 Task: Forward email with the signature Charles Evans with the subject Project completion from softage.1@softage.net to softage.6@softage.net with the message Could you provide an update on the progress of the environmental sustainability project?, select first 2 words, change the font of the message to Verdana and change the font typography to italics Send the email
Action: Mouse moved to (1051, 80)
Screenshot: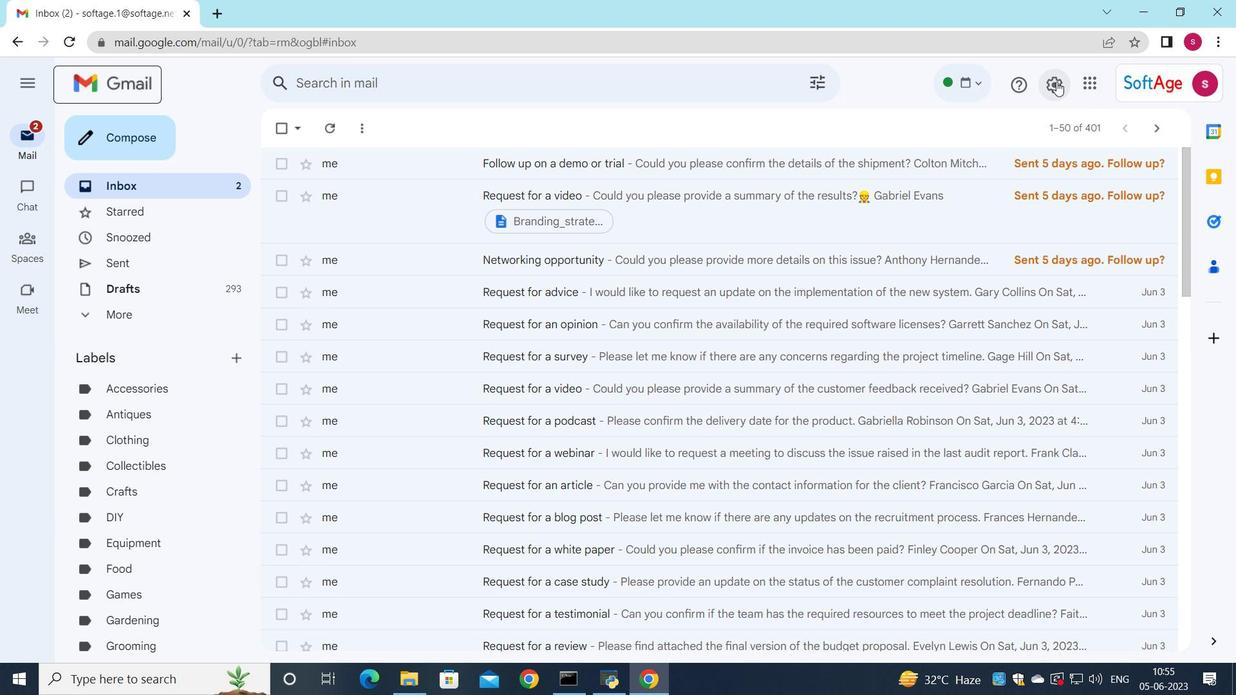 
Action: Mouse pressed left at (1051, 80)
Screenshot: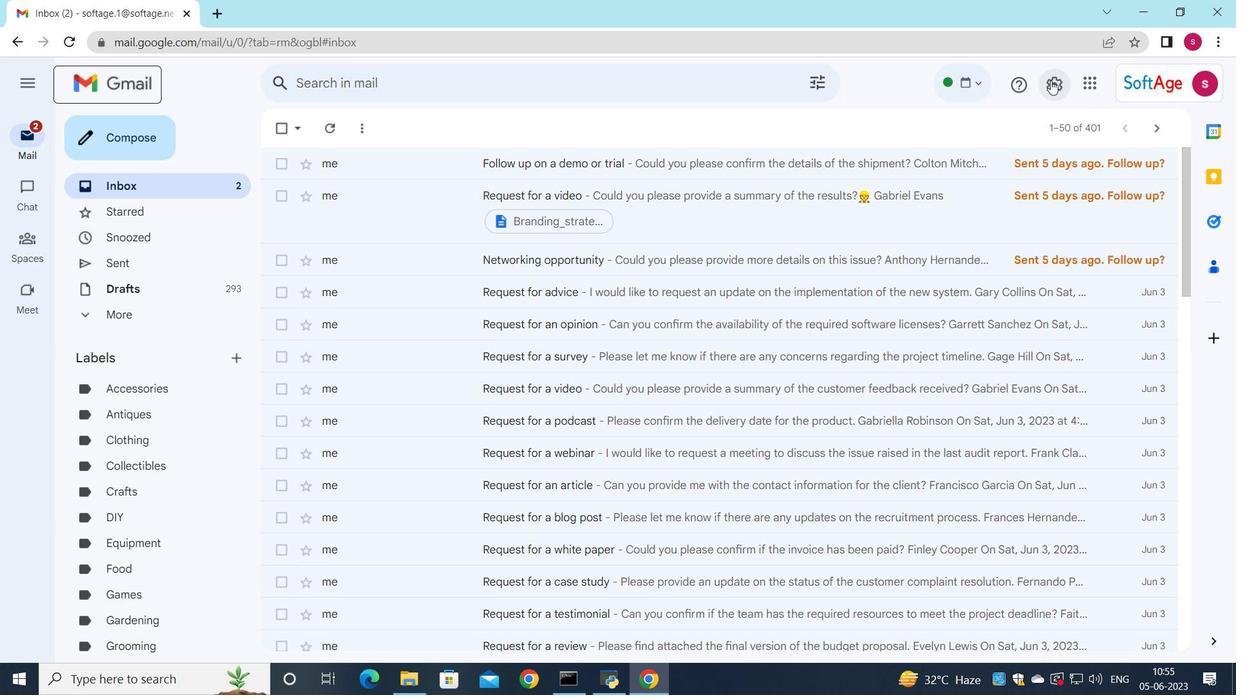 
Action: Mouse moved to (1041, 159)
Screenshot: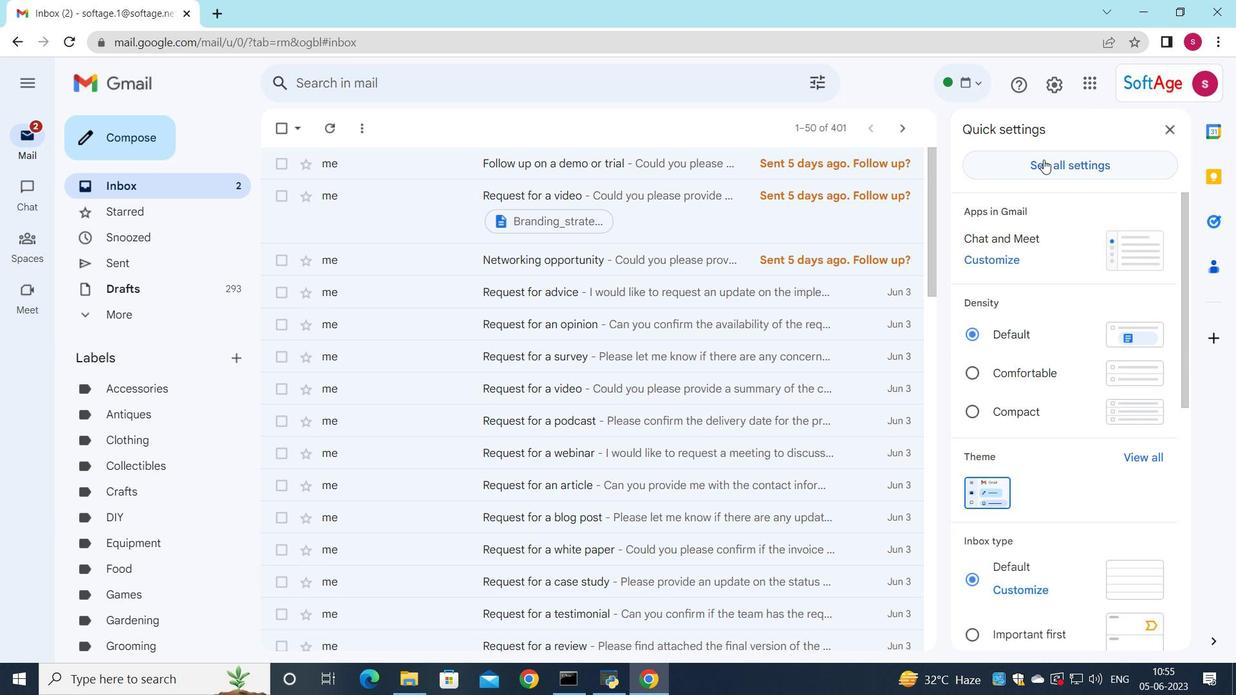 
Action: Mouse pressed left at (1041, 159)
Screenshot: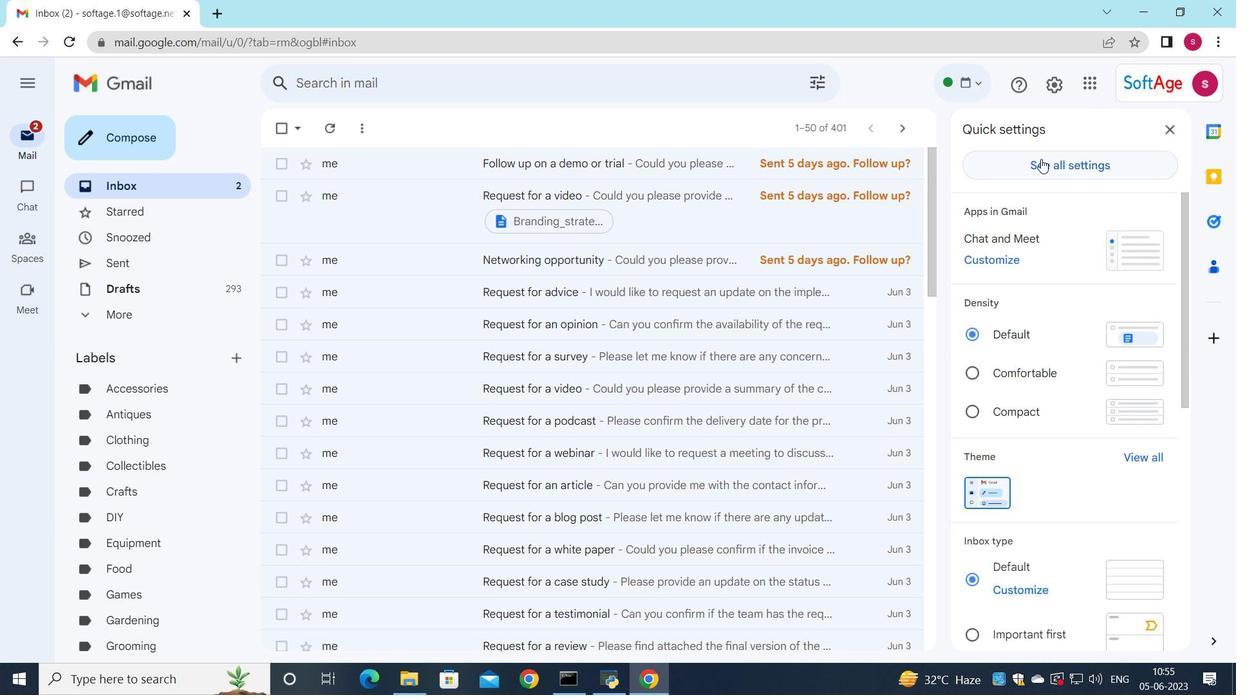 
Action: Mouse moved to (812, 316)
Screenshot: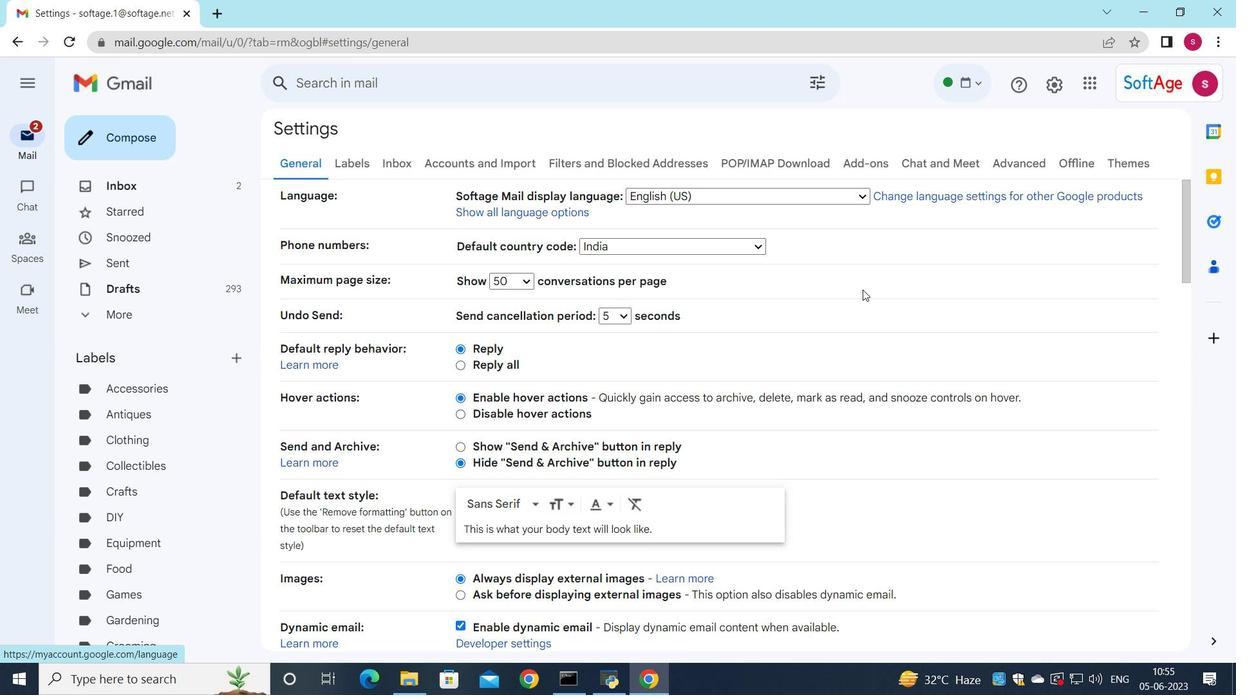 
Action: Mouse scrolled (812, 316) with delta (0, 0)
Screenshot: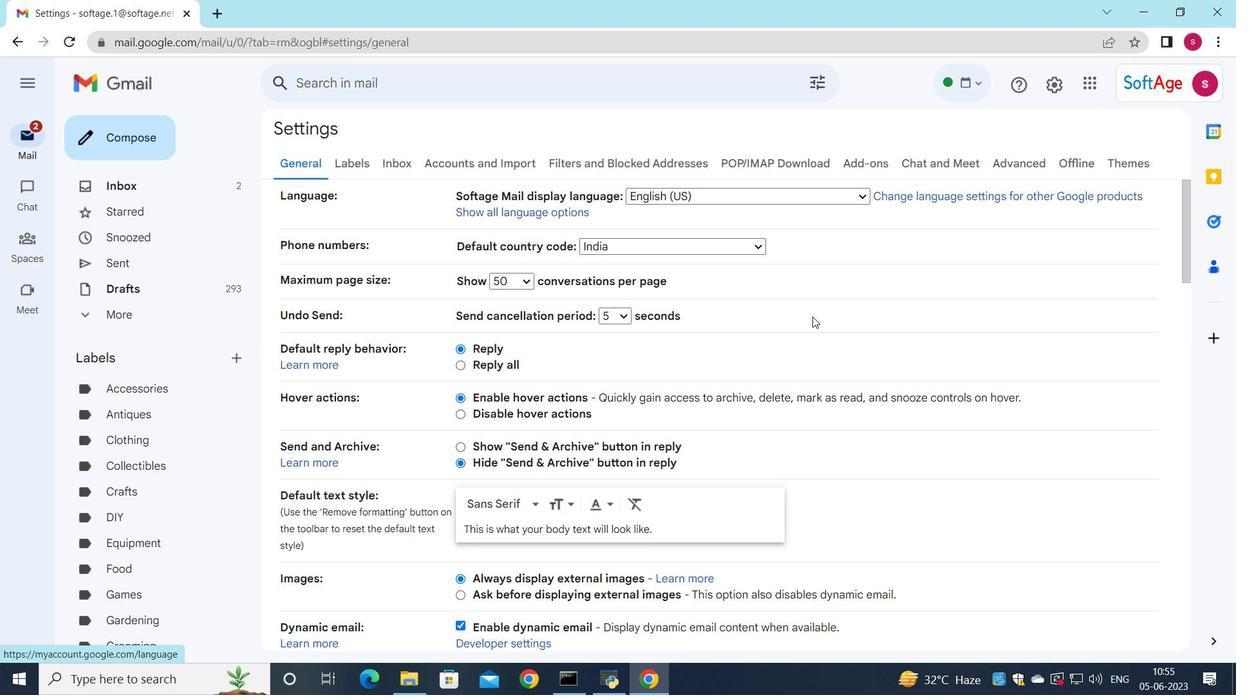 
Action: Mouse scrolled (812, 316) with delta (0, 0)
Screenshot: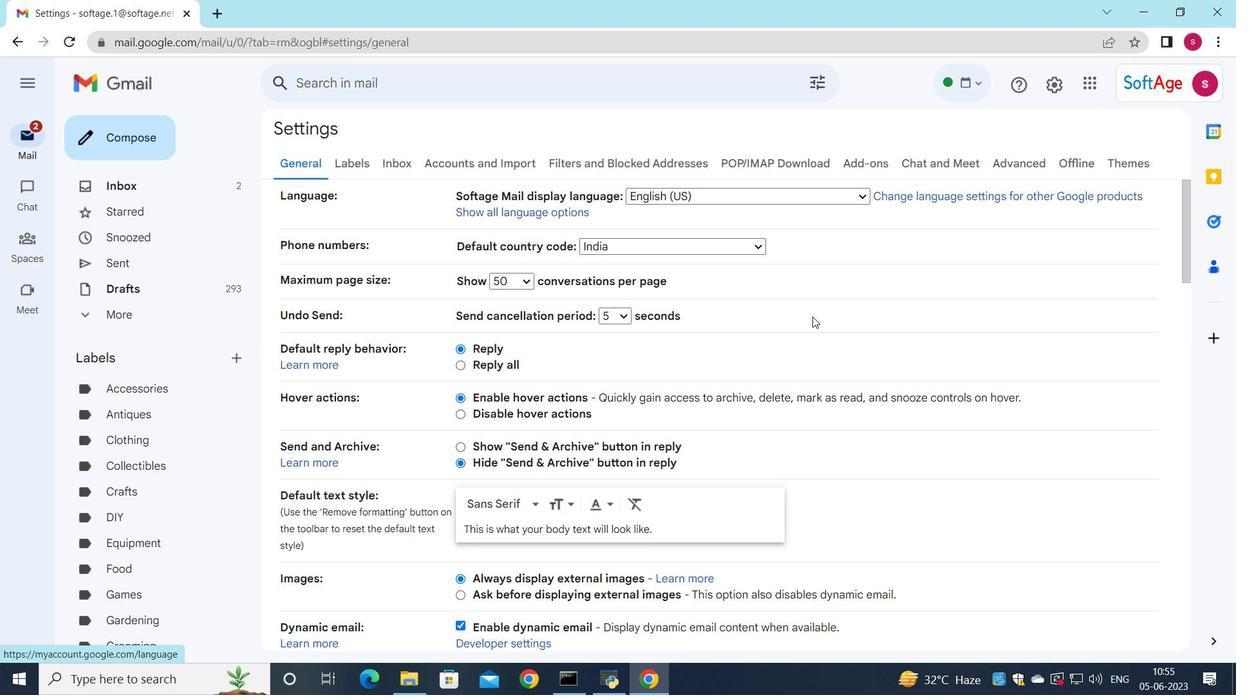 
Action: Mouse moved to (811, 318)
Screenshot: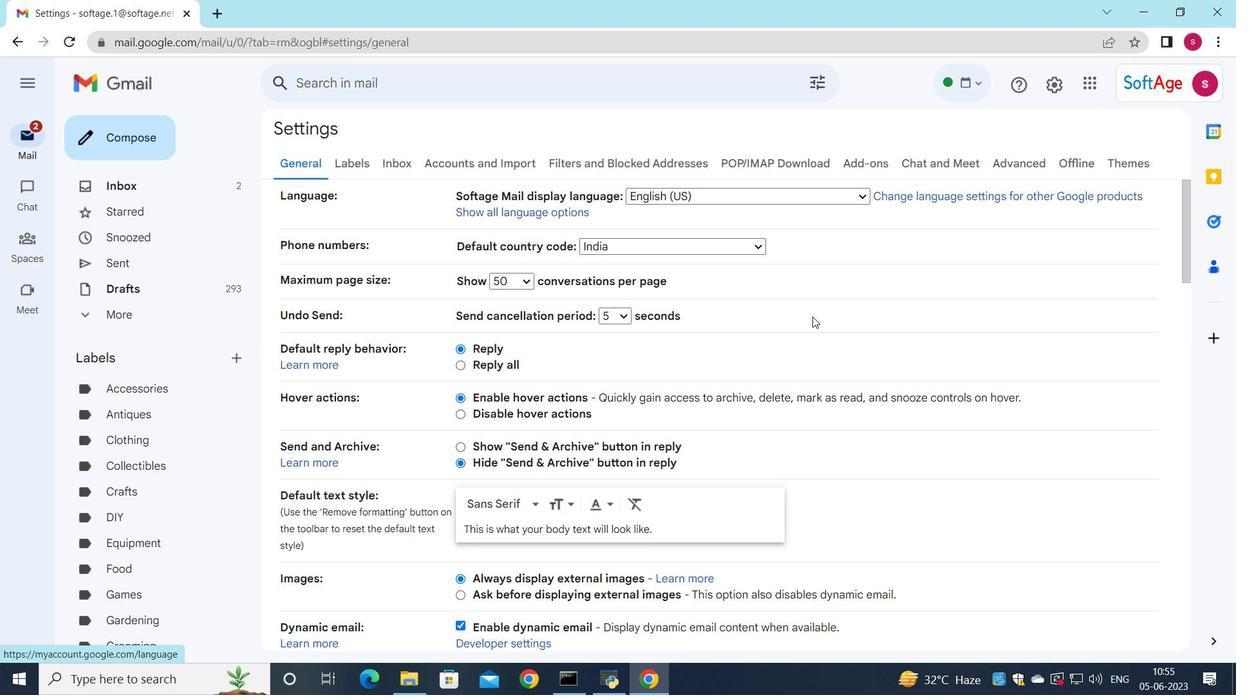 
Action: Mouse scrolled (811, 317) with delta (0, 0)
Screenshot: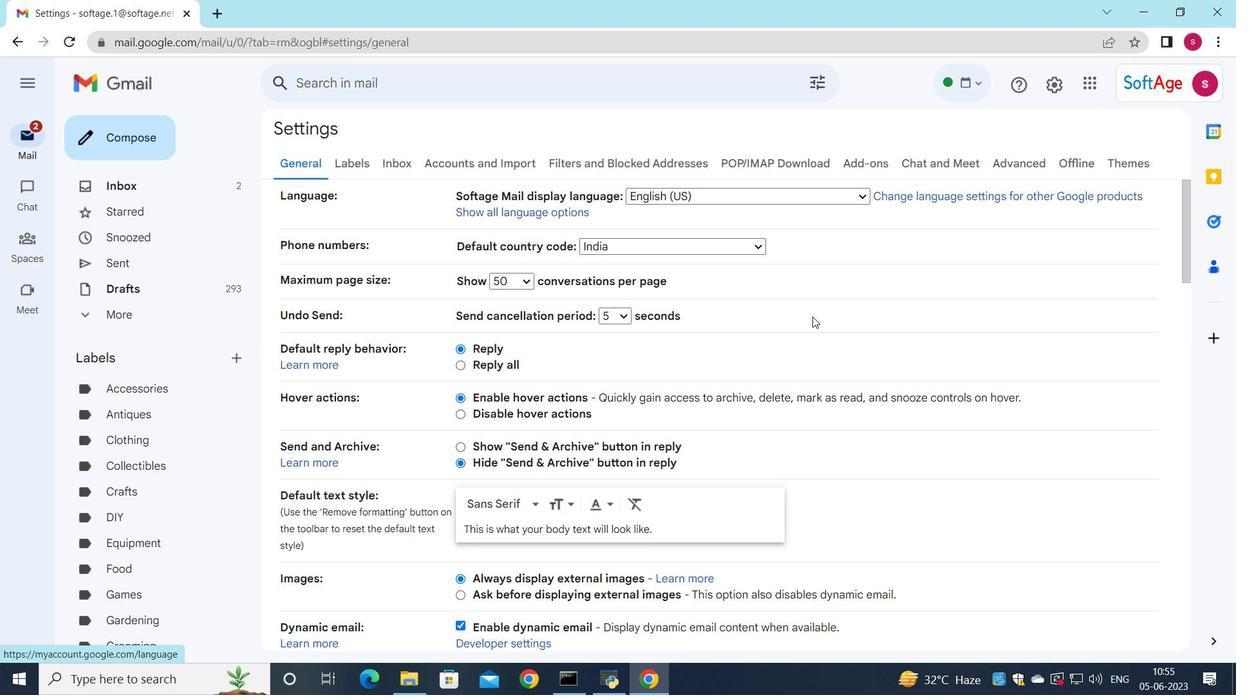 
Action: Mouse moved to (809, 318)
Screenshot: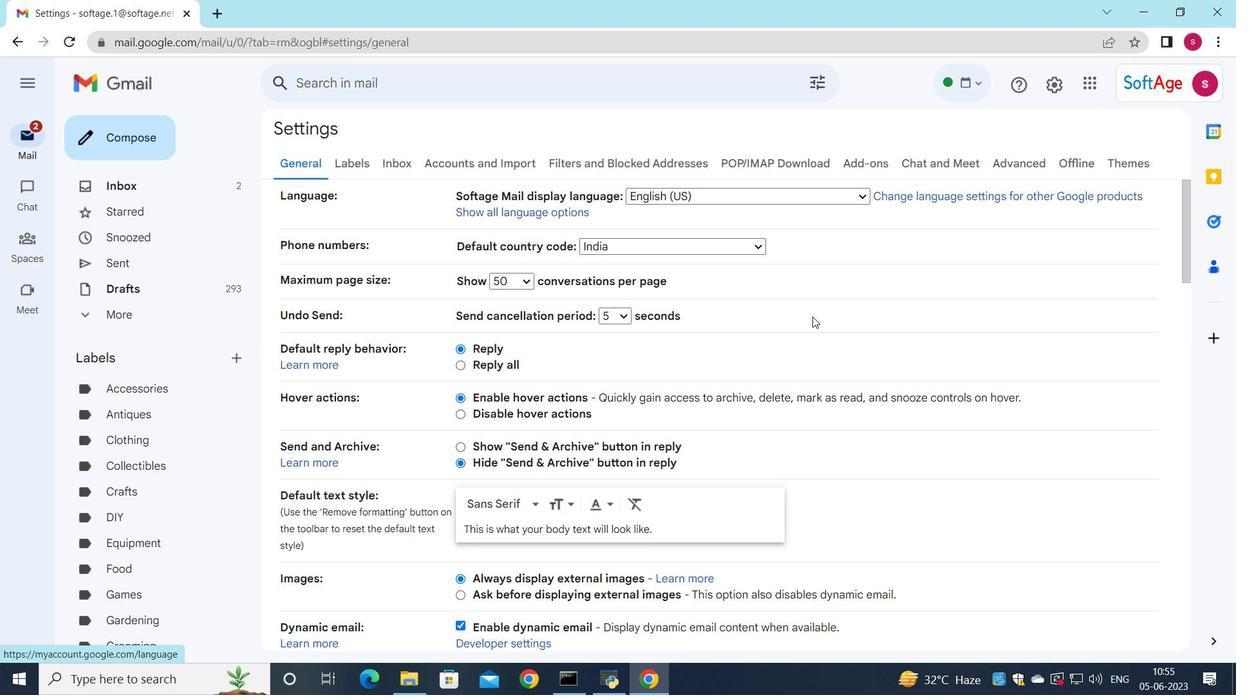 
Action: Mouse scrolled (809, 318) with delta (0, 0)
Screenshot: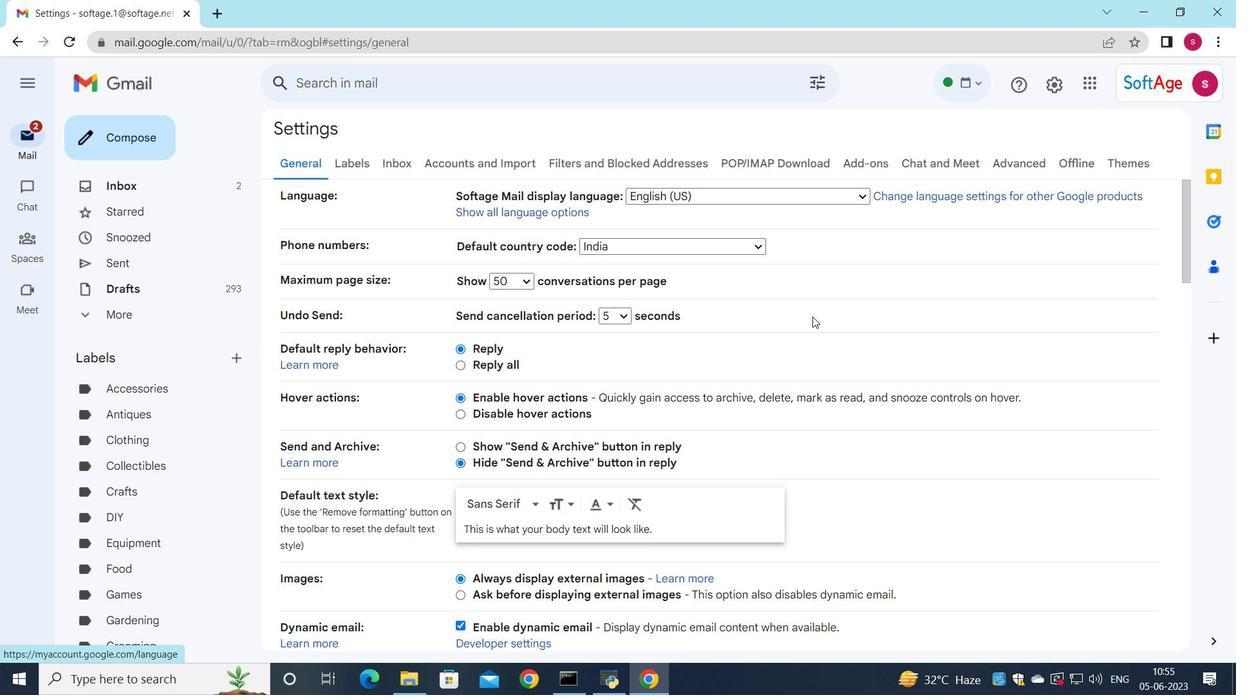 
Action: Mouse moved to (803, 321)
Screenshot: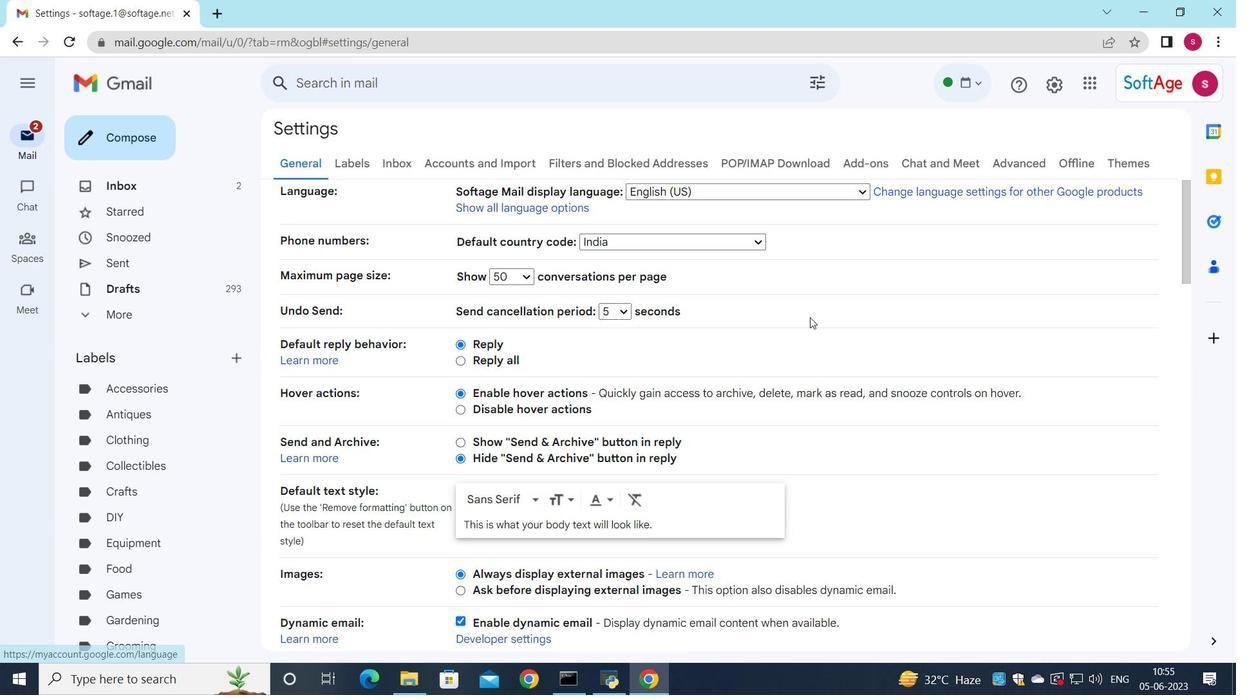 
Action: Mouse scrolled (803, 320) with delta (0, 0)
Screenshot: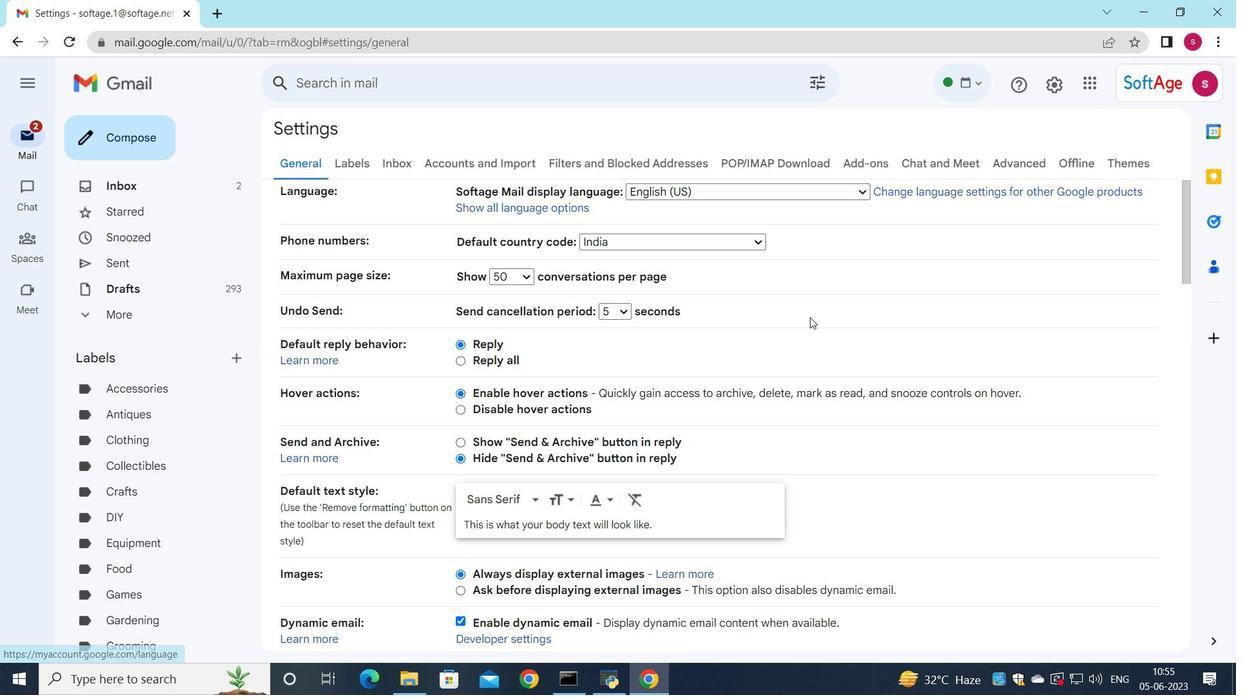 
Action: Mouse moved to (791, 322)
Screenshot: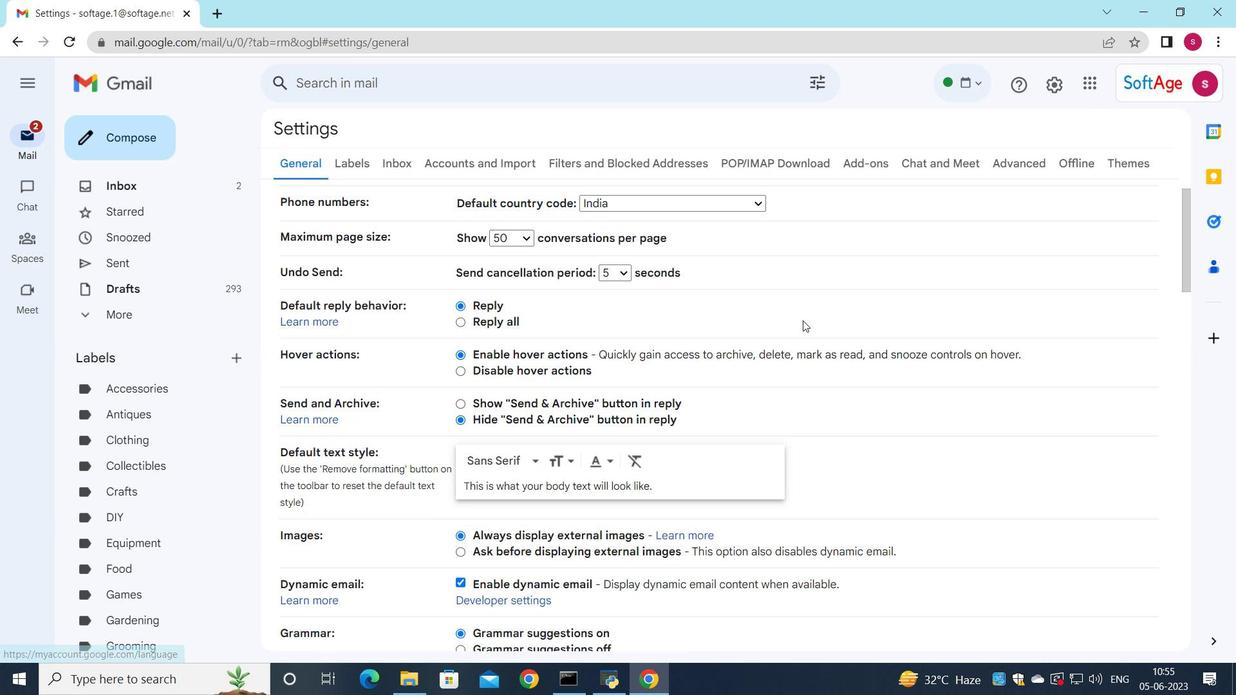 
Action: Mouse scrolled (791, 322) with delta (0, 0)
Screenshot: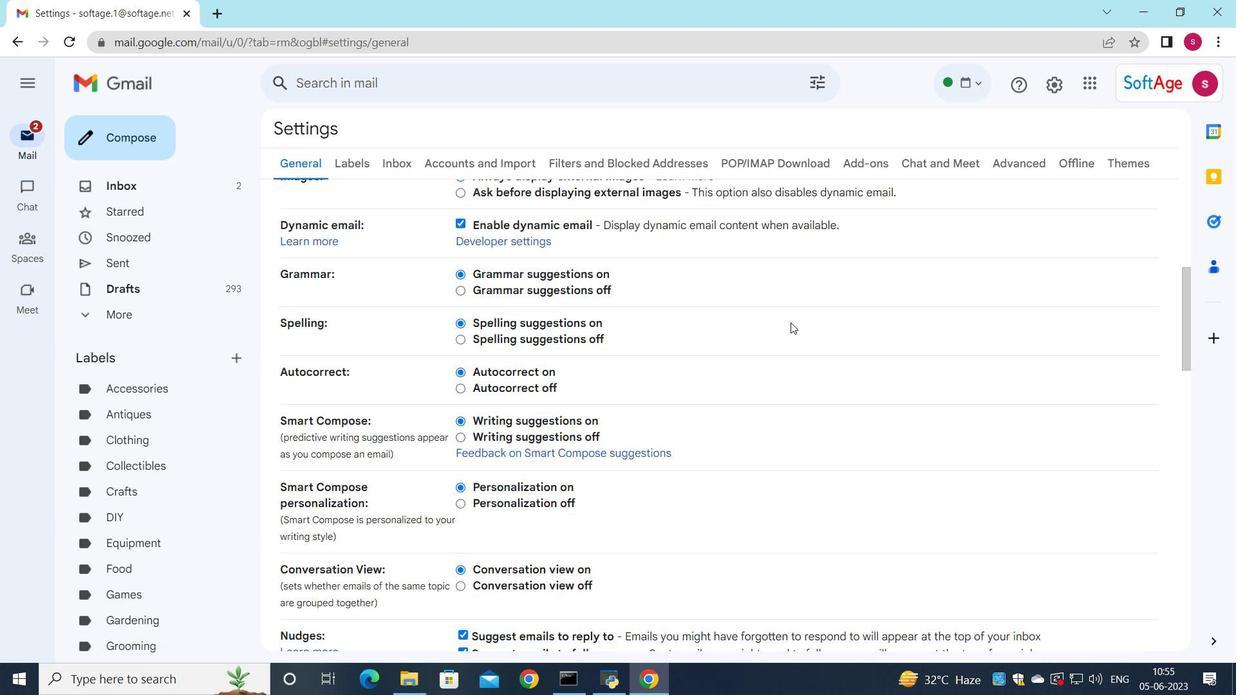 
Action: Mouse moved to (791, 322)
Screenshot: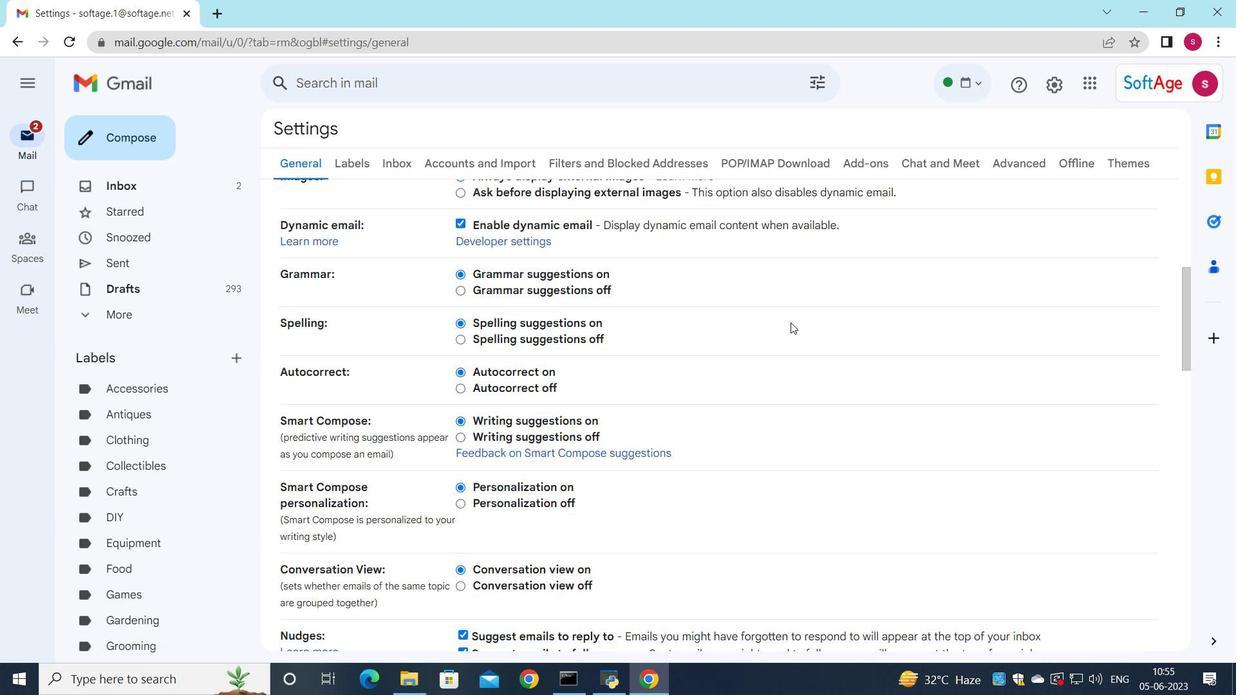 
Action: Mouse scrolled (791, 322) with delta (0, 0)
Screenshot: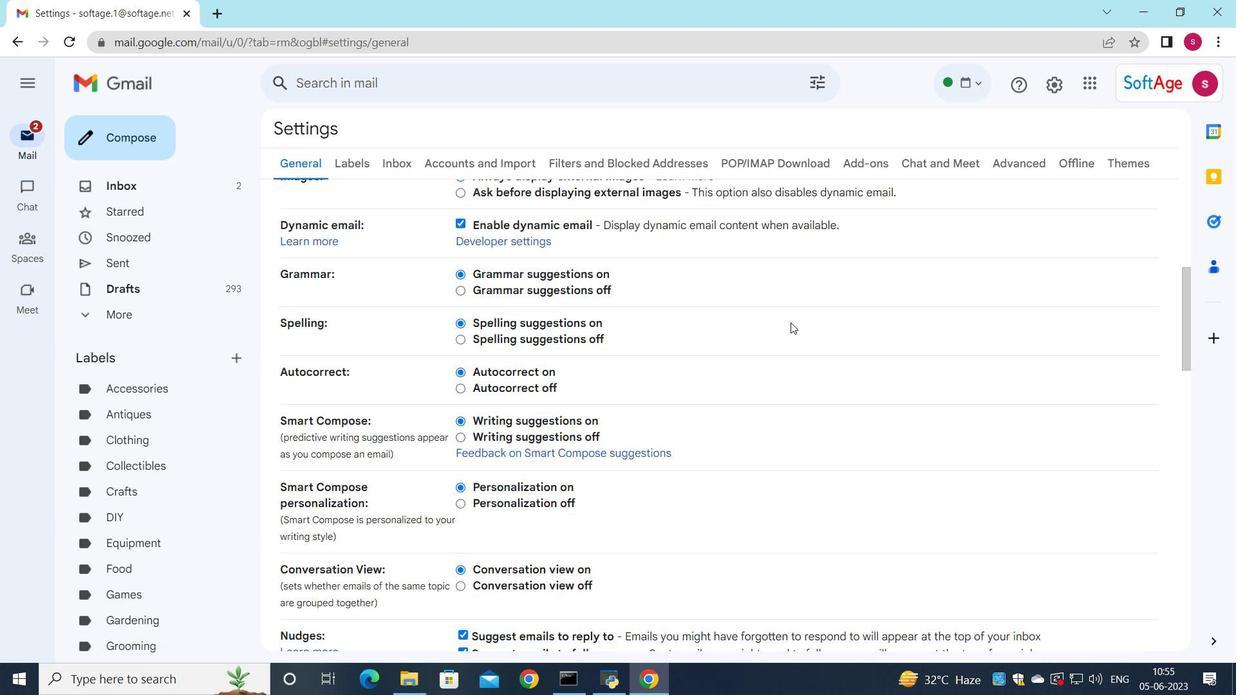 
Action: Mouse moved to (790, 322)
Screenshot: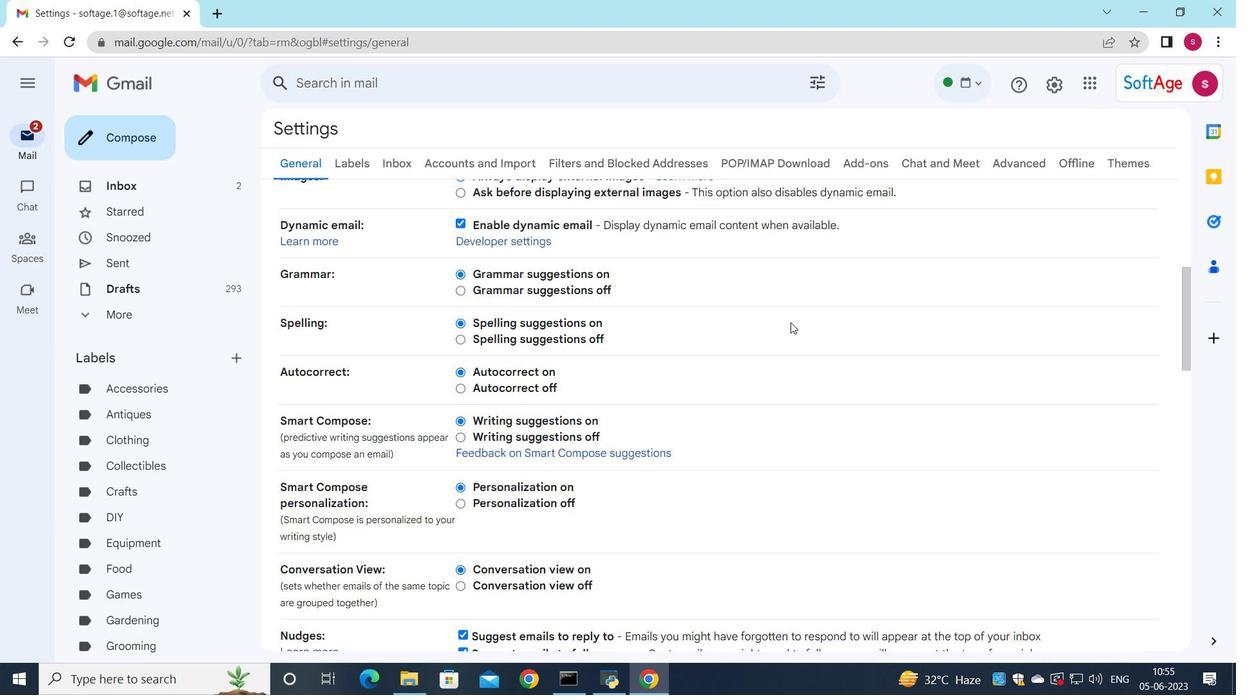 
Action: Mouse scrolled (790, 322) with delta (0, 0)
Screenshot: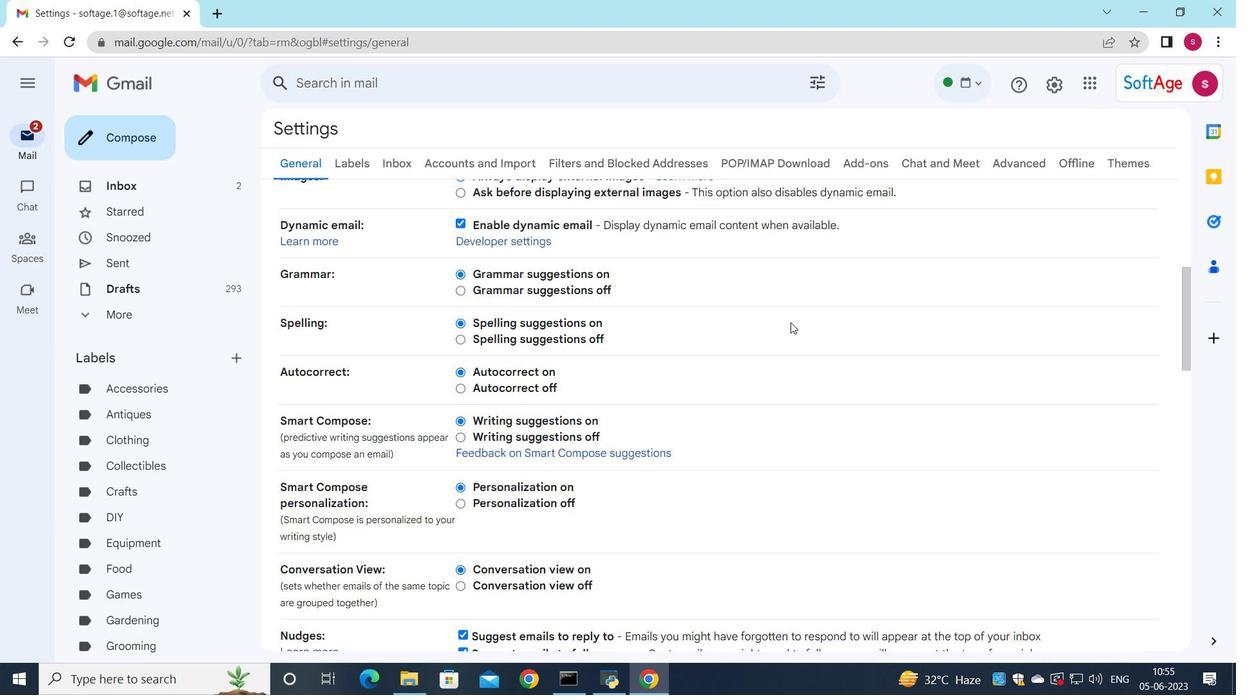 
Action: Mouse moved to (789, 324)
Screenshot: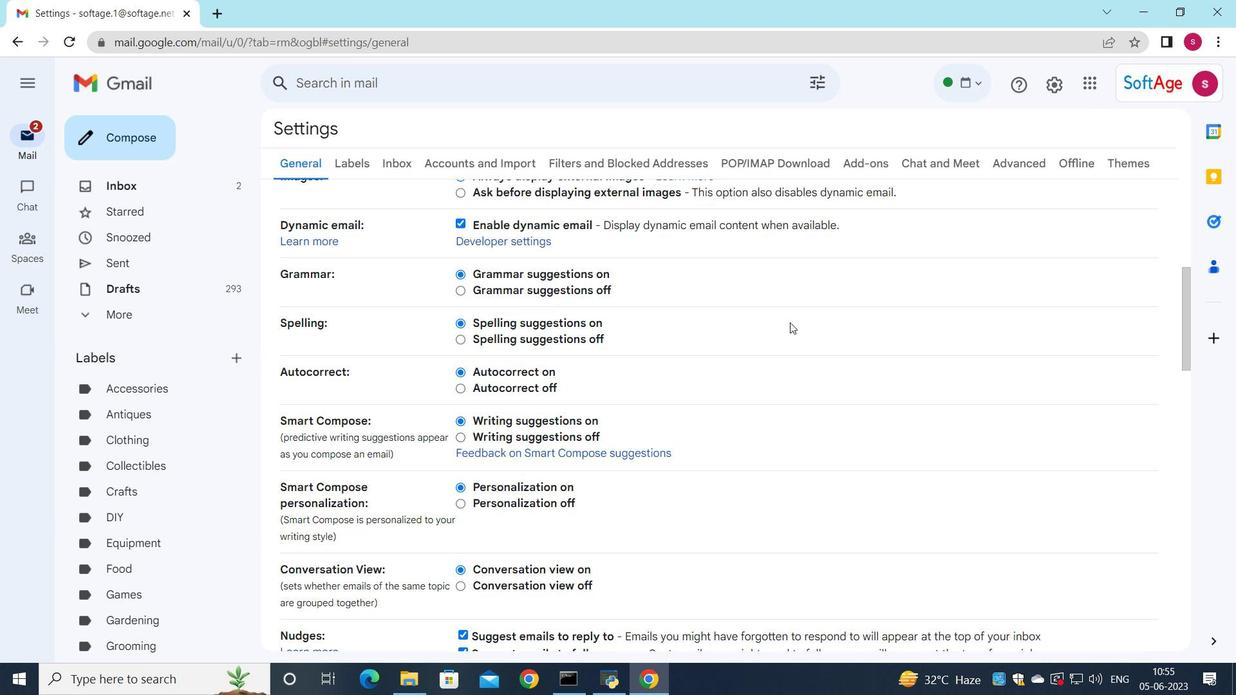 
Action: Mouse scrolled (789, 323) with delta (0, 0)
Screenshot: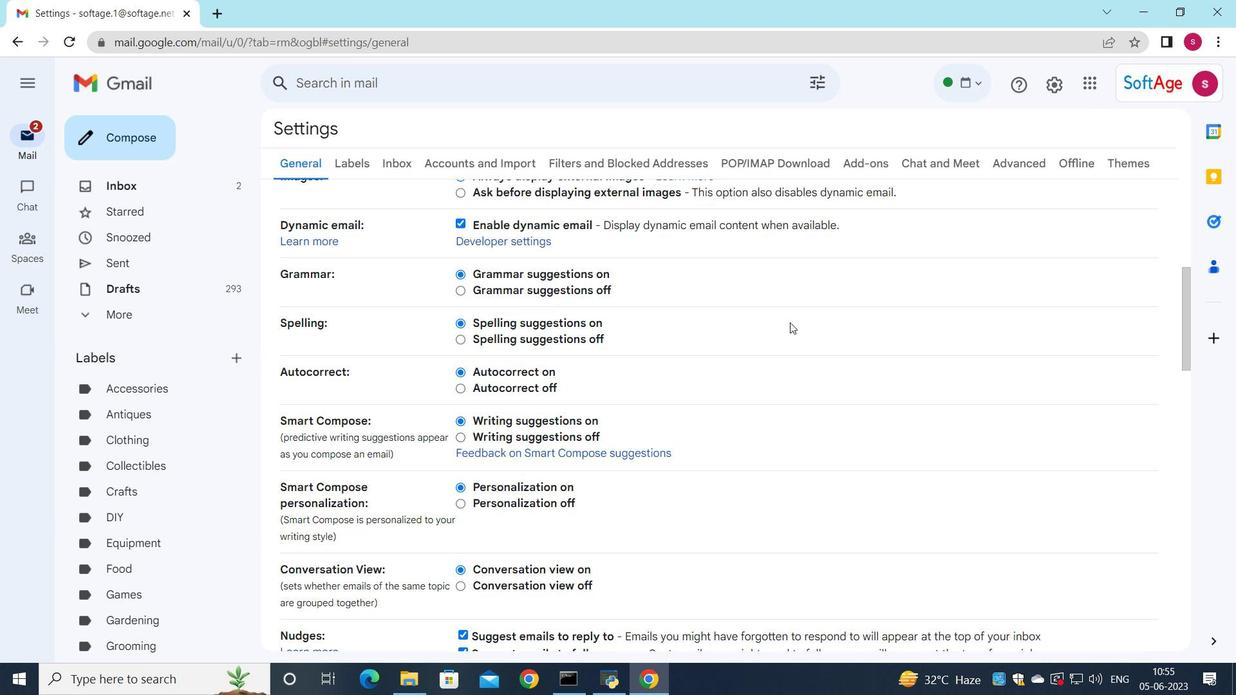 
Action: Mouse moved to (773, 346)
Screenshot: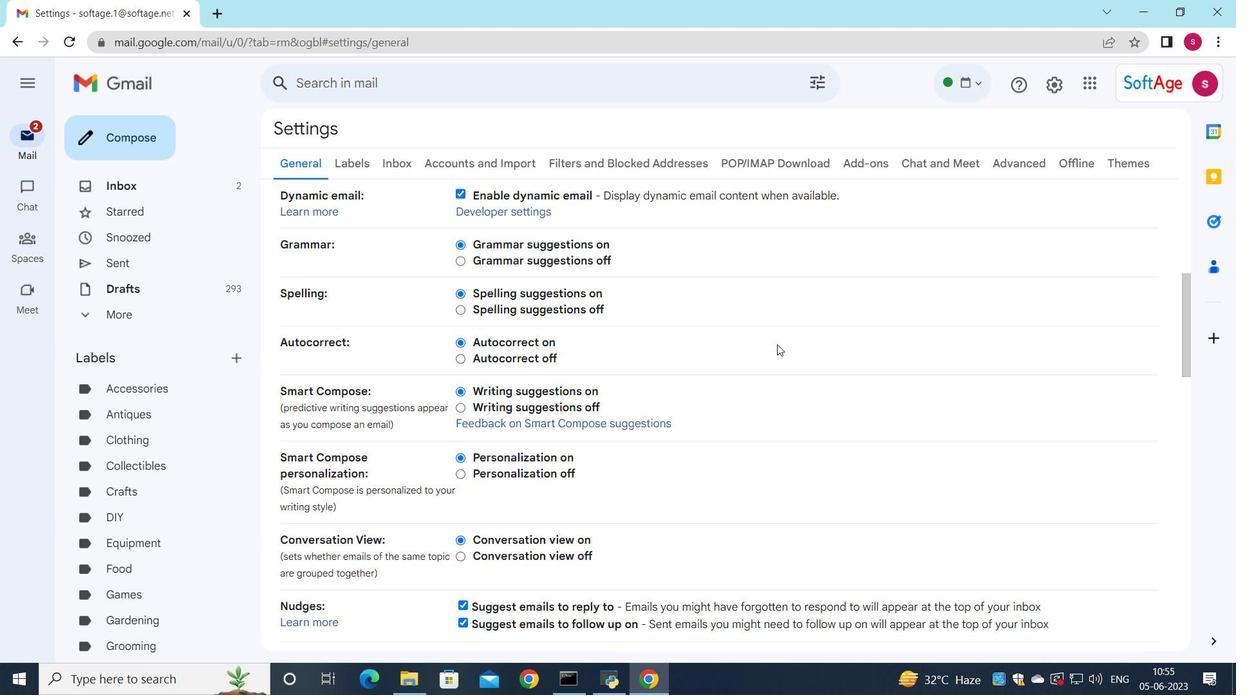 
Action: Mouse scrolled (773, 345) with delta (0, 0)
Screenshot: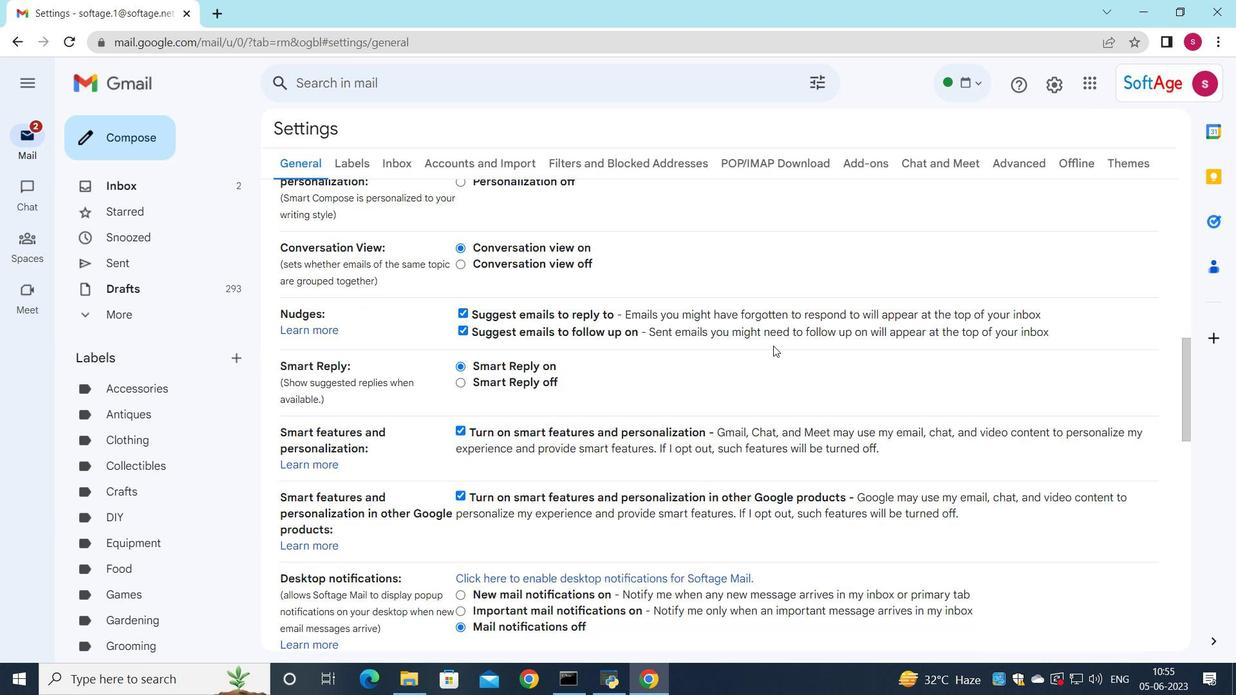 
Action: Mouse moved to (771, 348)
Screenshot: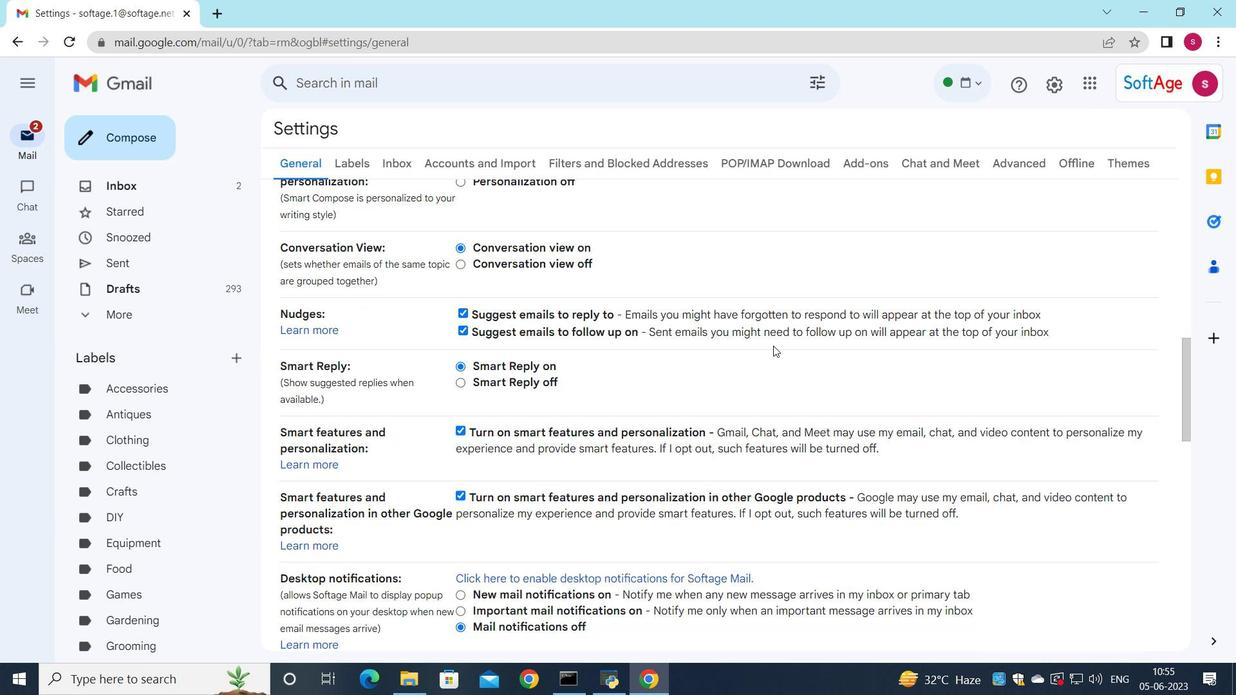 
Action: Mouse scrolled (771, 347) with delta (0, 0)
Screenshot: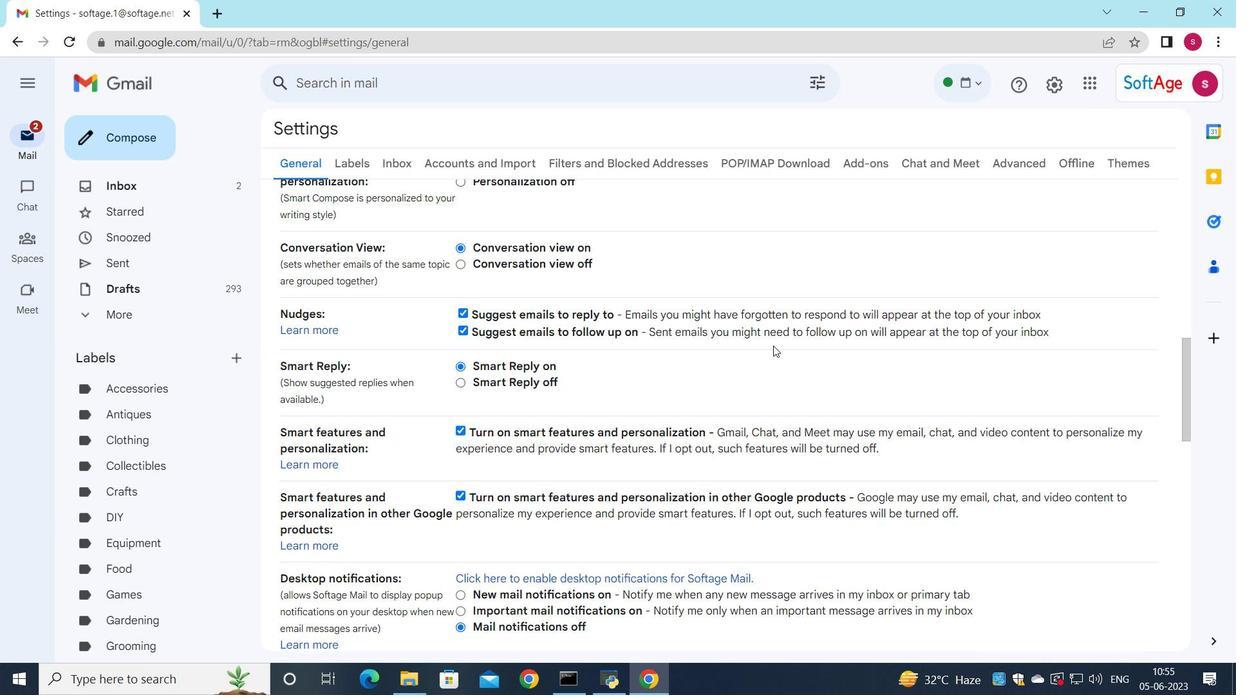 
Action: Mouse moved to (767, 350)
Screenshot: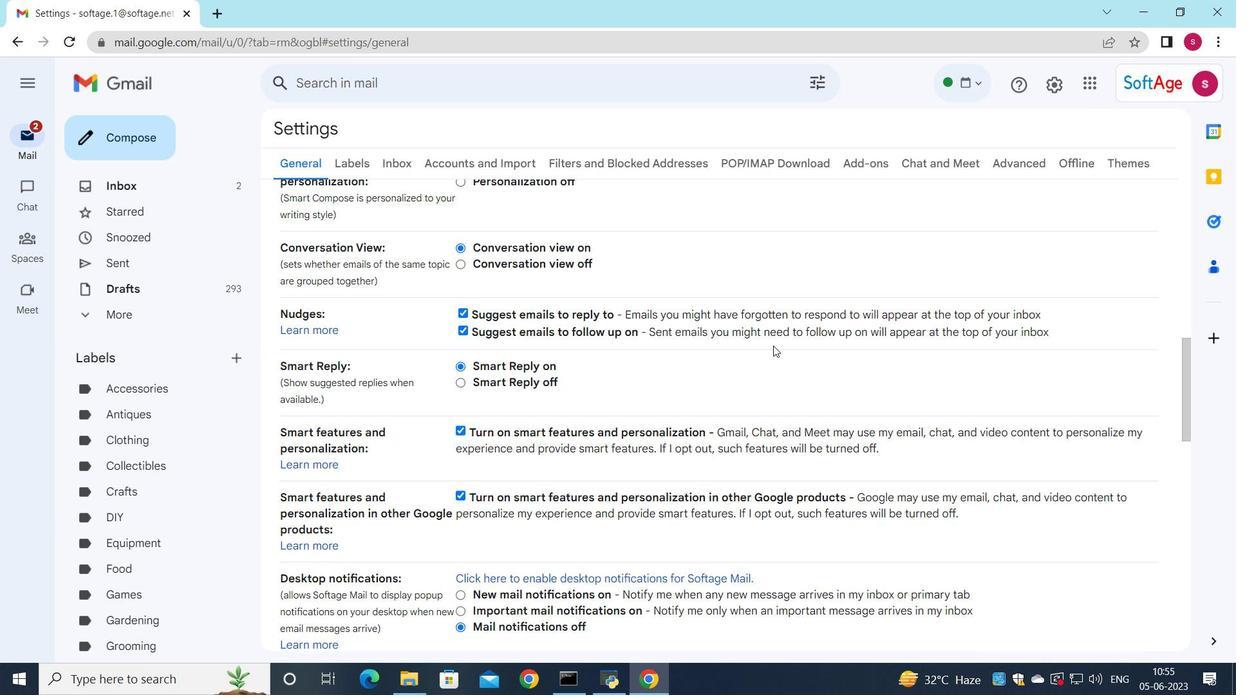 
Action: Mouse scrolled (767, 349) with delta (0, 0)
Screenshot: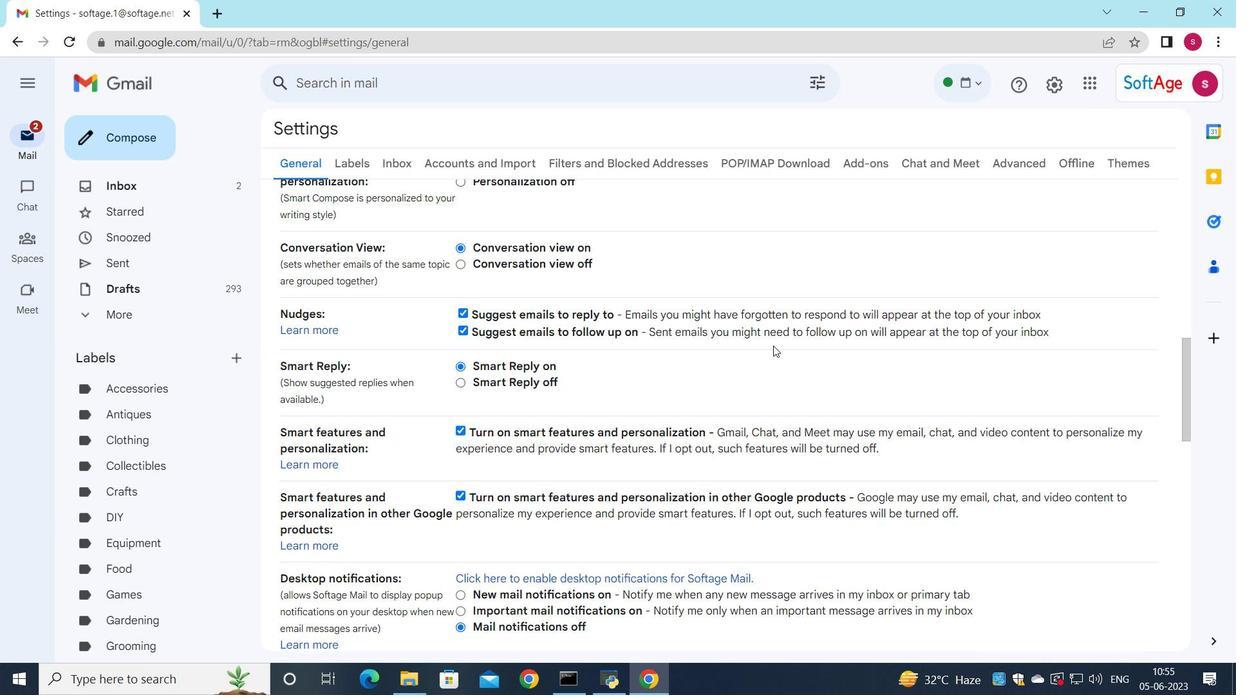 
Action: Mouse moved to (698, 392)
Screenshot: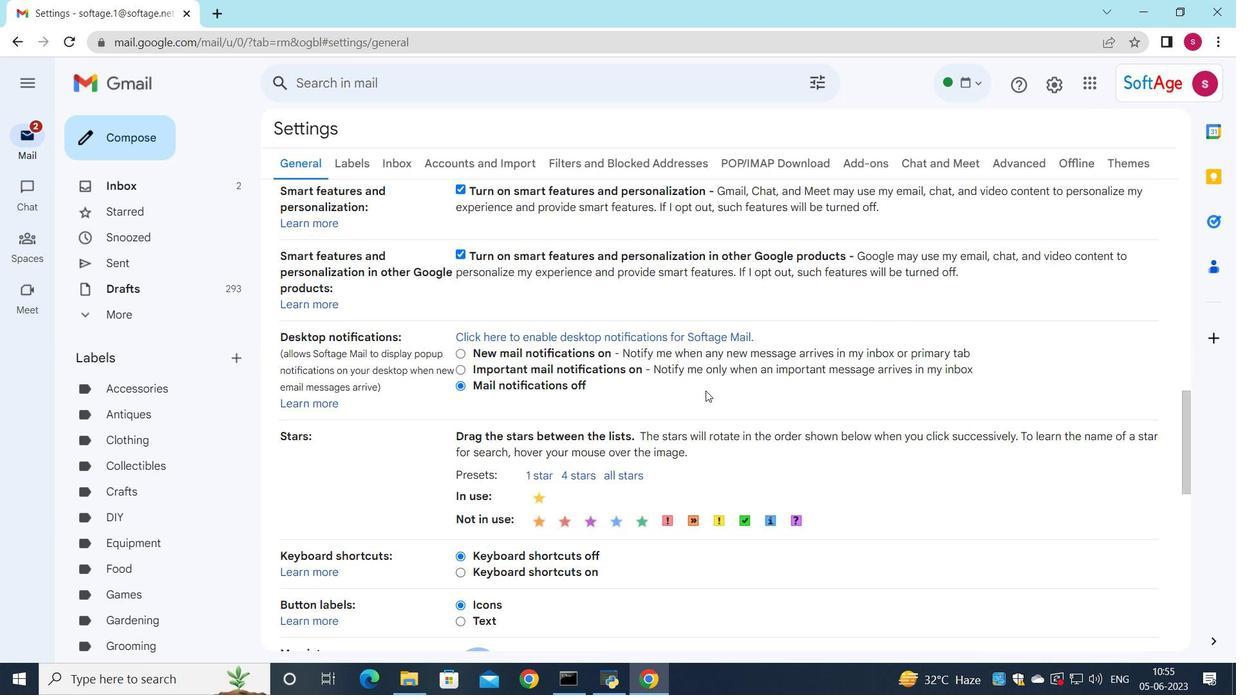 
Action: Mouse scrolled (698, 392) with delta (0, 0)
Screenshot: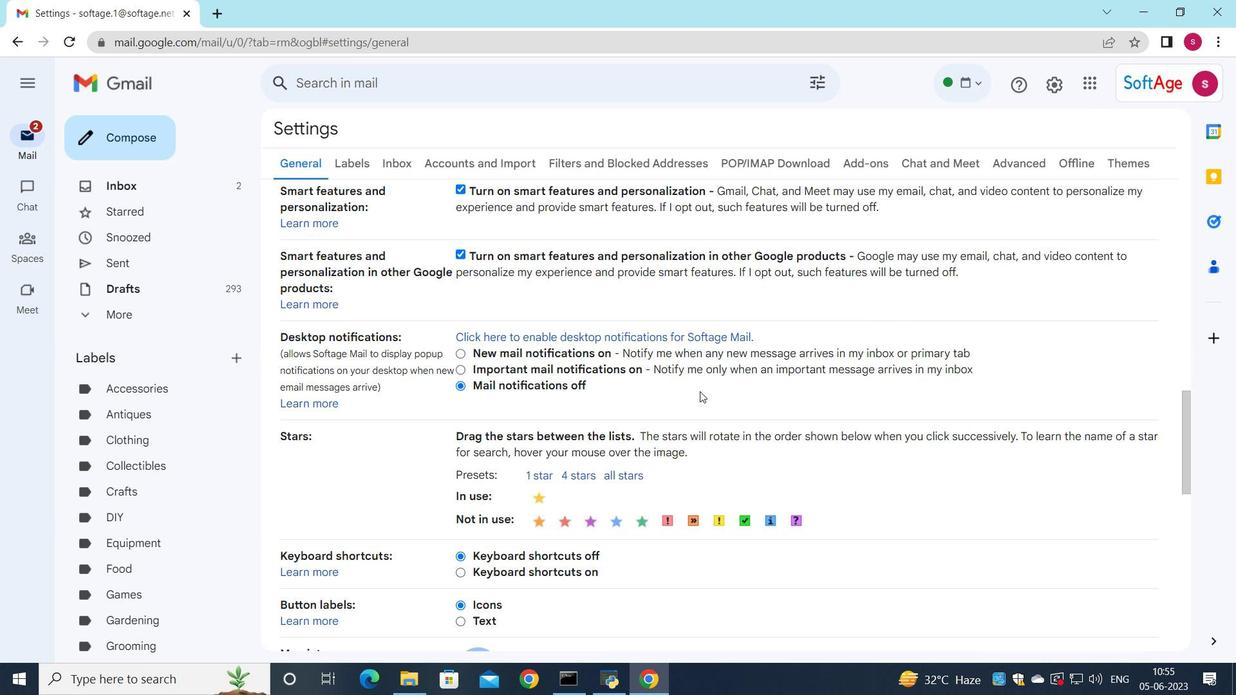 
Action: Mouse moved to (698, 393)
Screenshot: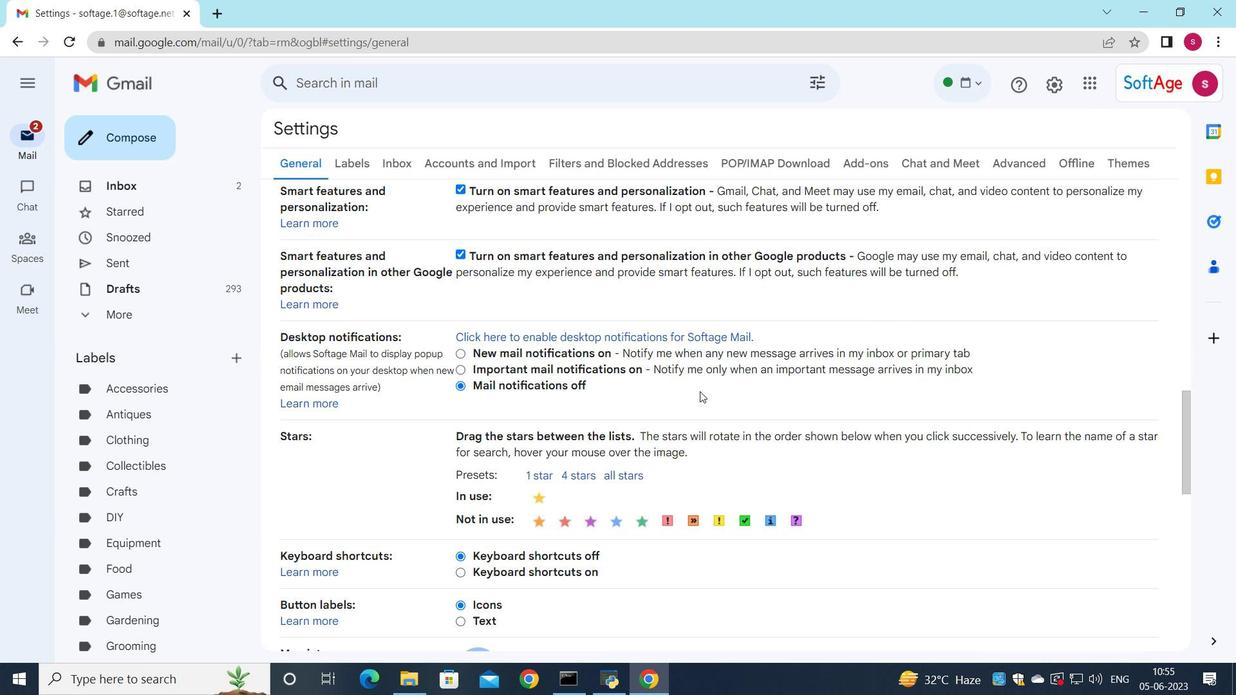 
Action: Mouse scrolled (698, 392) with delta (0, 0)
Screenshot: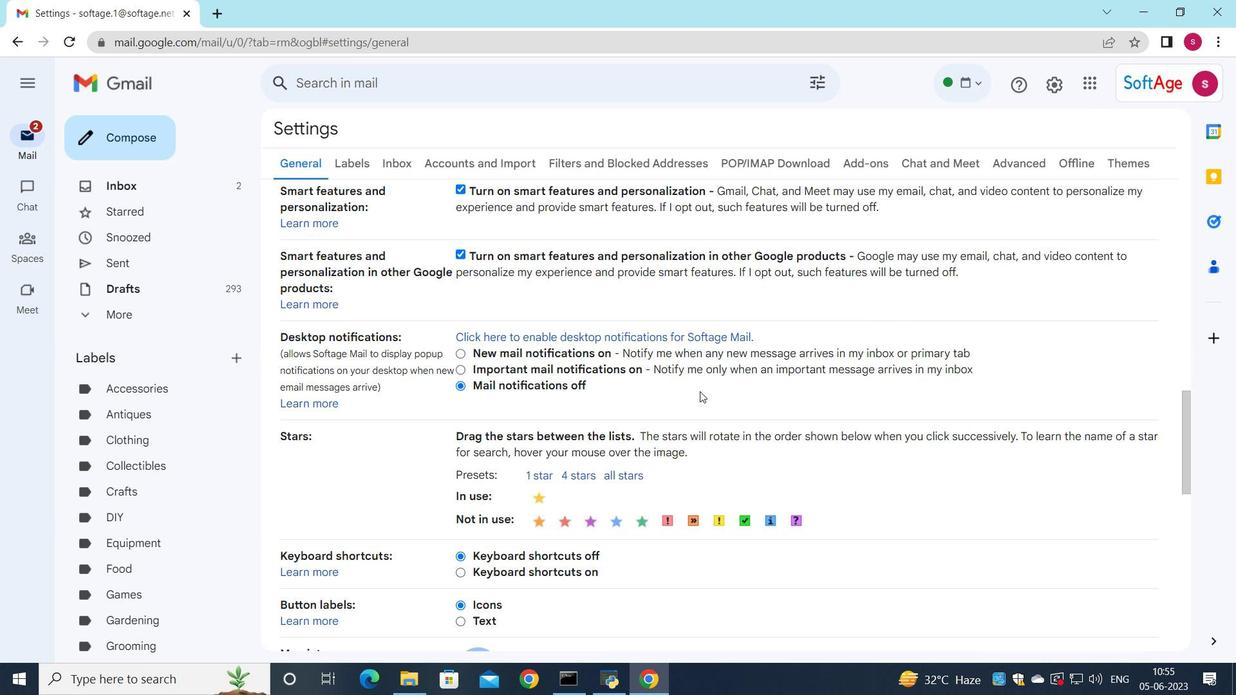 
Action: Mouse moved to (696, 394)
Screenshot: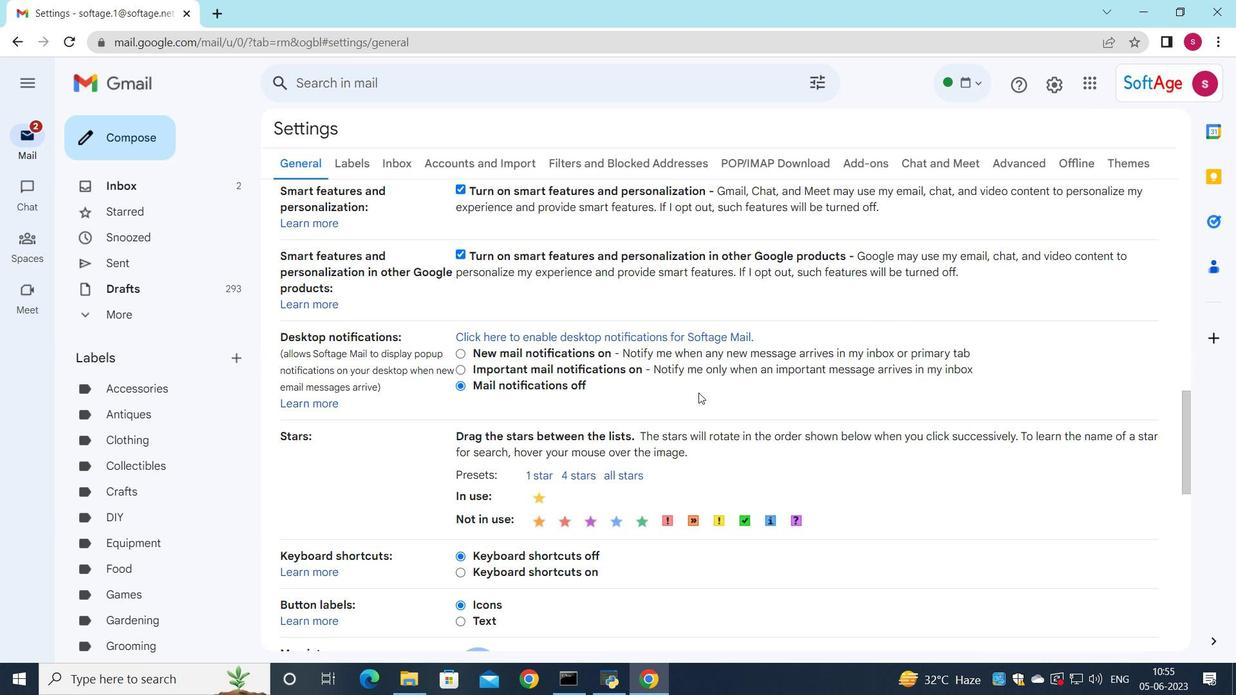 
Action: Mouse scrolled (696, 393) with delta (0, 0)
Screenshot: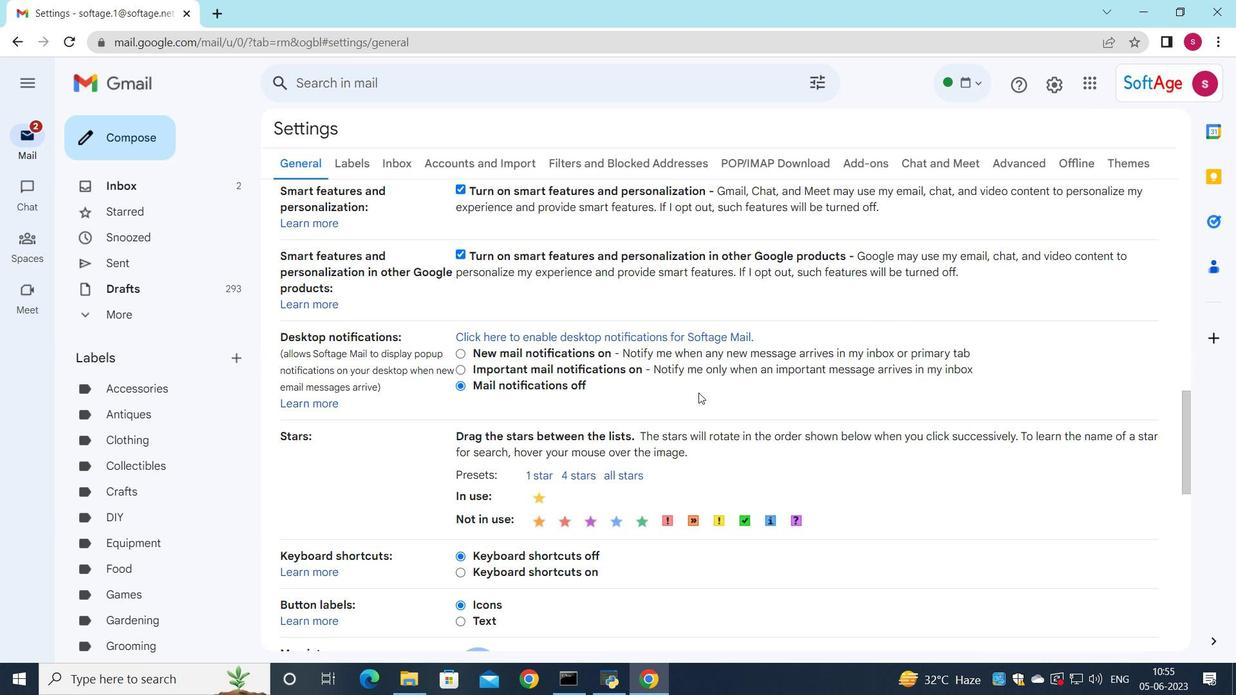 
Action: Mouse moved to (693, 398)
Screenshot: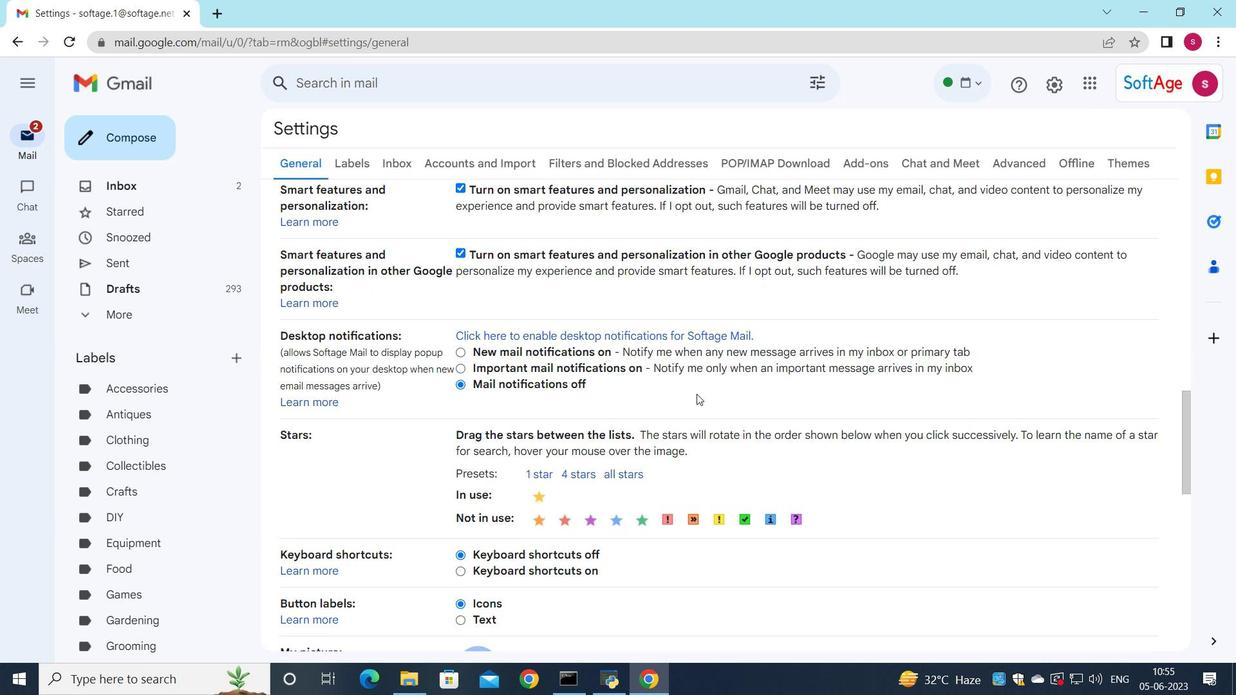 
Action: Mouse scrolled (693, 397) with delta (0, 0)
Screenshot: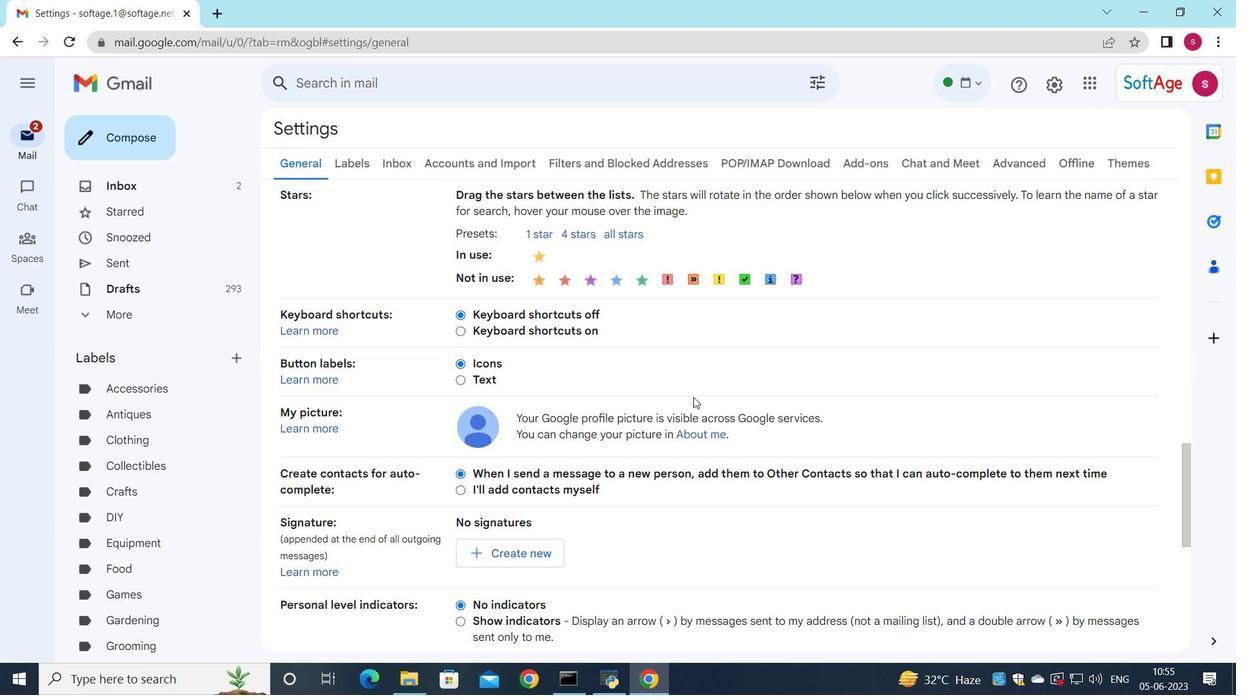
Action: Mouse scrolled (693, 397) with delta (0, 0)
Screenshot: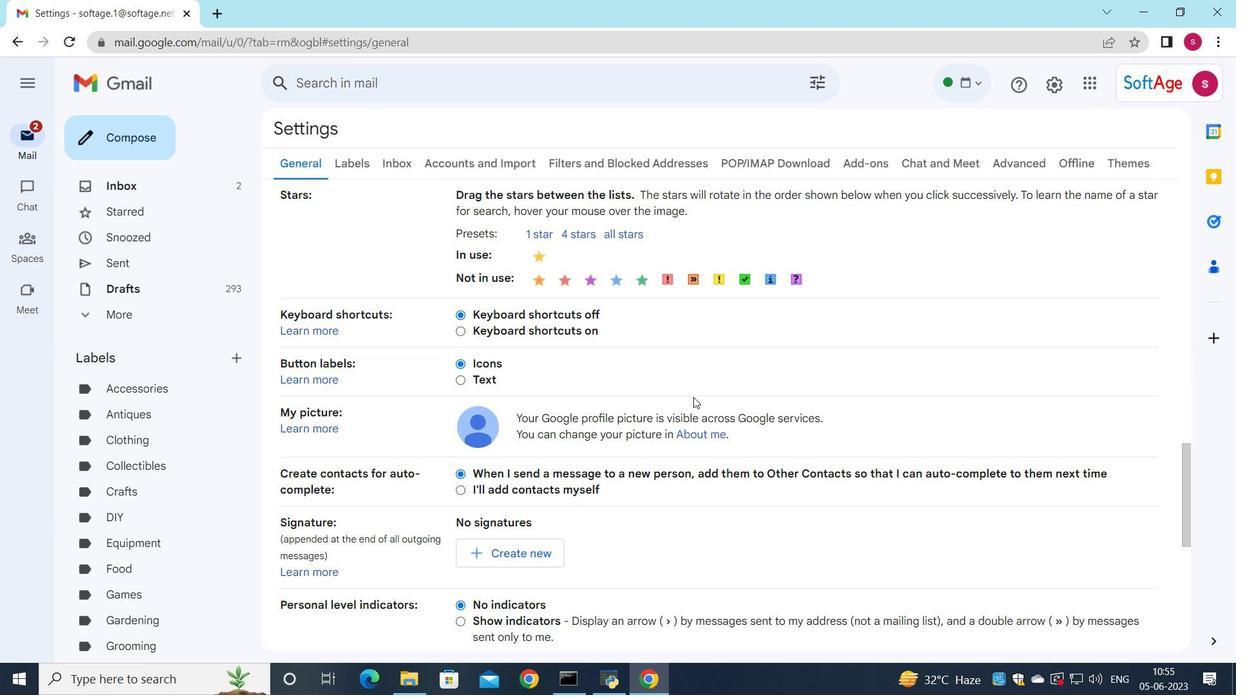 
Action: Mouse scrolled (693, 397) with delta (0, 0)
Screenshot: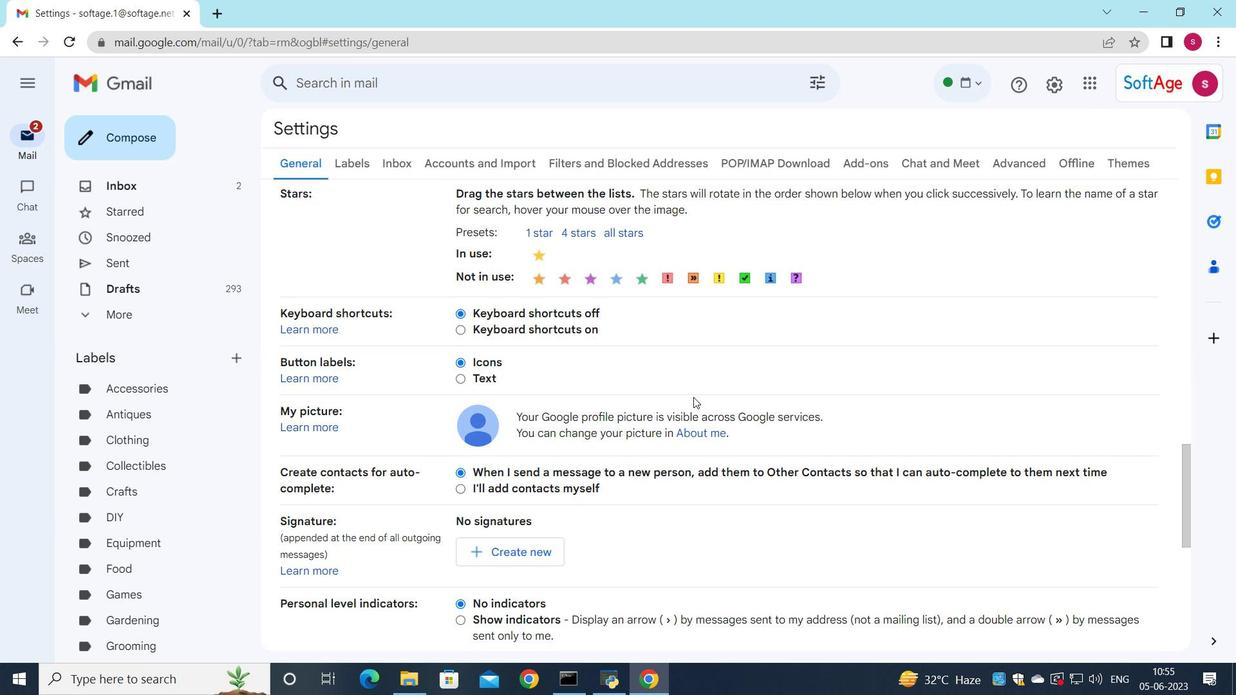 
Action: Mouse scrolled (693, 397) with delta (0, 0)
Screenshot: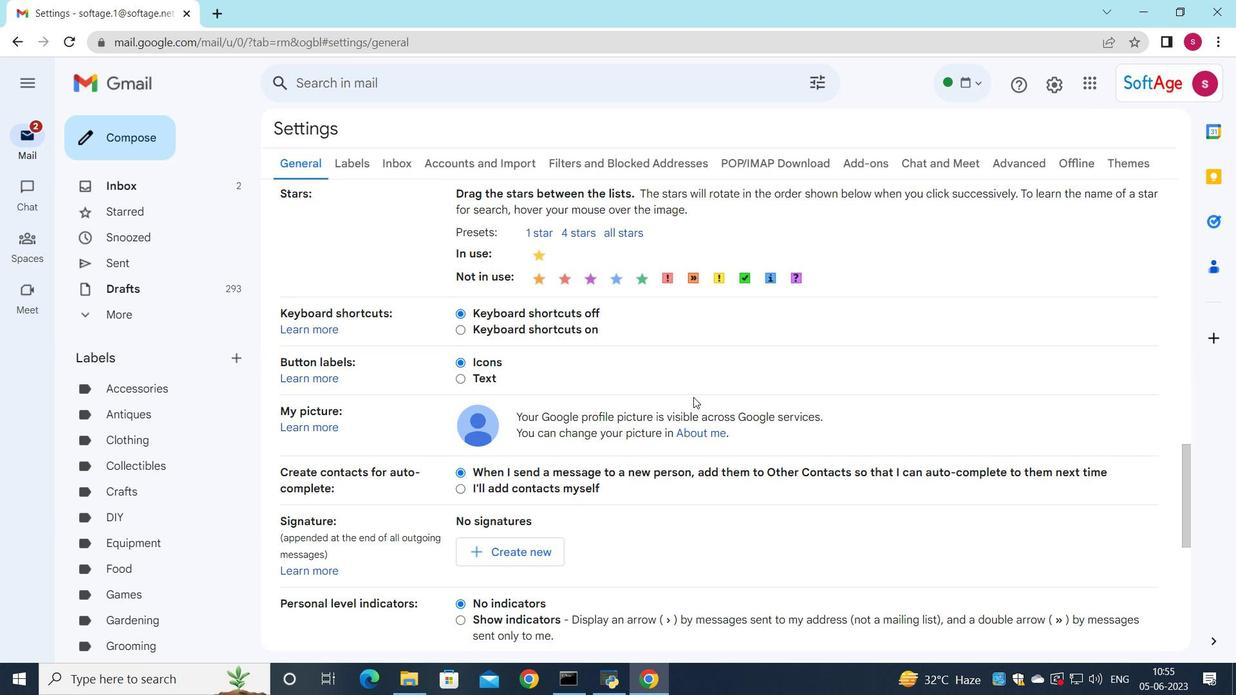 
Action: Mouse moved to (646, 367)
Screenshot: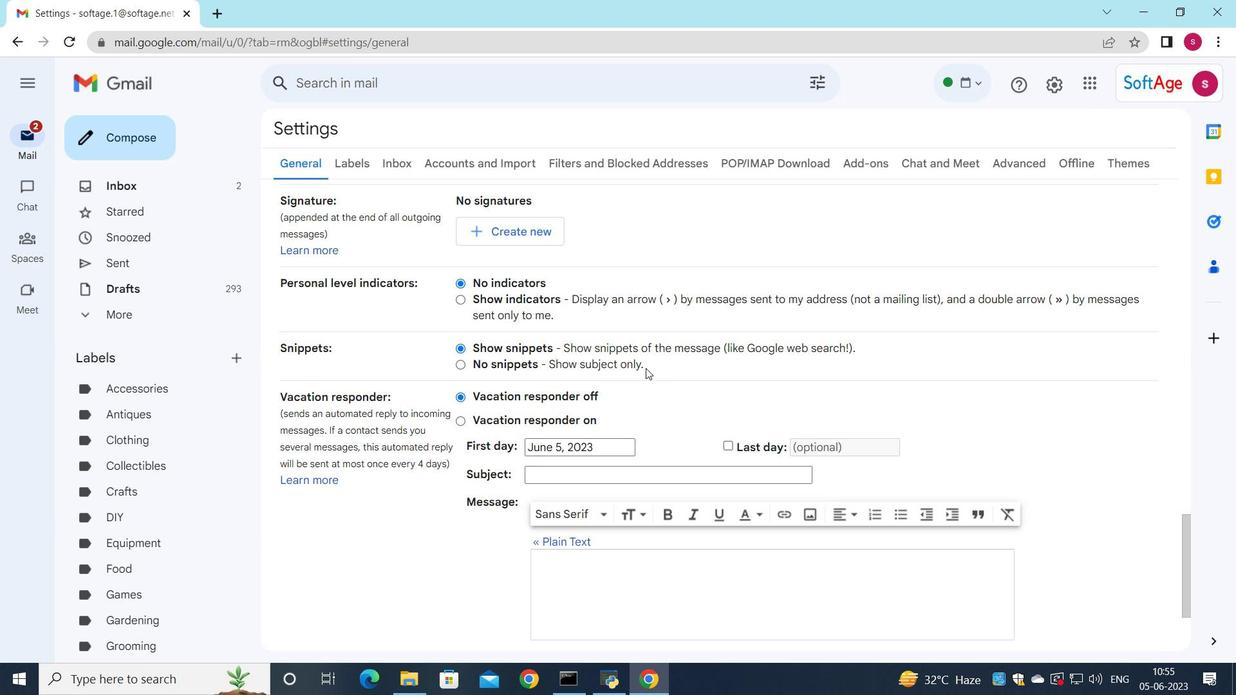 
Action: Mouse scrolled (646, 368) with delta (0, 0)
Screenshot: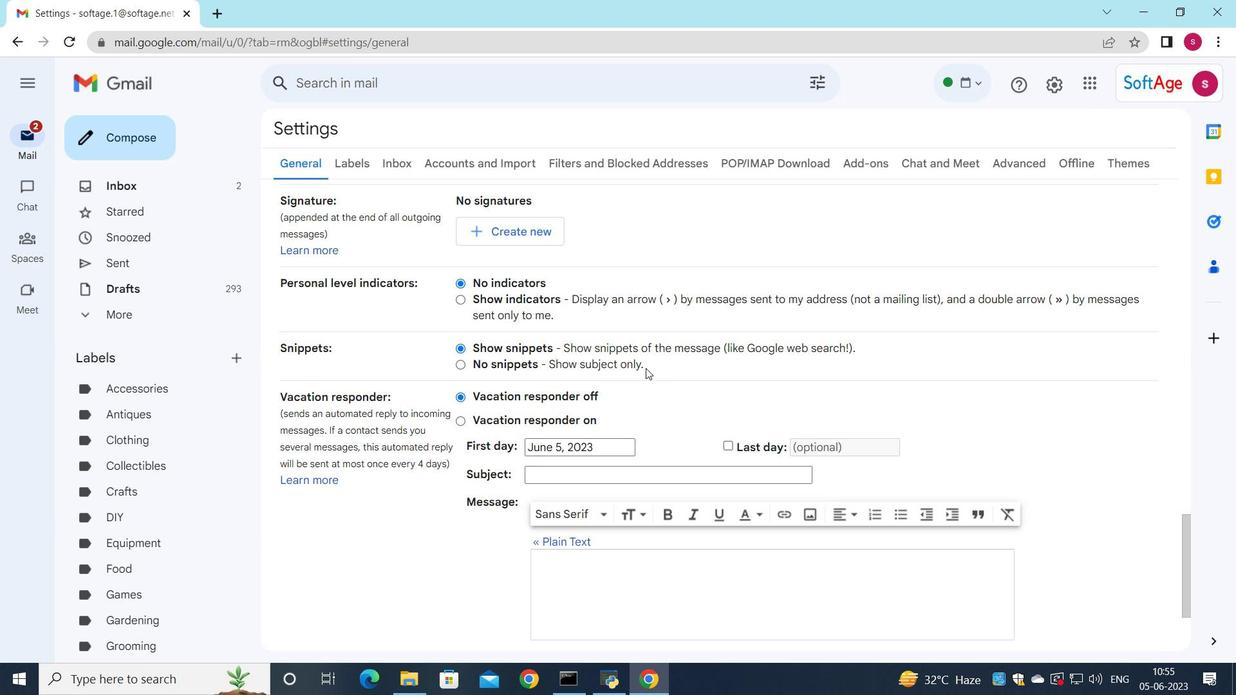 
Action: Mouse scrolled (646, 368) with delta (0, 0)
Screenshot: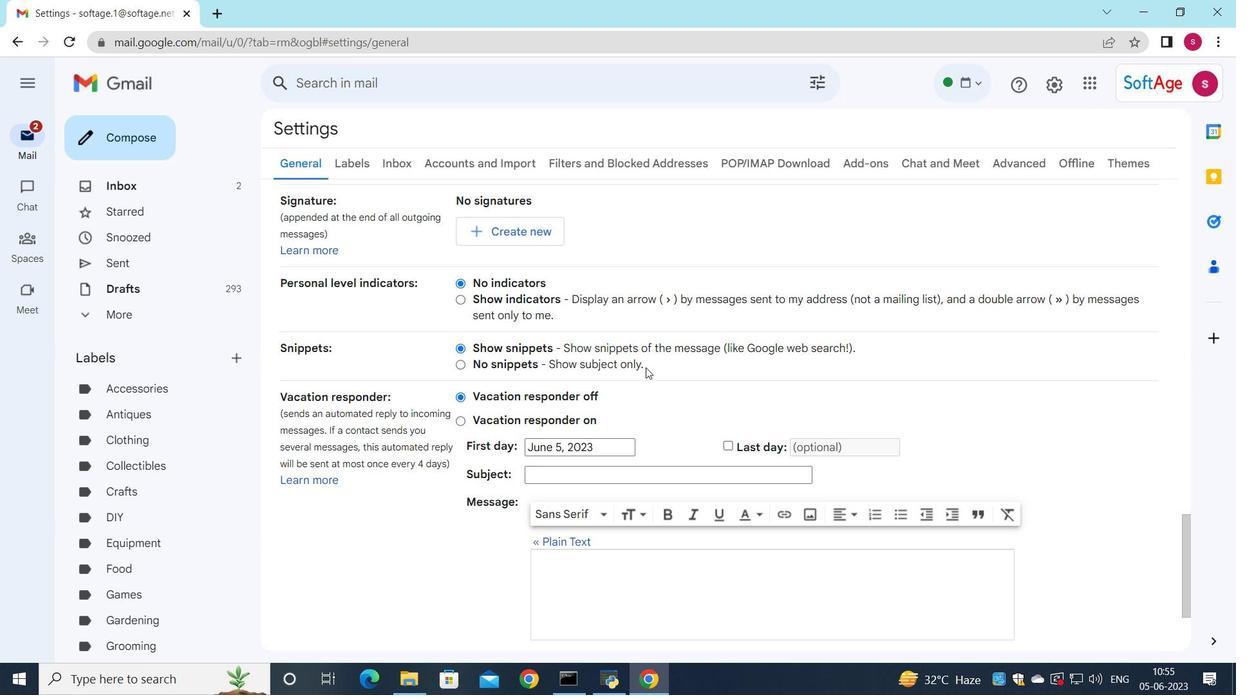 
Action: Mouse moved to (540, 395)
Screenshot: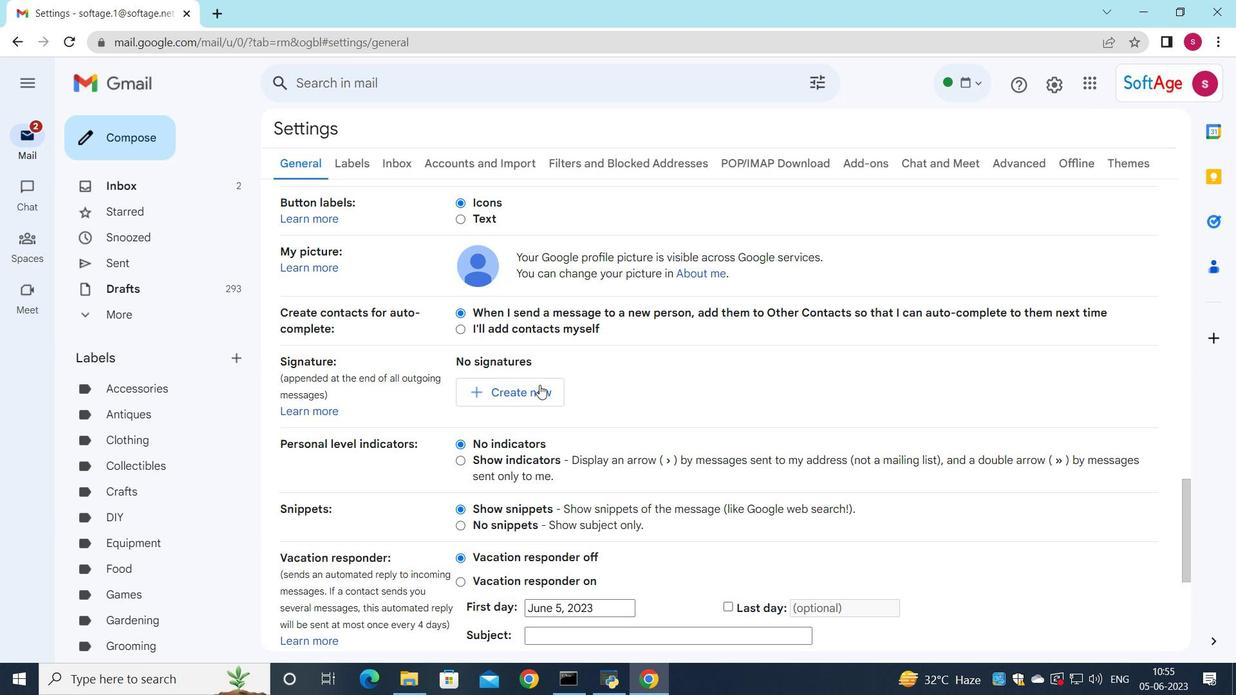 
Action: Mouse pressed left at (540, 395)
Screenshot: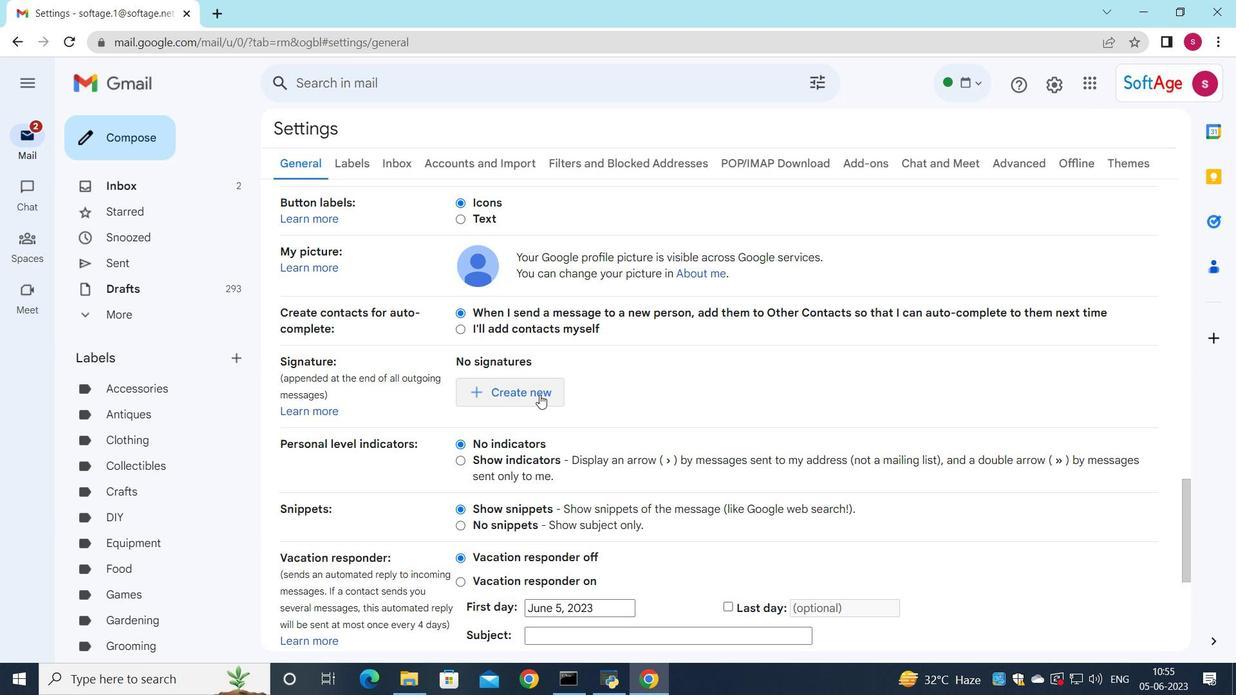 
Action: Mouse moved to (542, 342)
Screenshot: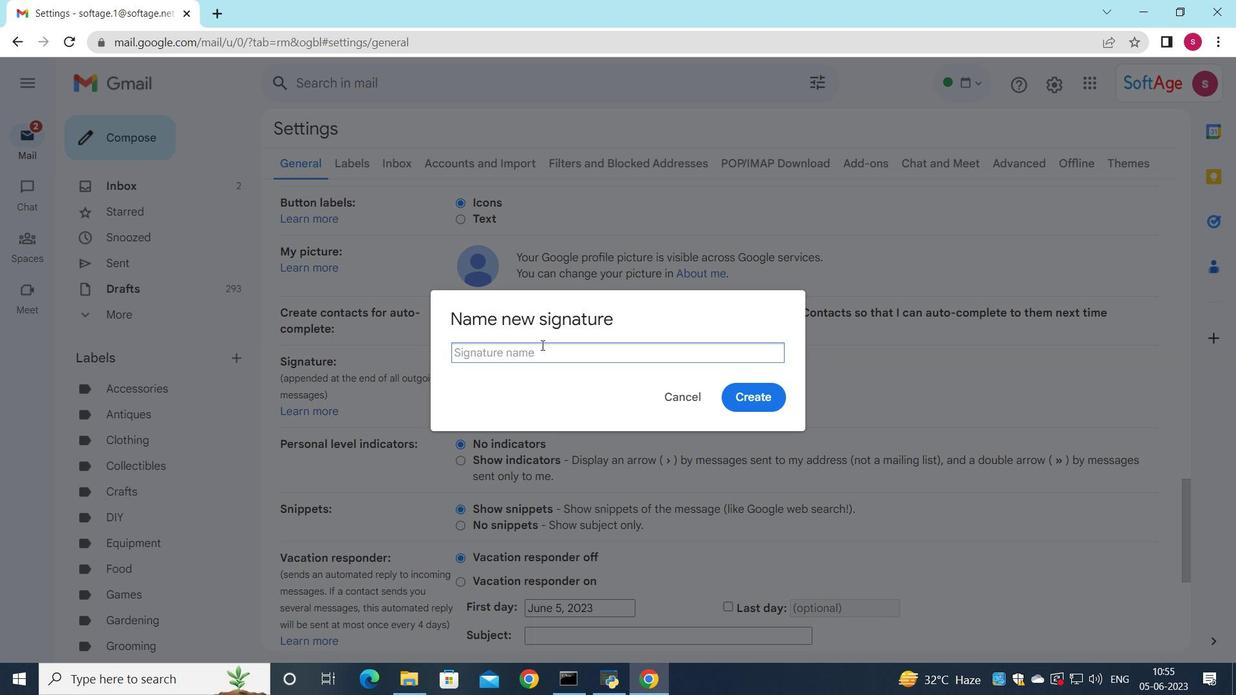 
Action: Key pressed <Key.shift>Charles<Key.space><Key.shift>Evans
Screenshot: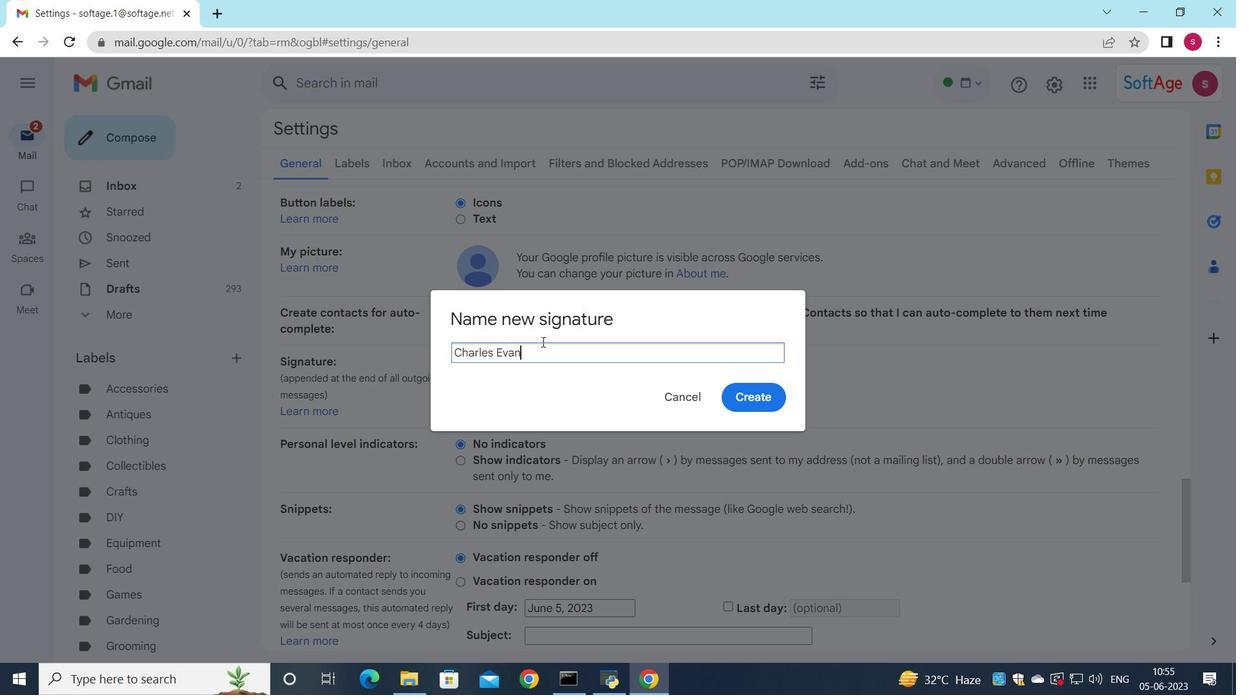 
Action: Mouse moved to (747, 398)
Screenshot: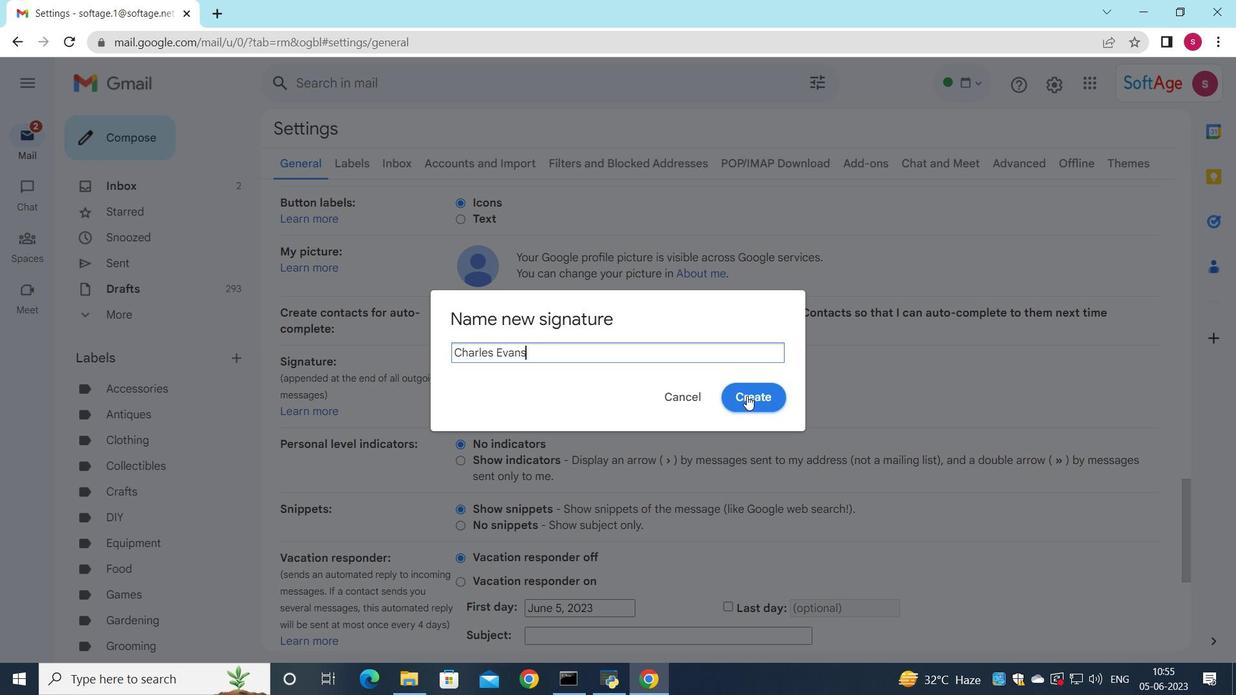 
Action: Mouse pressed left at (747, 398)
Screenshot: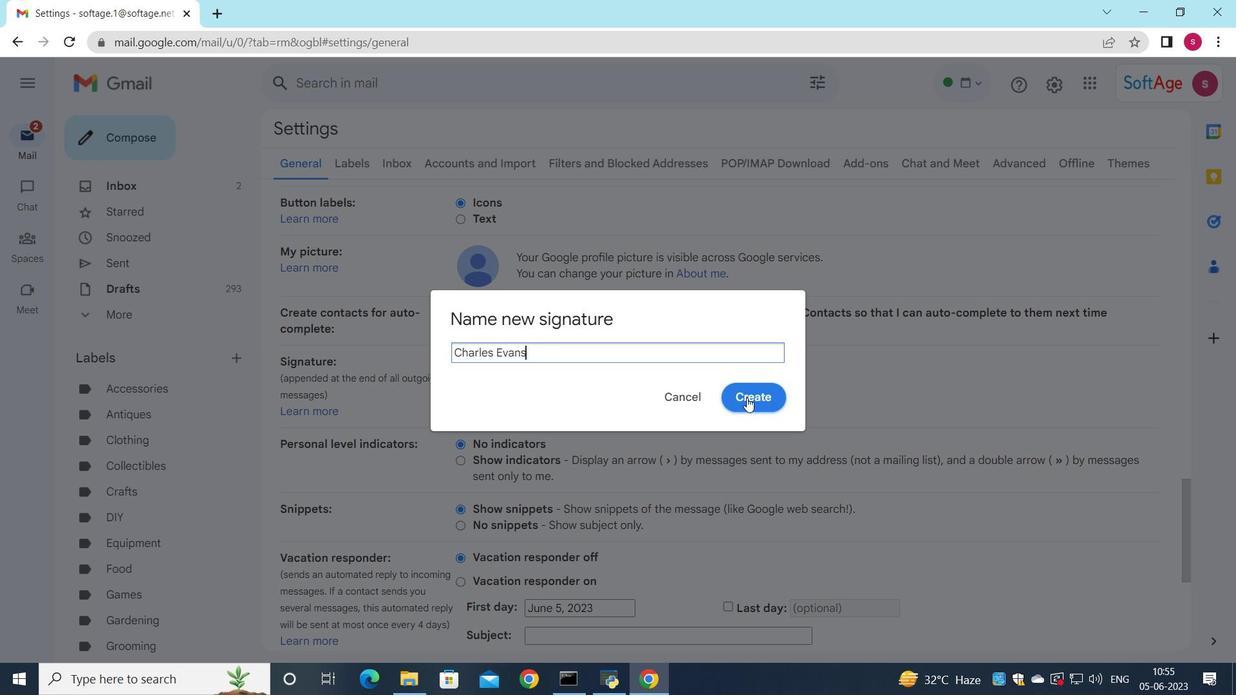 
Action: Mouse moved to (760, 395)
Screenshot: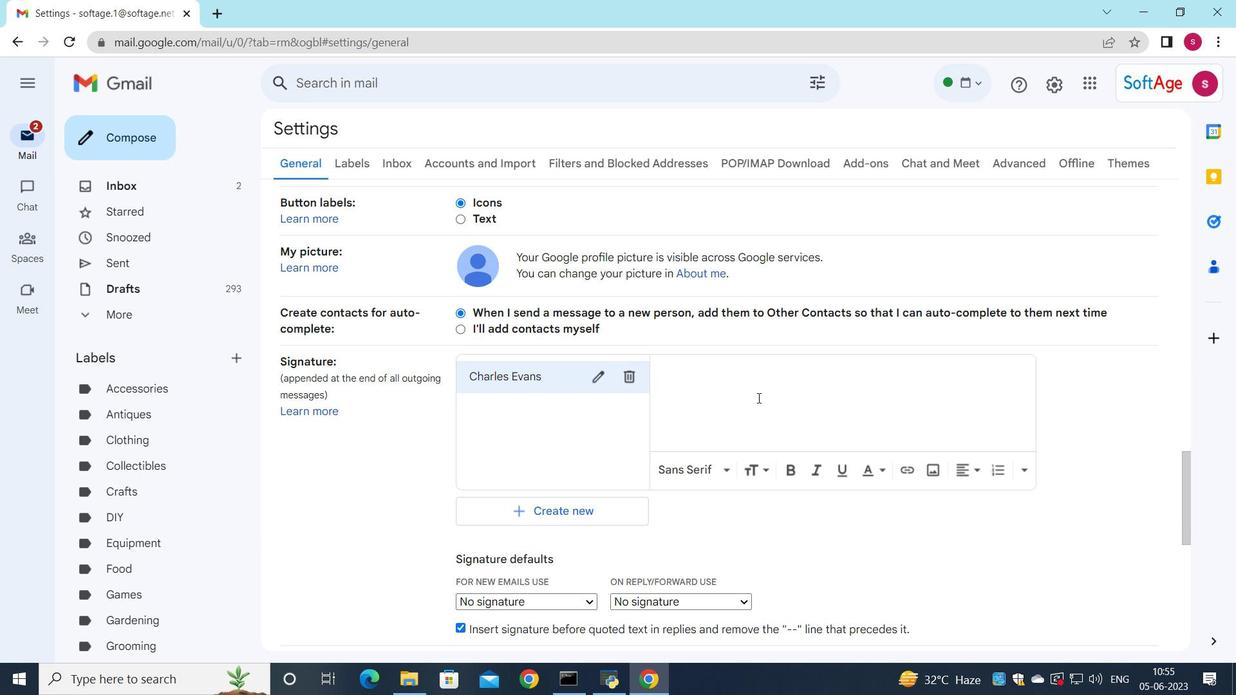 
Action: Mouse pressed left at (760, 395)
Screenshot: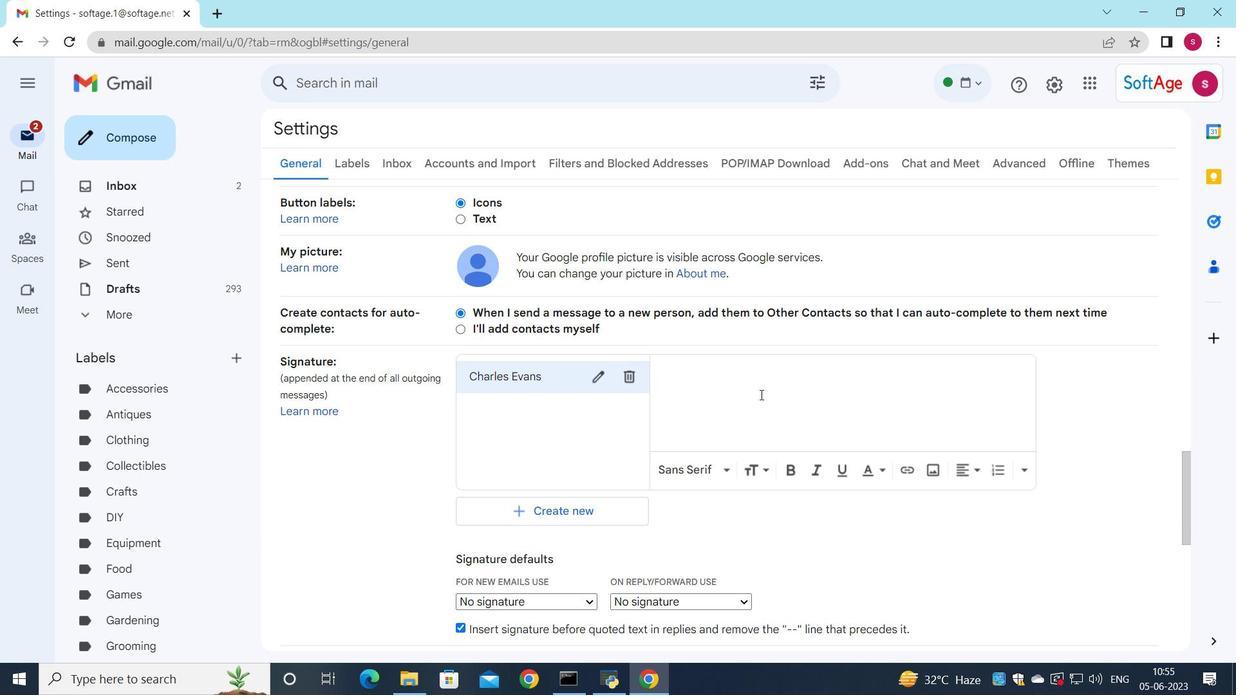 
Action: Key pressed <Key.shift>Charles<Key.space><Key.shift>Evans
Screenshot: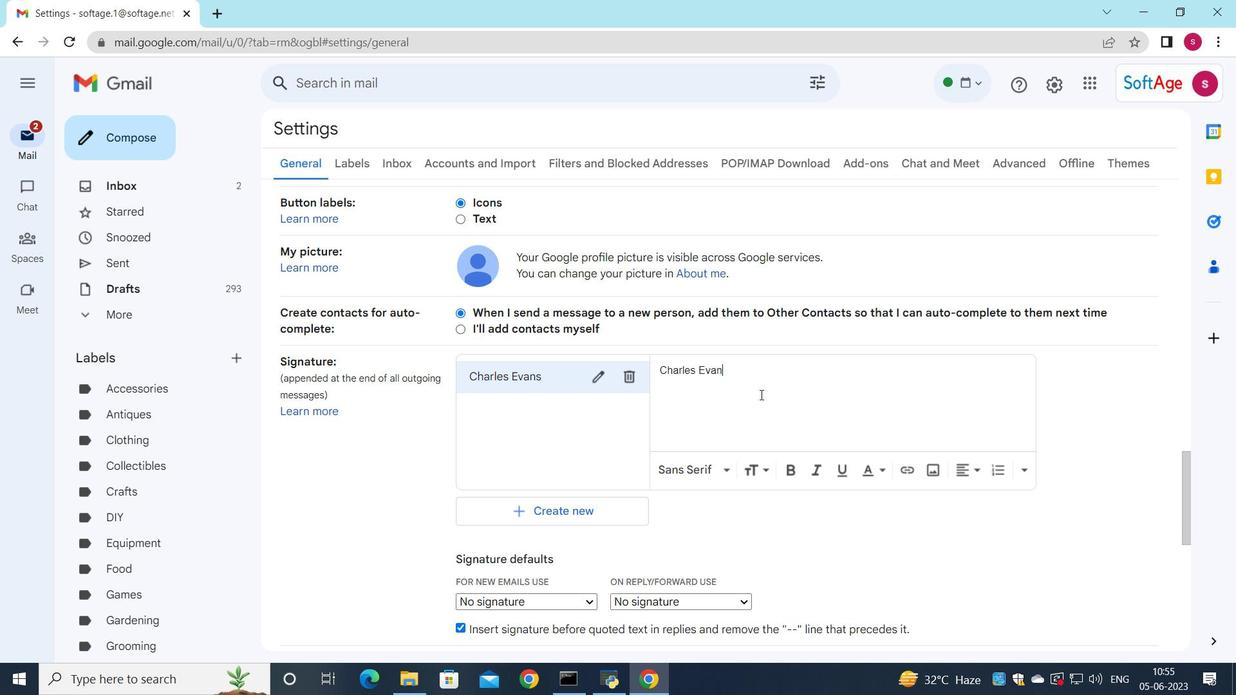 
Action: Mouse moved to (544, 605)
Screenshot: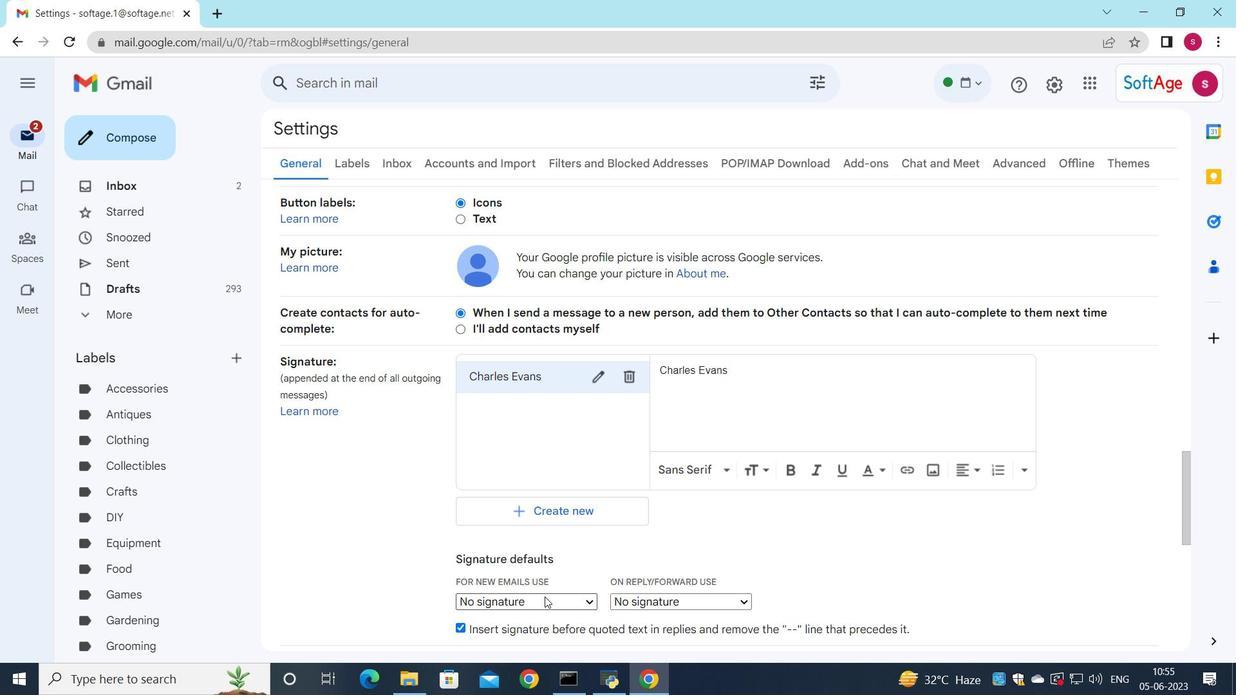
Action: Mouse pressed left at (544, 605)
Screenshot: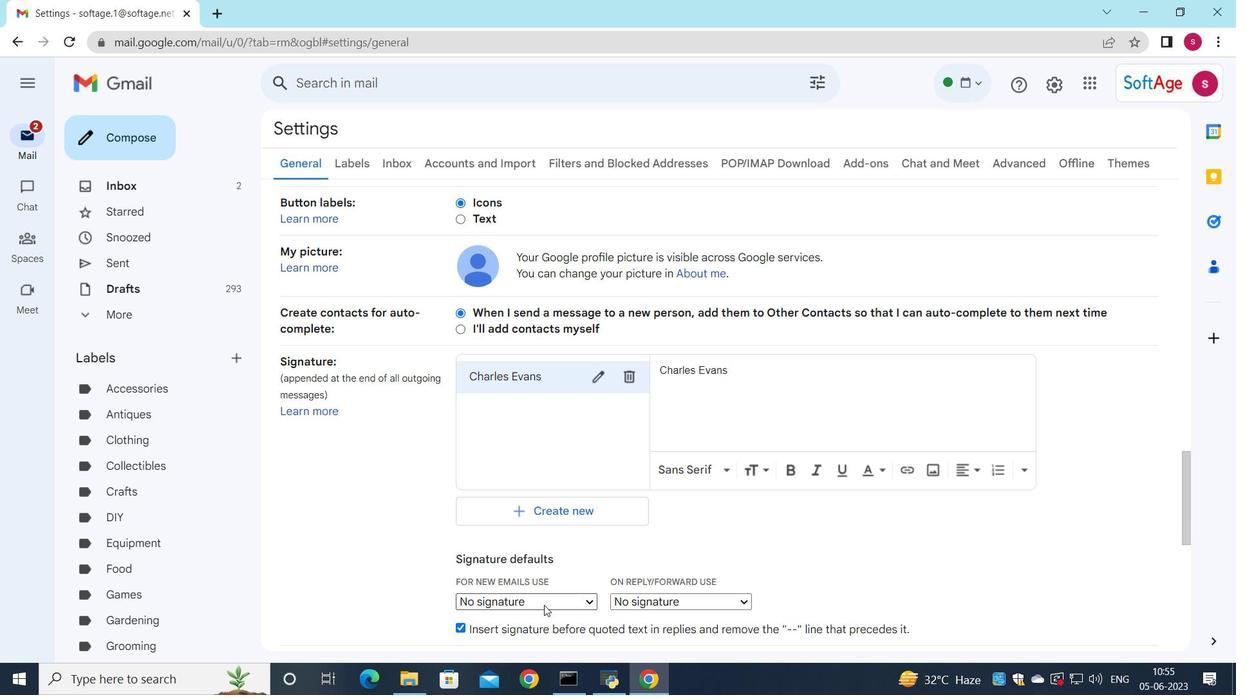 
Action: Mouse moved to (541, 628)
Screenshot: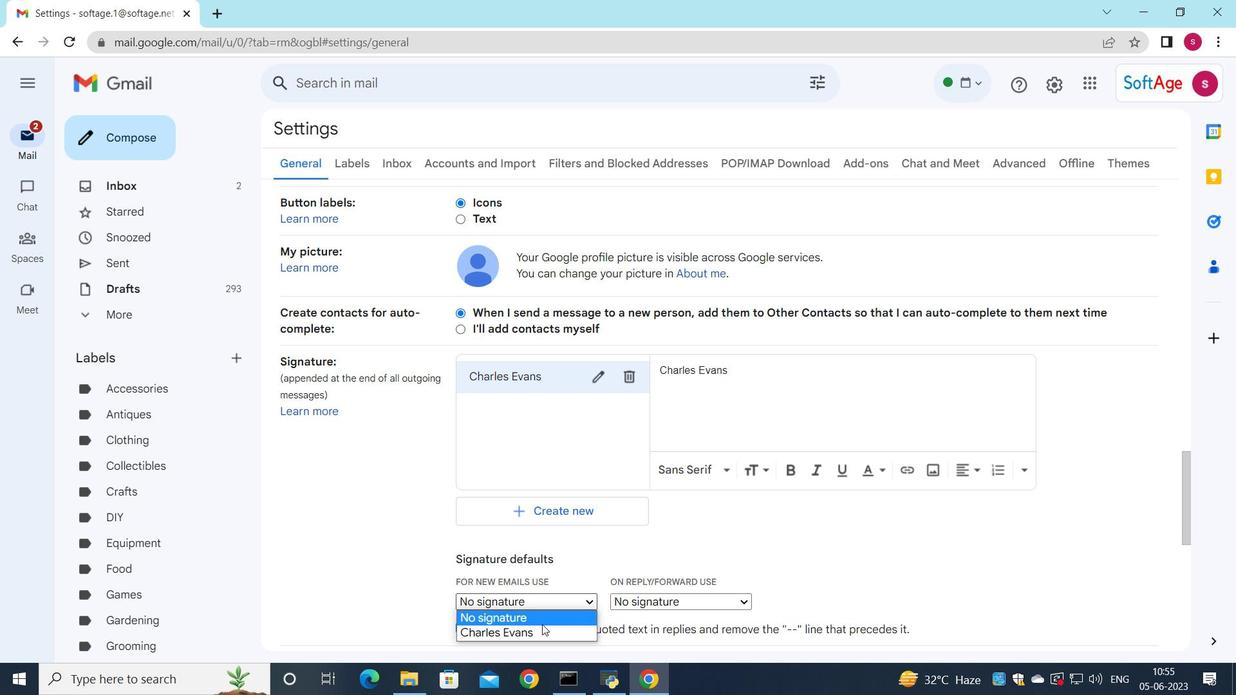 
Action: Mouse pressed left at (541, 628)
Screenshot: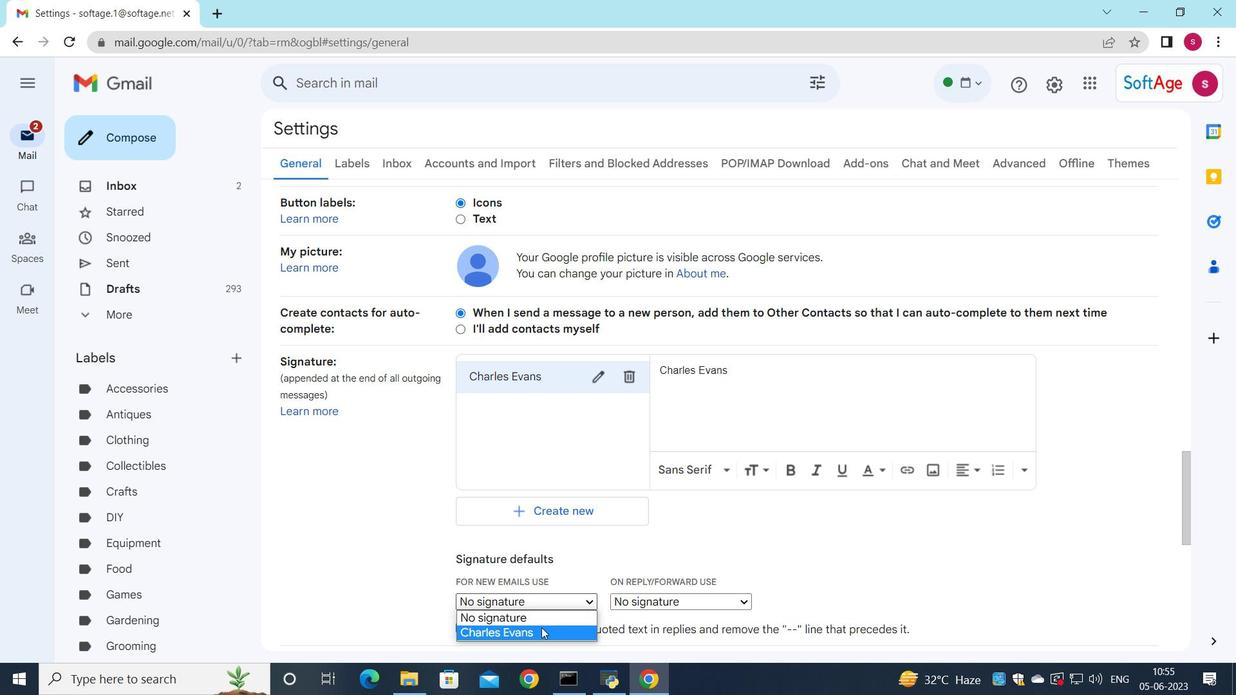 
Action: Mouse moved to (648, 602)
Screenshot: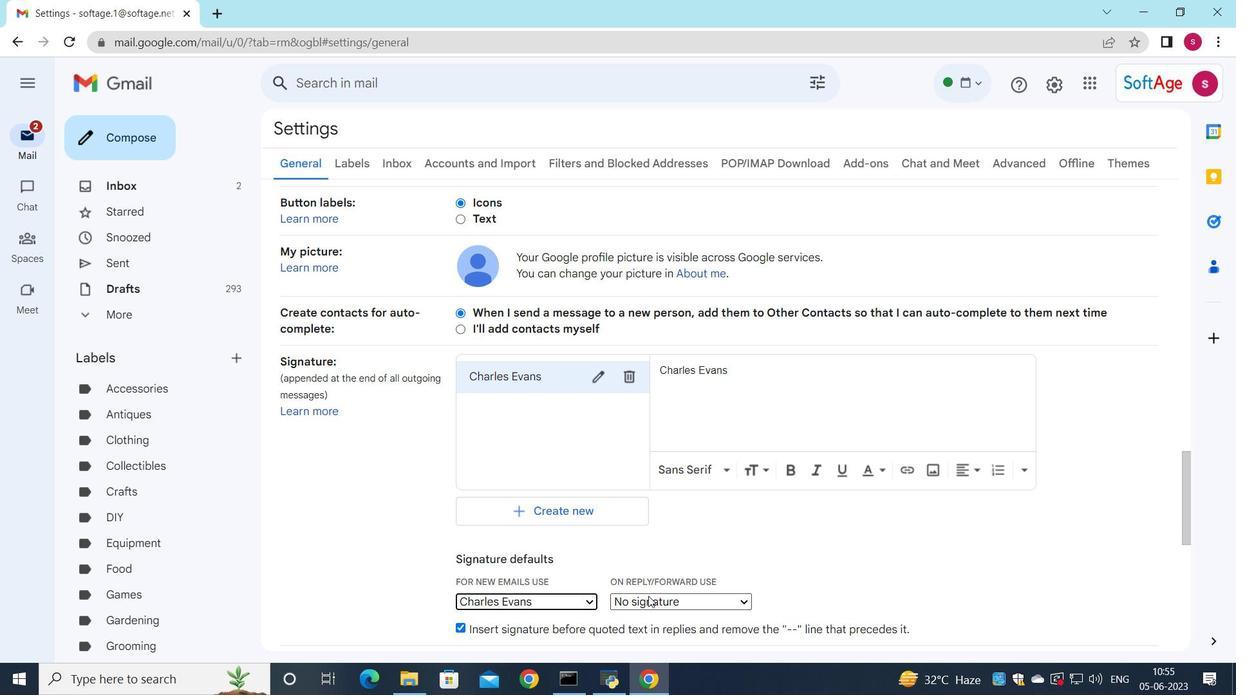 
Action: Mouse pressed left at (648, 602)
Screenshot: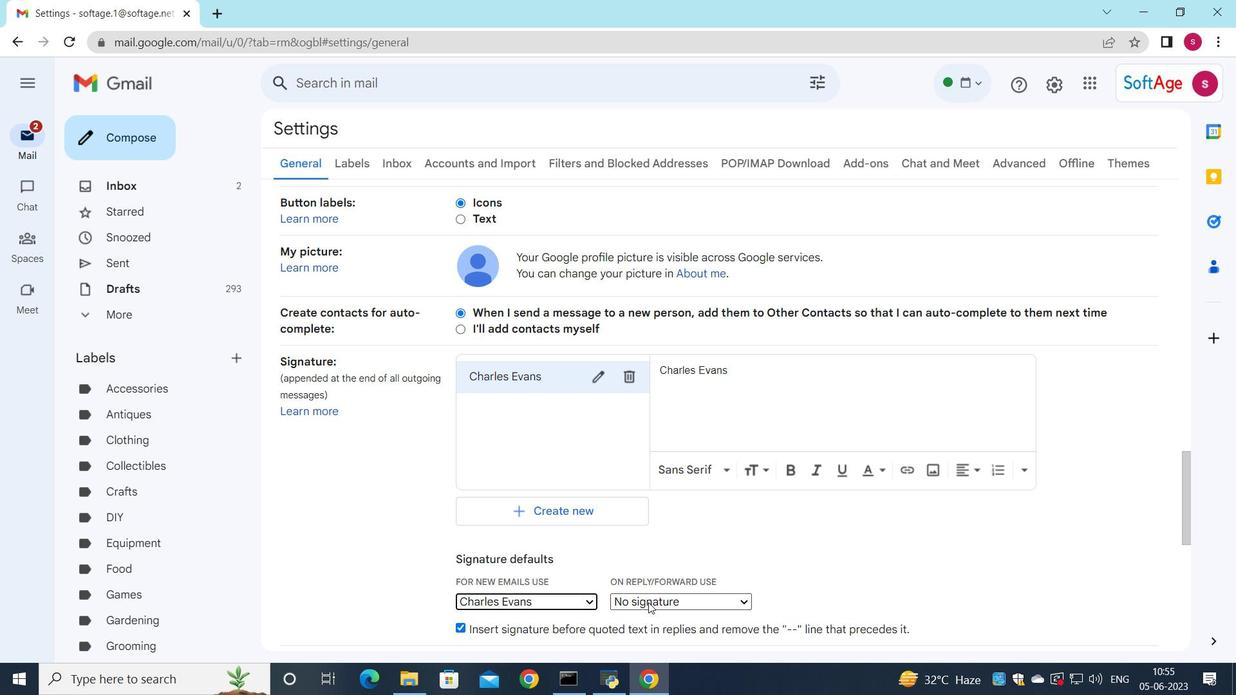 
Action: Mouse moved to (645, 635)
Screenshot: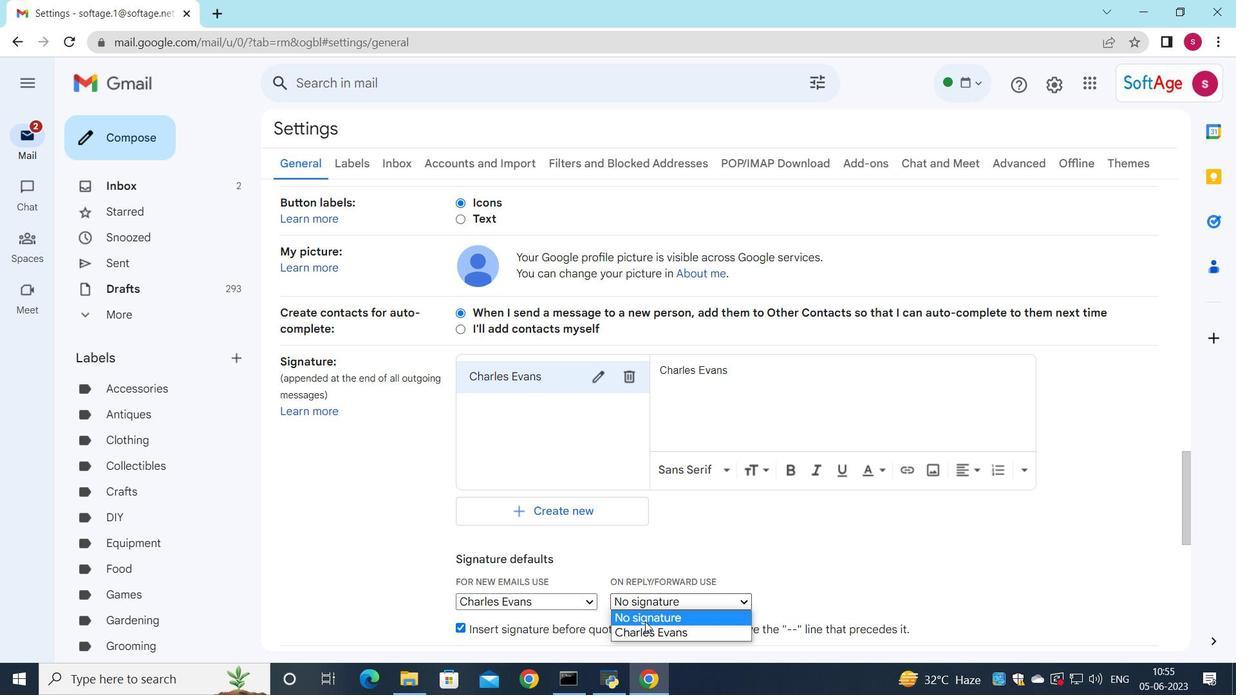 
Action: Mouse pressed left at (645, 635)
Screenshot: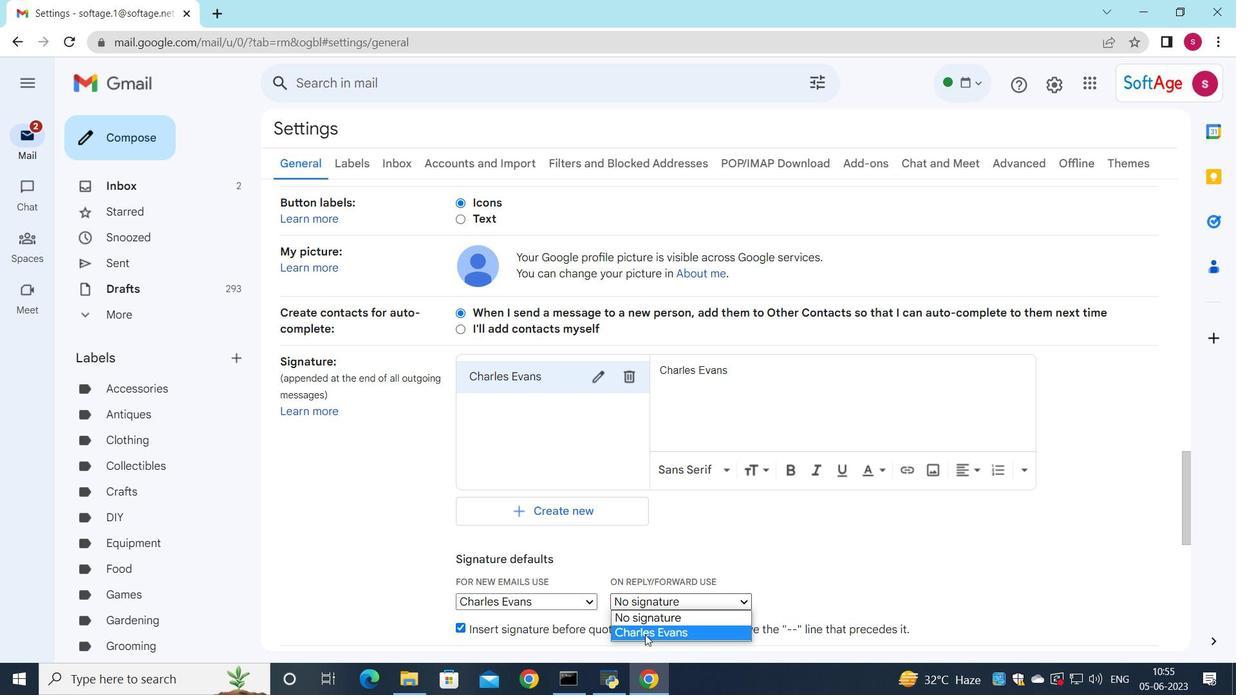 
Action: Mouse moved to (549, 477)
Screenshot: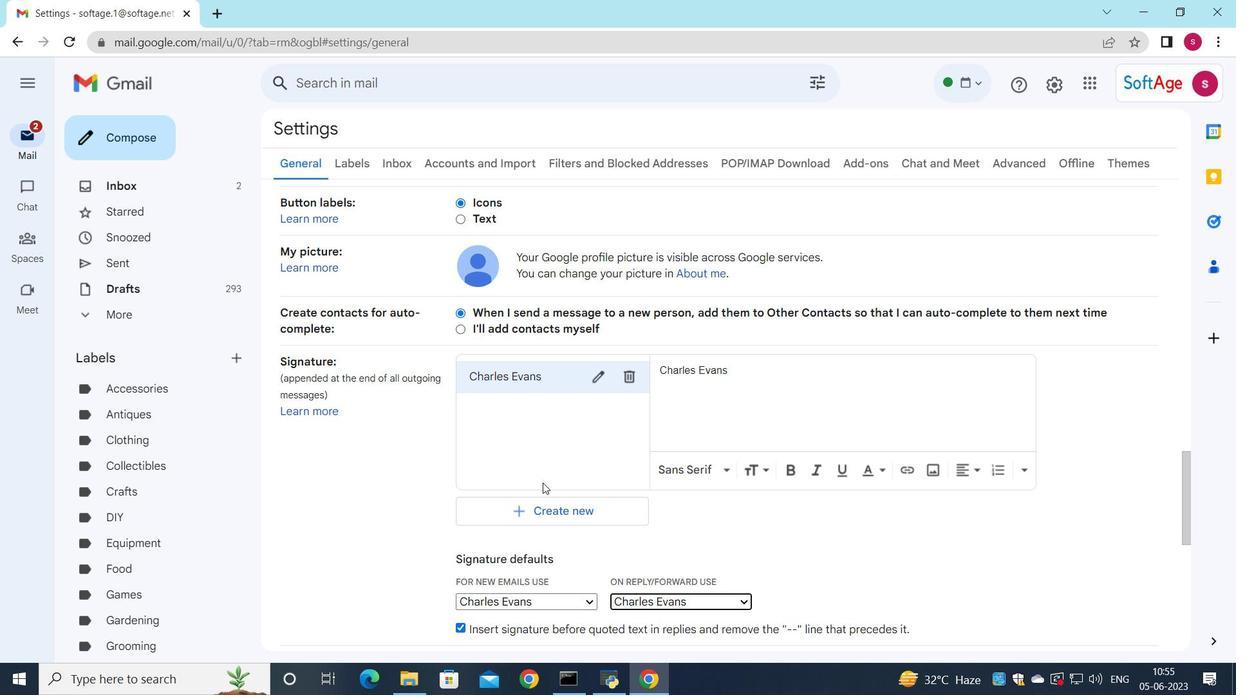 
Action: Mouse scrolled (549, 476) with delta (0, 0)
Screenshot: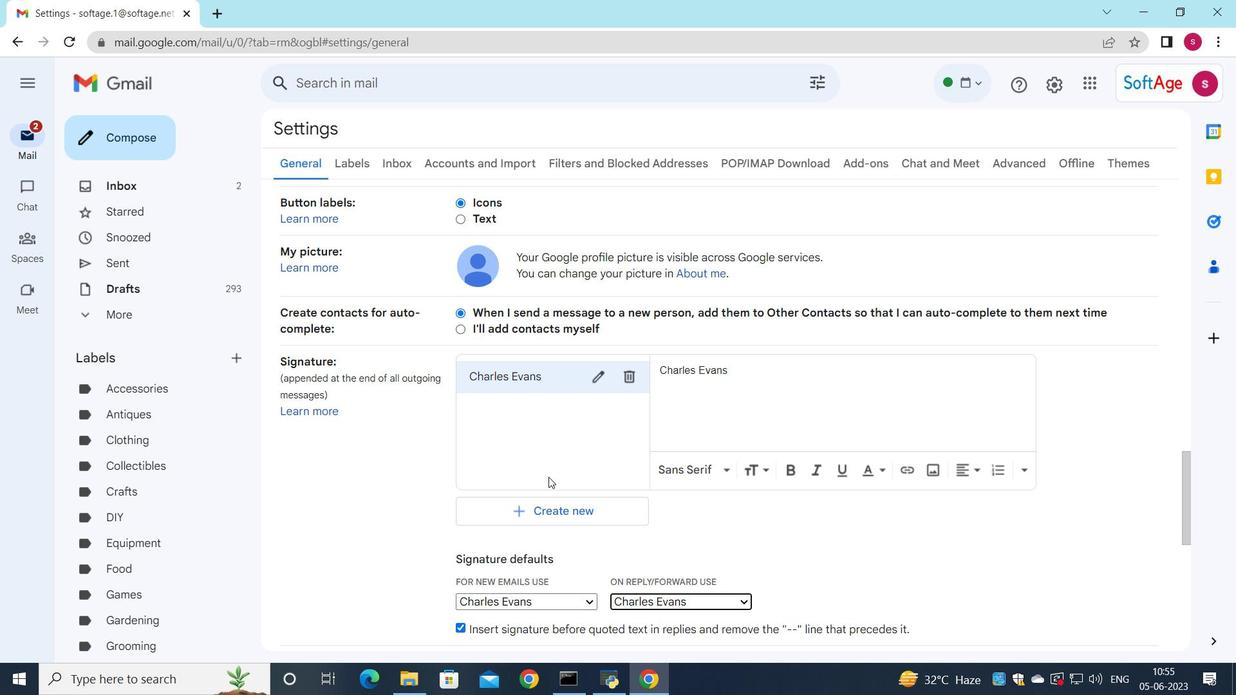 
Action: Mouse scrolled (549, 476) with delta (0, 0)
Screenshot: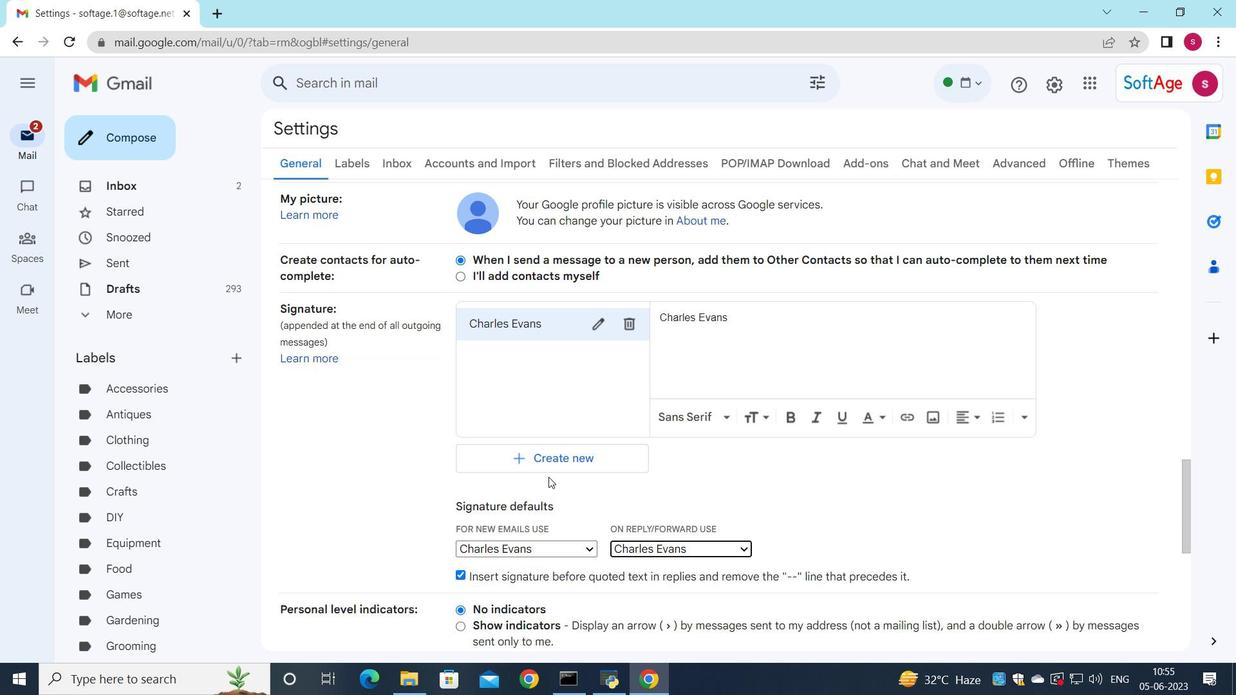 
Action: Mouse scrolled (549, 476) with delta (0, 0)
Screenshot: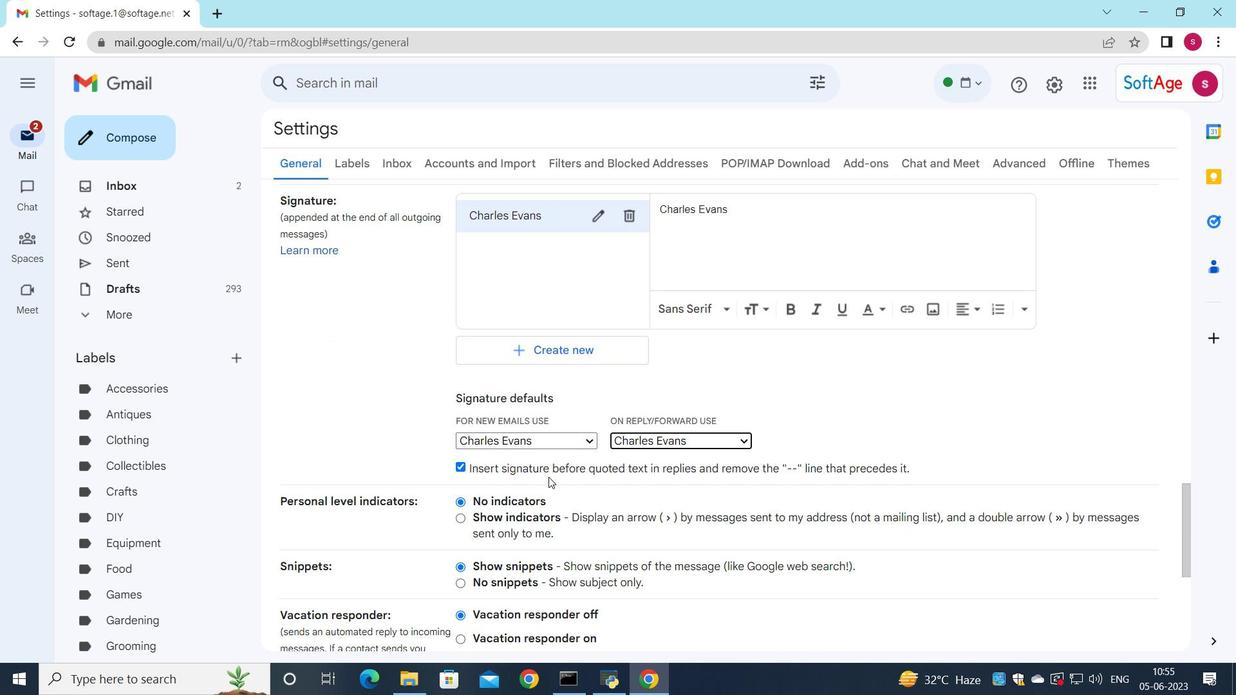 
Action: Mouse scrolled (549, 476) with delta (0, 0)
Screenshot: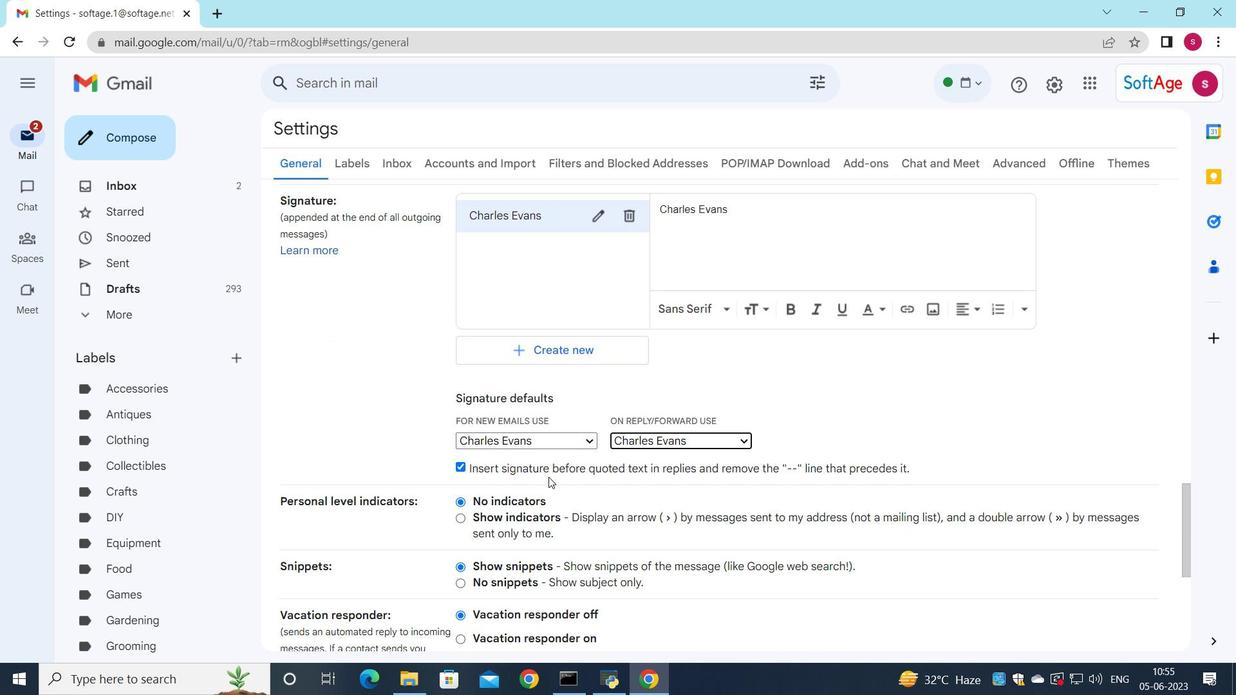 
Action: Mouse scrolled (549, 476) with delta (0, 0)
Screenshot: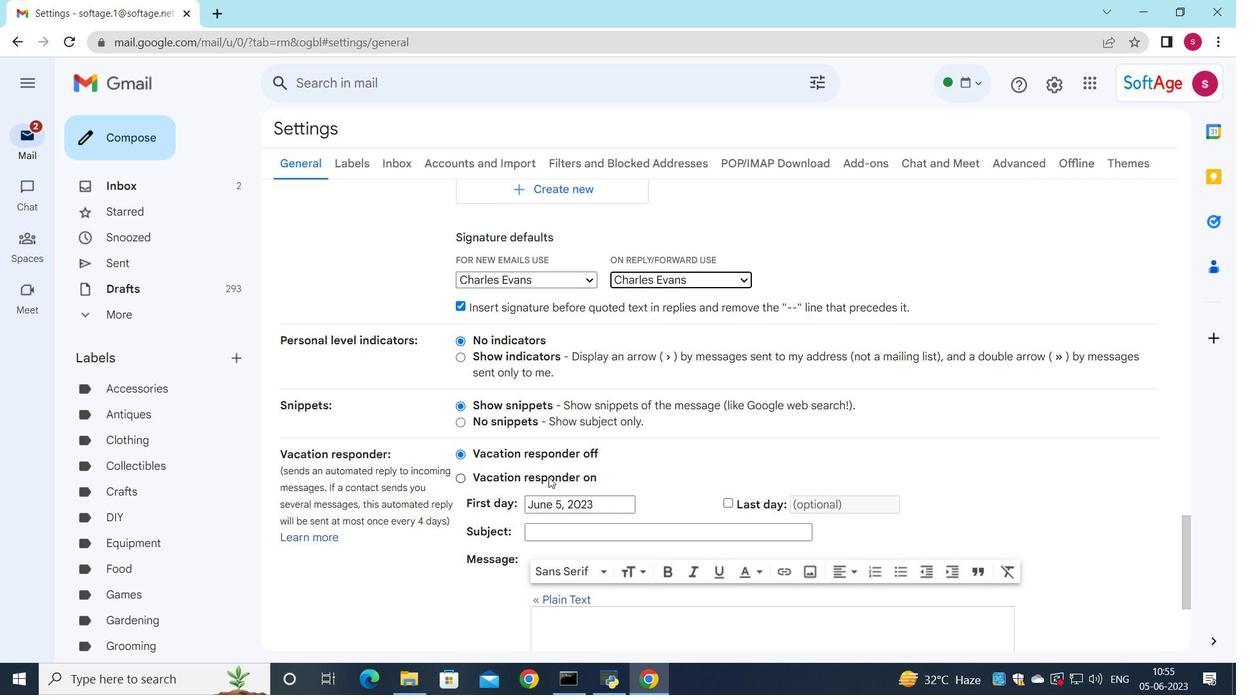 
Action: Mouse scrolled (549, 476) with delta (0, 0)
Screenshot: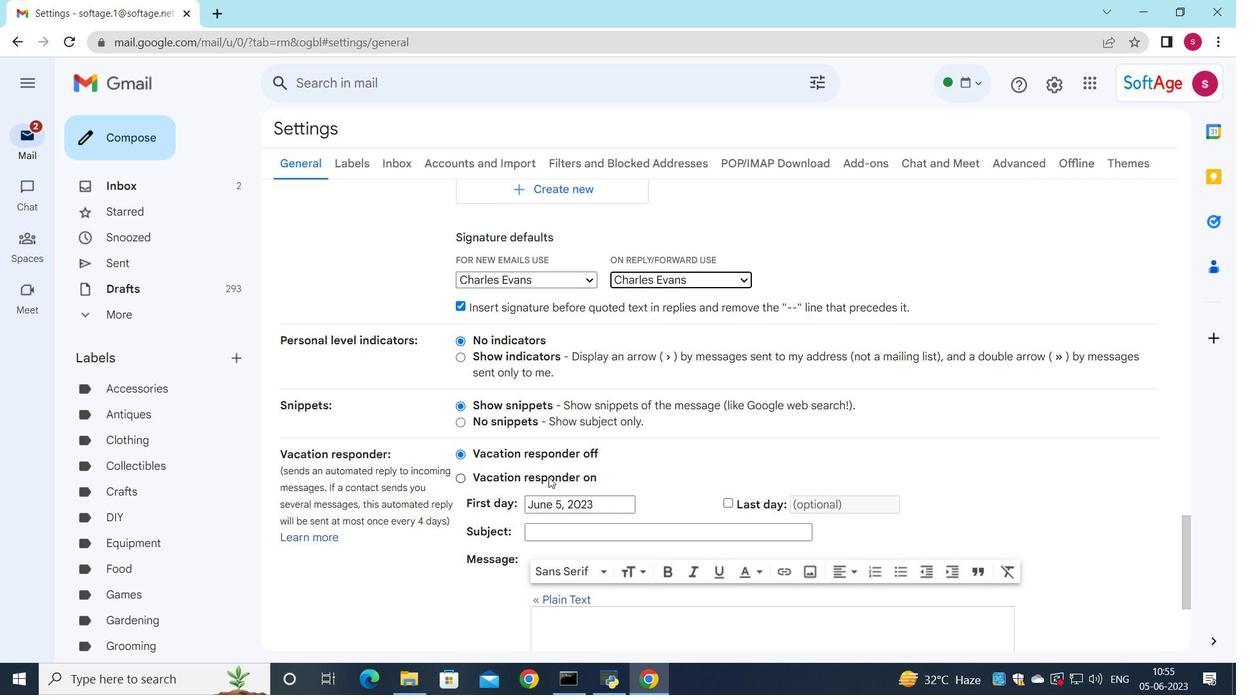 
Action: Mouse moved to (551, 477)
Screenshot: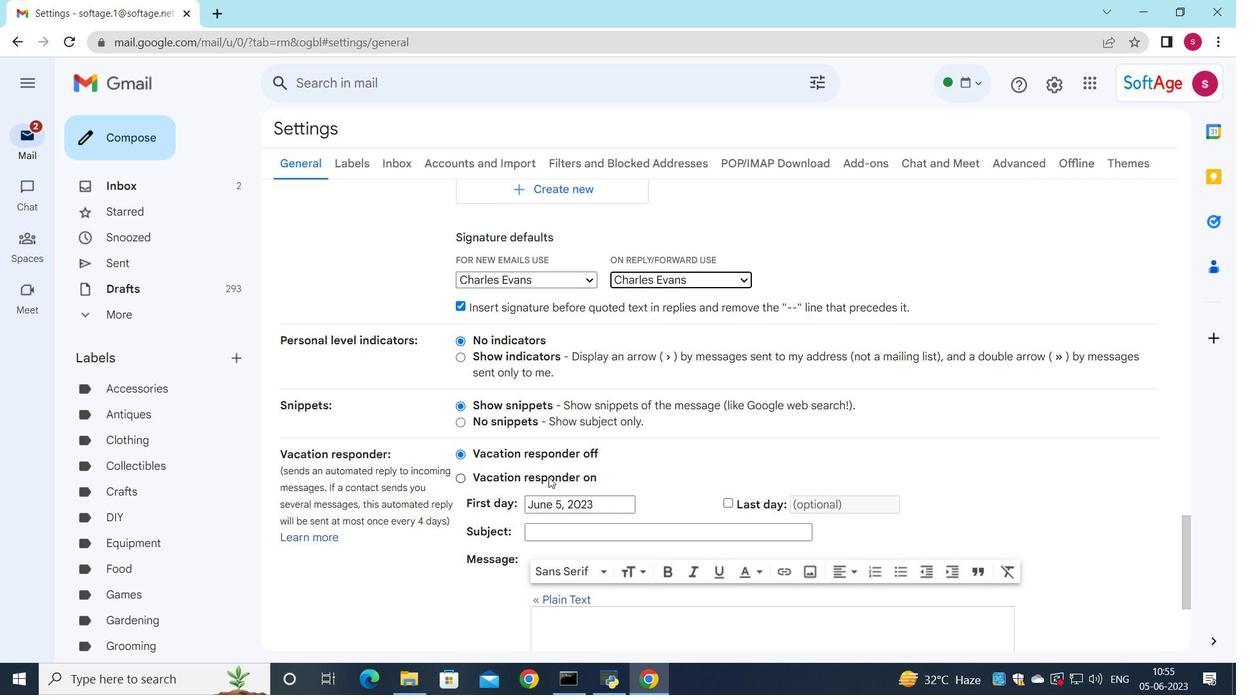
Action: Mouse scrolled (551, 476) with delta (0, 0)
Screenshot: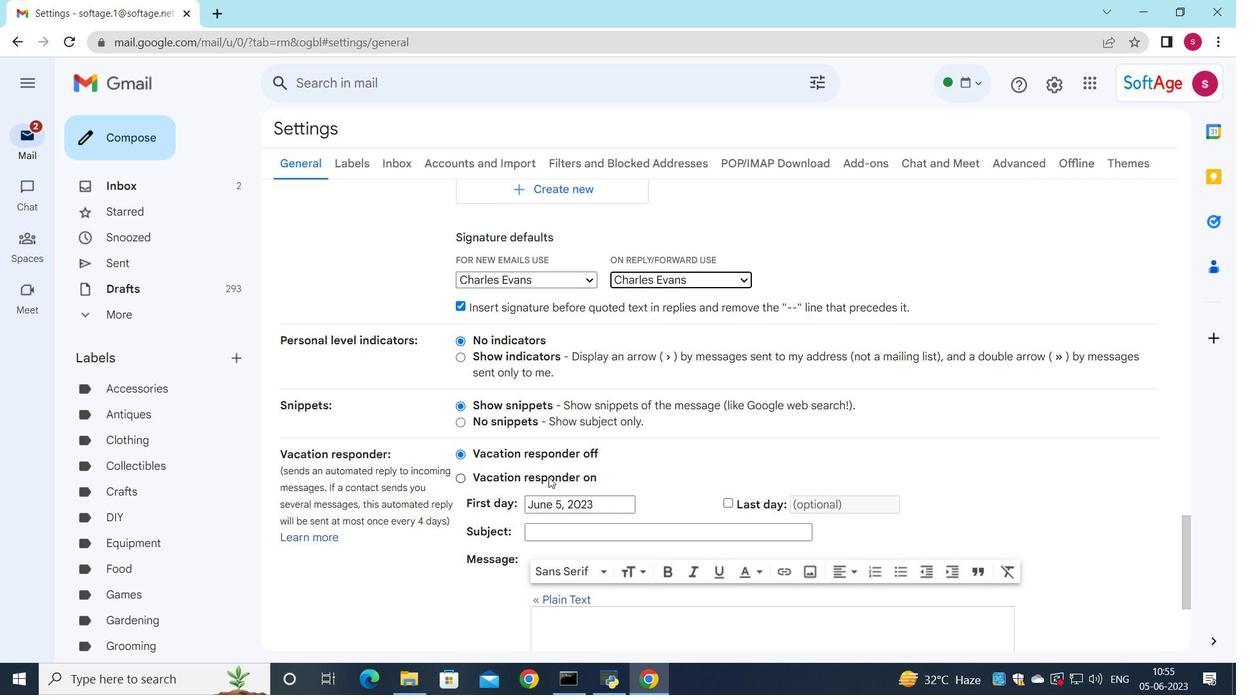 
Action: Mouse moved to (553, 478)
Screenshot: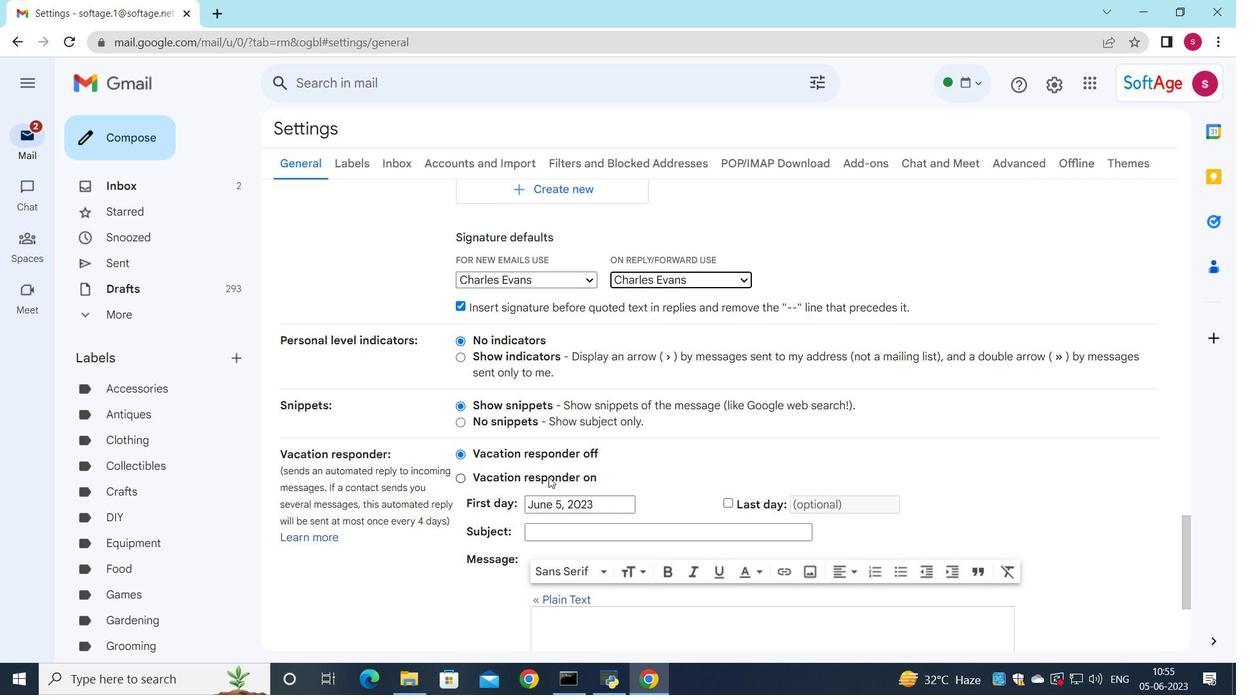 
Action: Mouse scrolled (553, 477) with delta (0, 0)
Screenshot: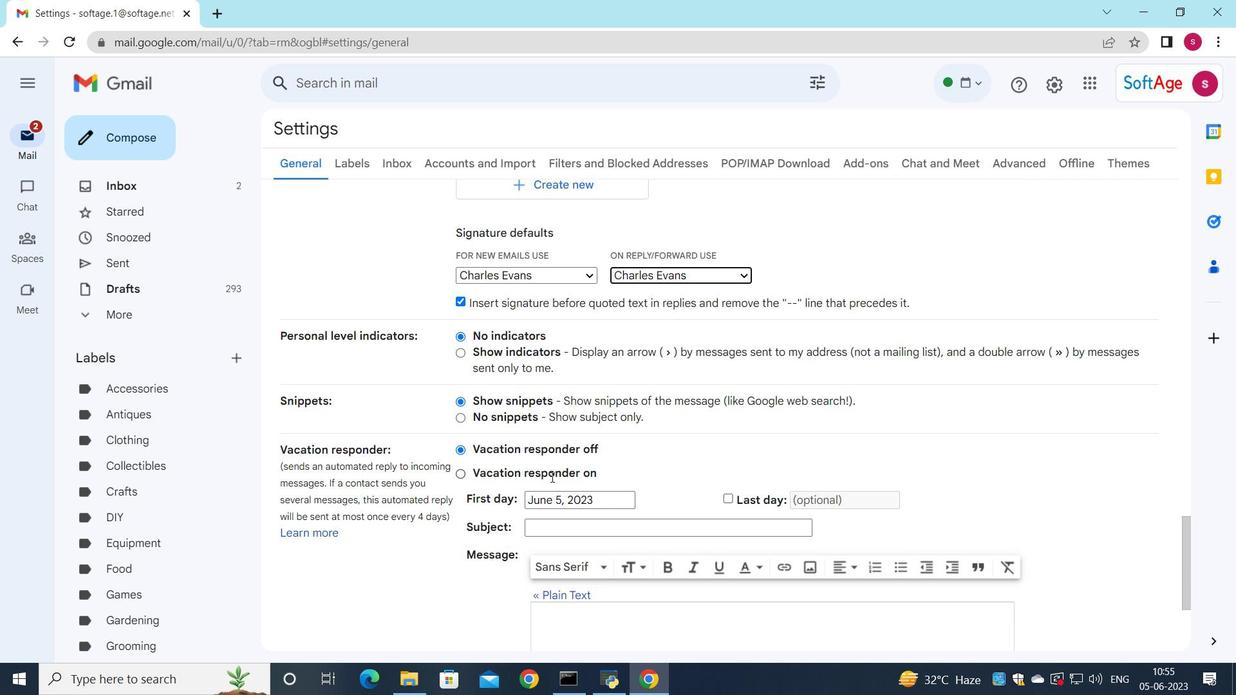 
Action: Mouse moved to (688, 573)
Screenshot: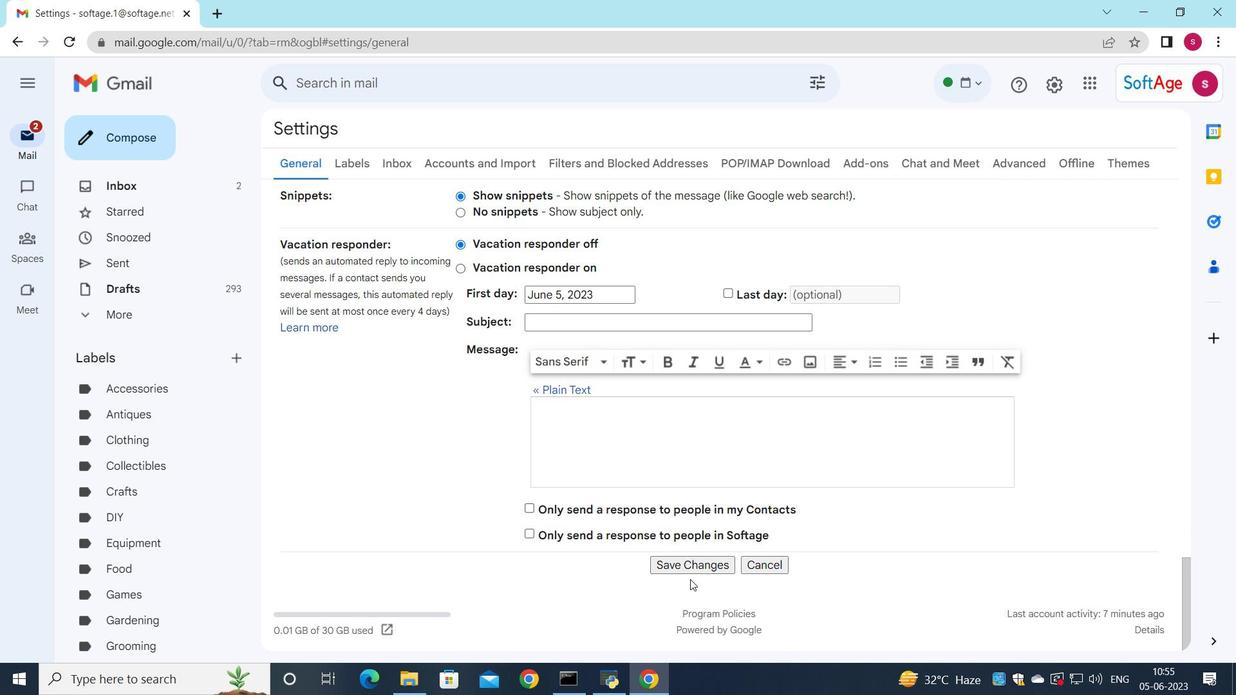 
Action: Mouse pressed left at (688, 573)
Screenshot: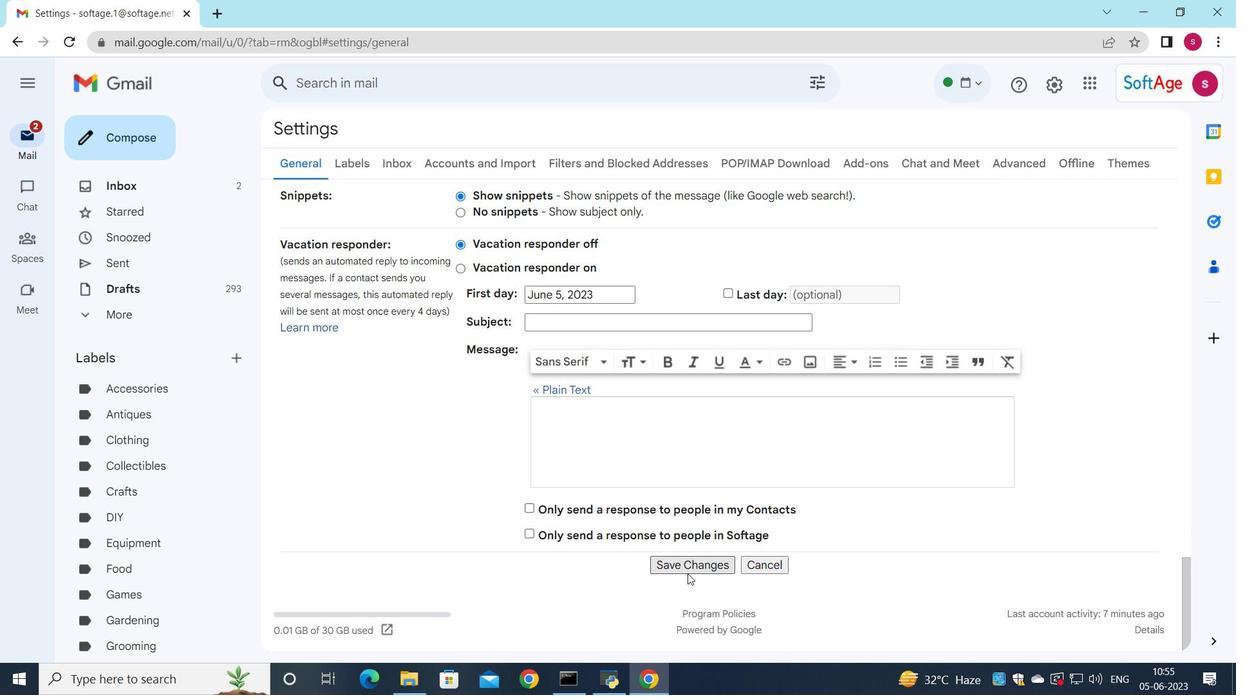 
Action: Mouse moved to (656, 167)
Screenshot: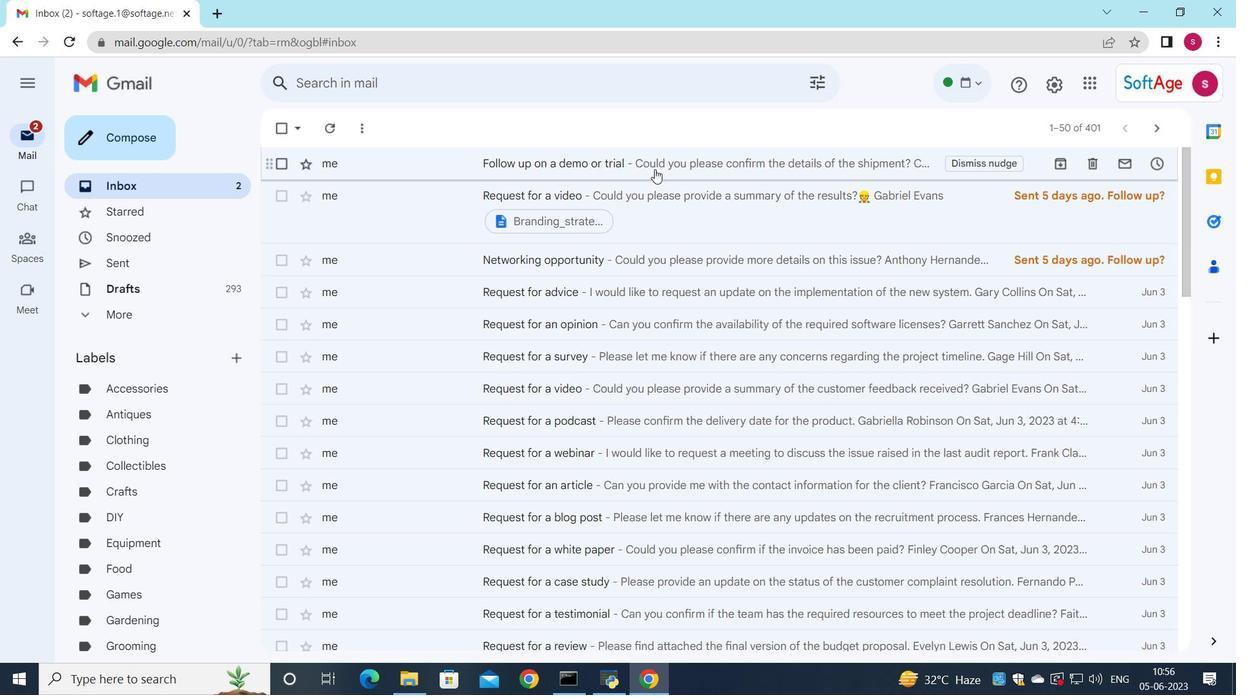 
Action: Mouse pressed left at (656, 167)
Screenshot: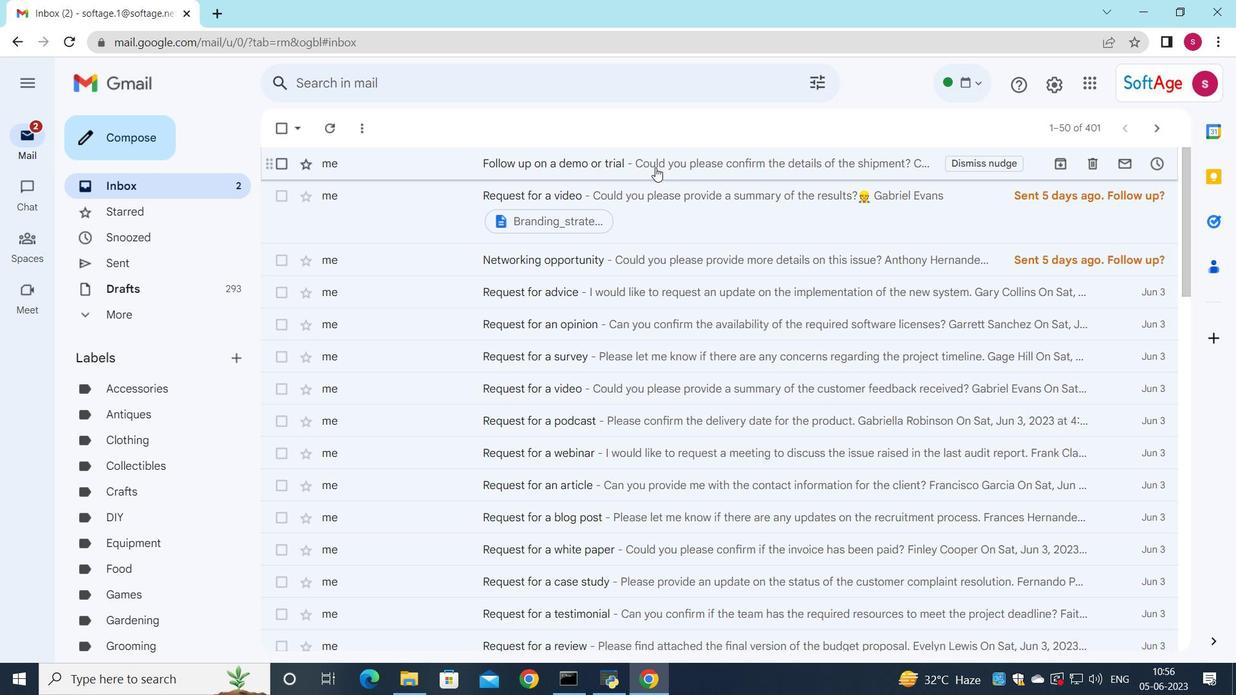 
Action: Mouse moved to (535, 448)
Screenshot: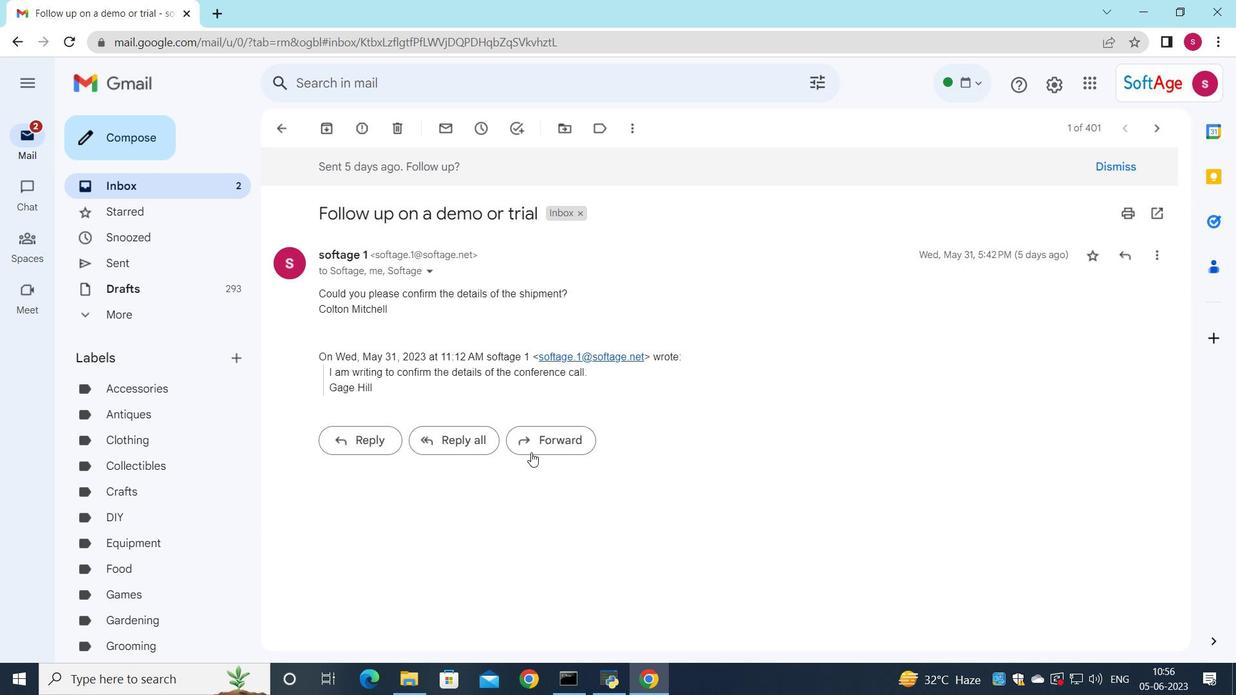 
Action: Mouse pressed left at (535, 448)
Screenshot: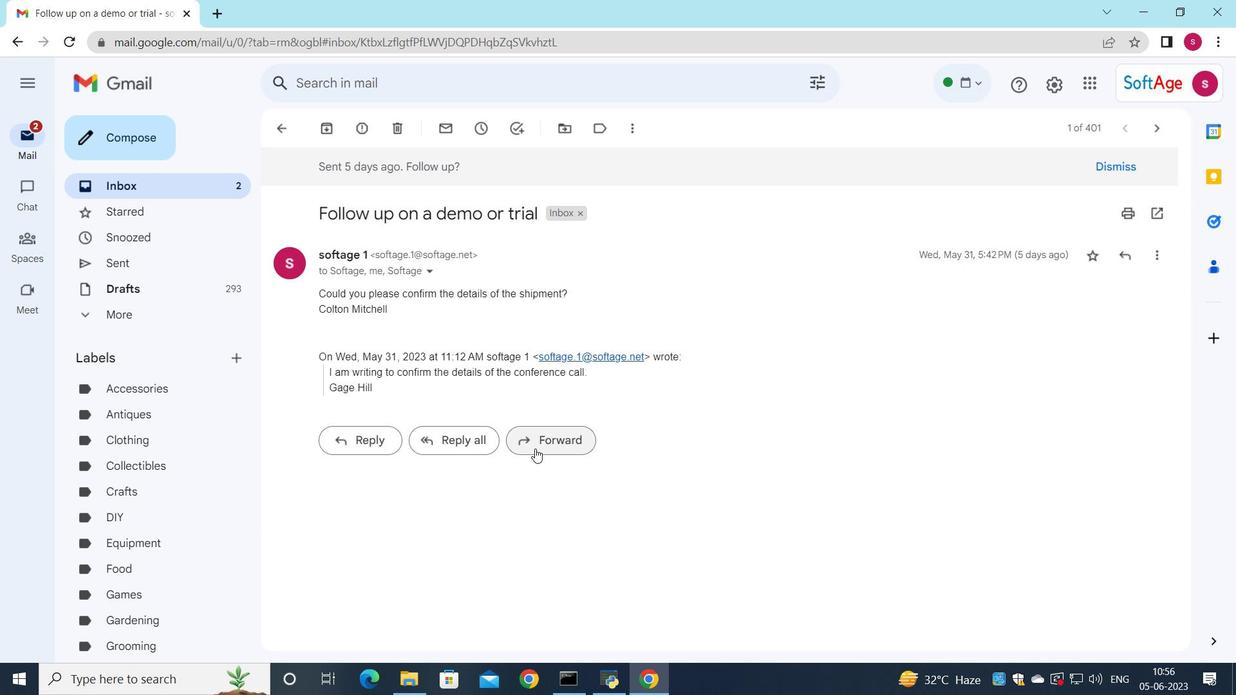 
Action: Mouse moved to (349, 450)
Screenshot: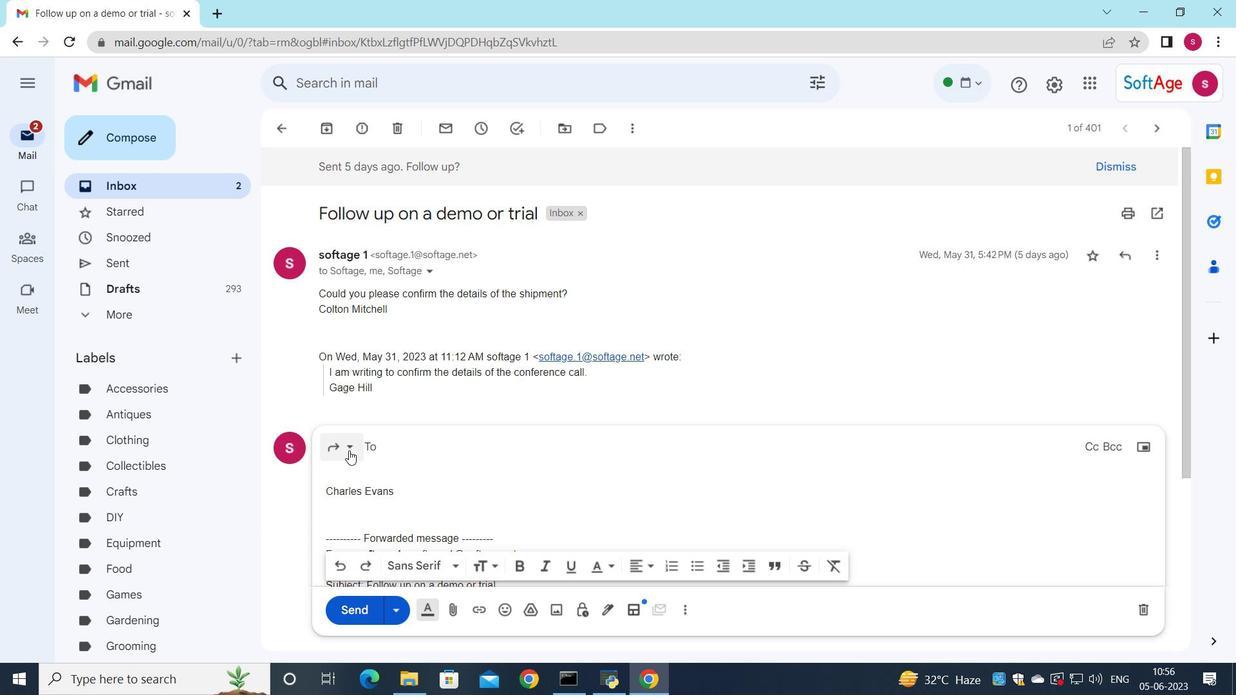 
Action: Mouse pressed left at (349, 450)
Screenshot: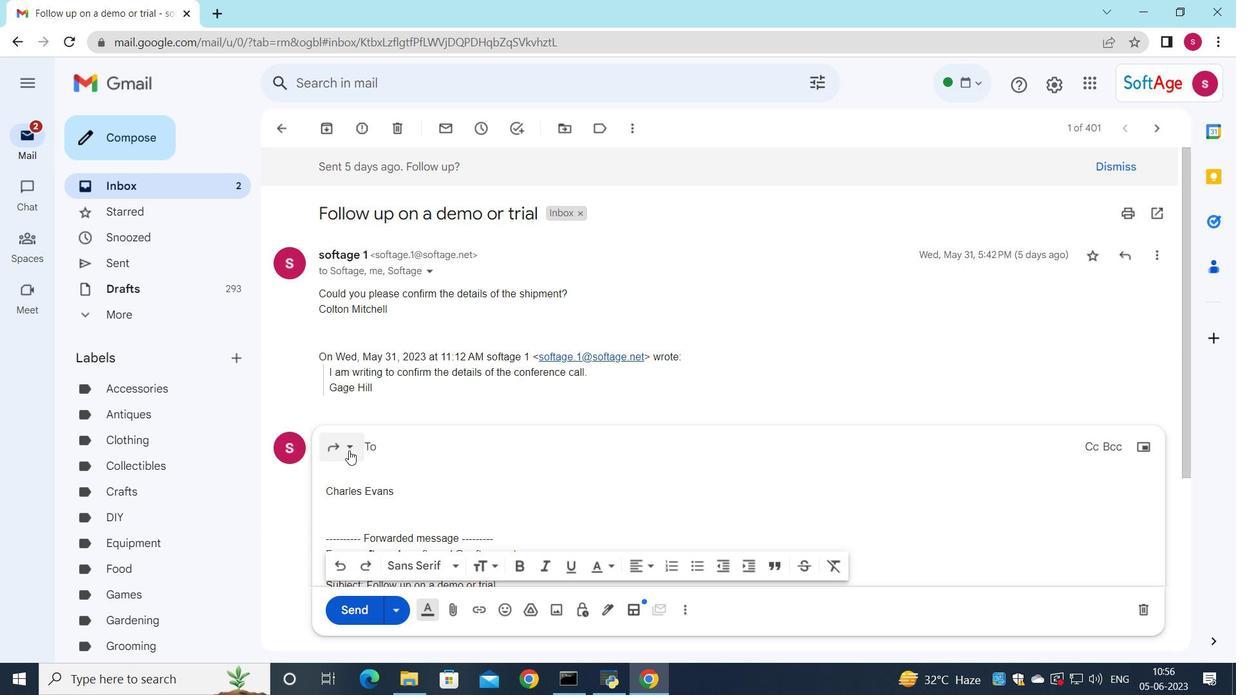 
Action: Mouse moved to (391, 562)
Screenshot: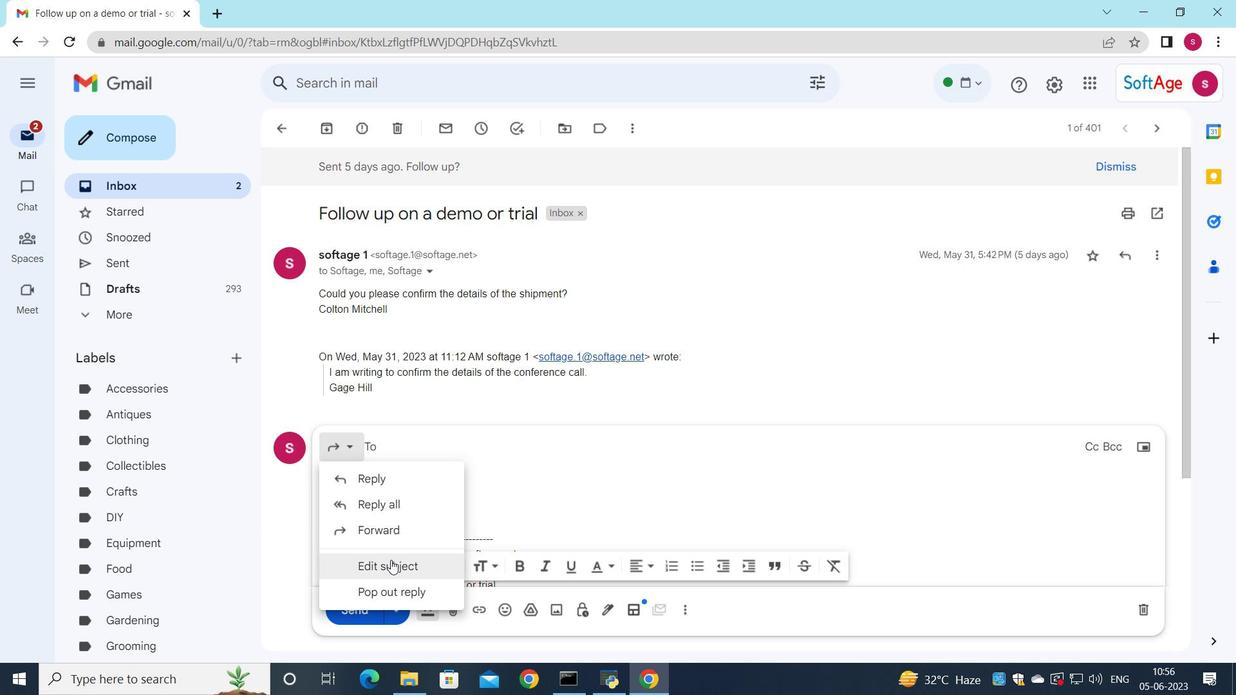 
Action: Mouse pressed left at (391, 562)
Screenshot: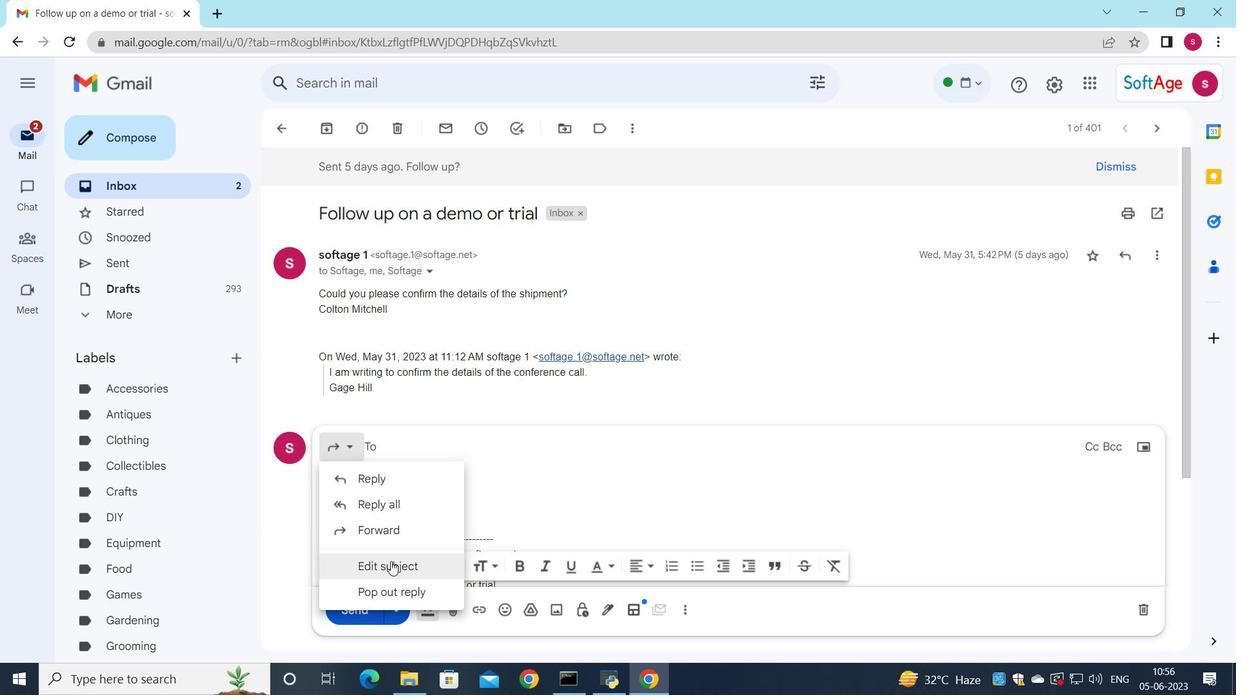 
Action: Mouse moved to (910, 300)
Screenshot: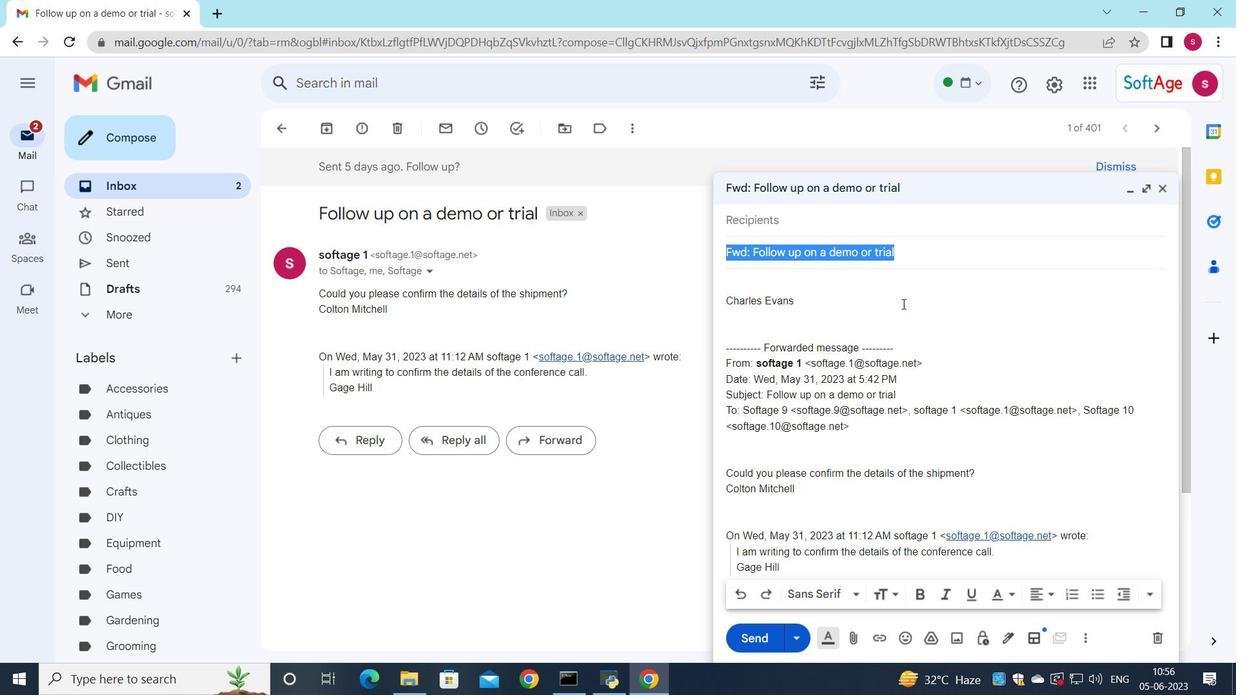 
Action: Key pressed <Key.shift>project<Key.space><Key.shift>completion
Screenshot: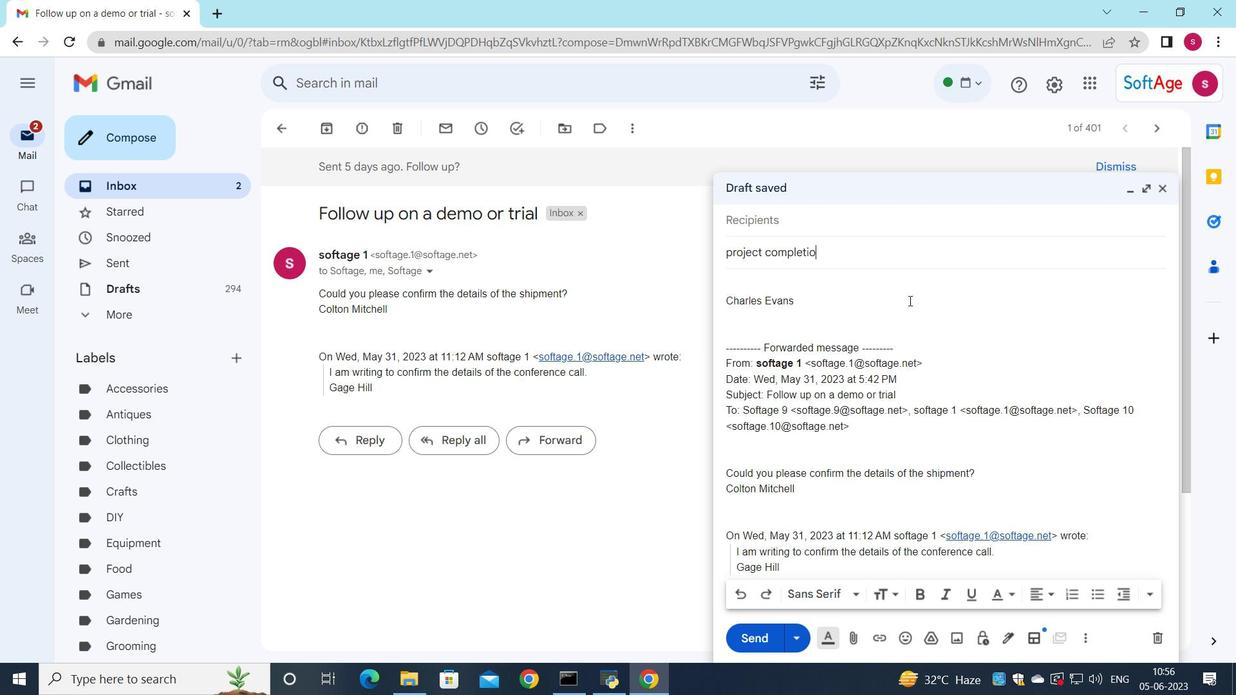 
Action: Mouse moved to (819, 229)
Screenshot: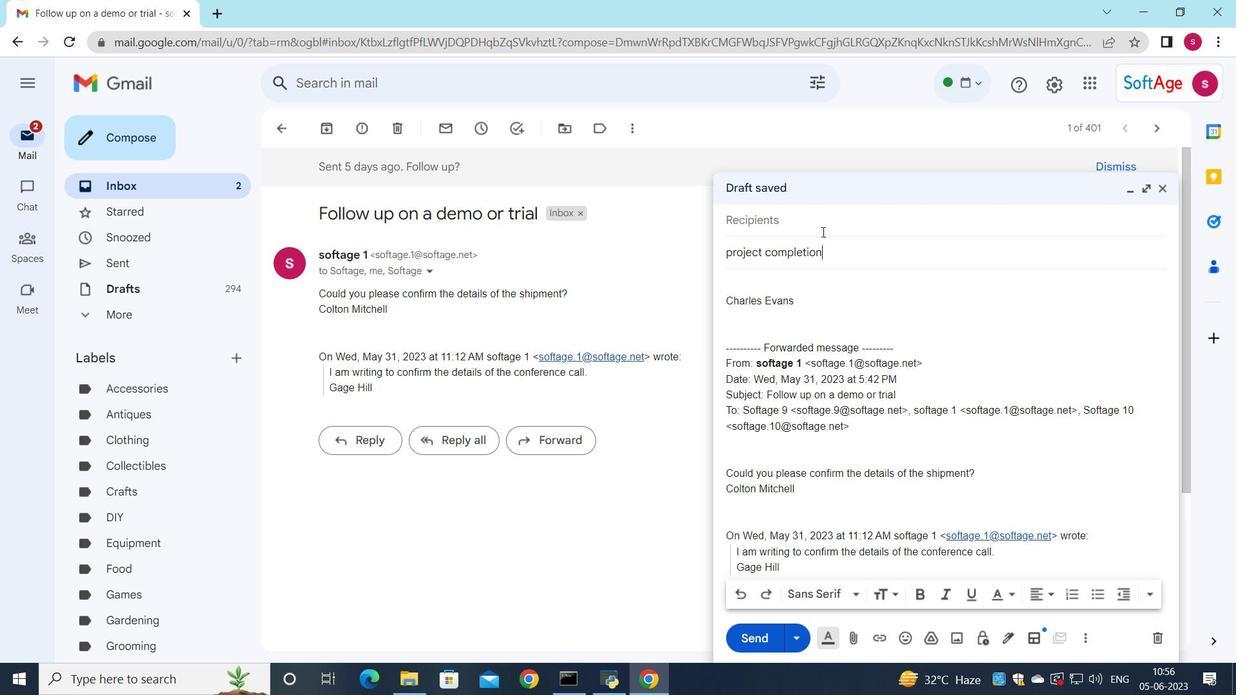 
Action: Mouse pressed left at (819, 229)
Screenshot: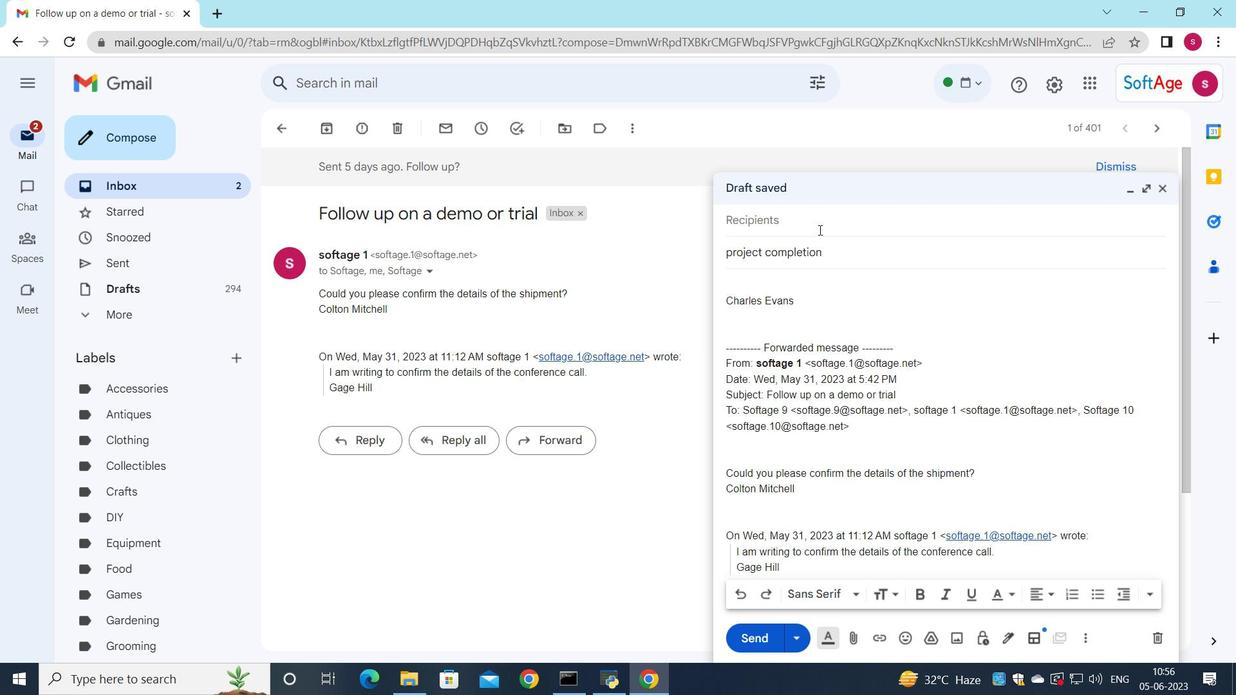 
Action: Key pressed soft
Screenshot: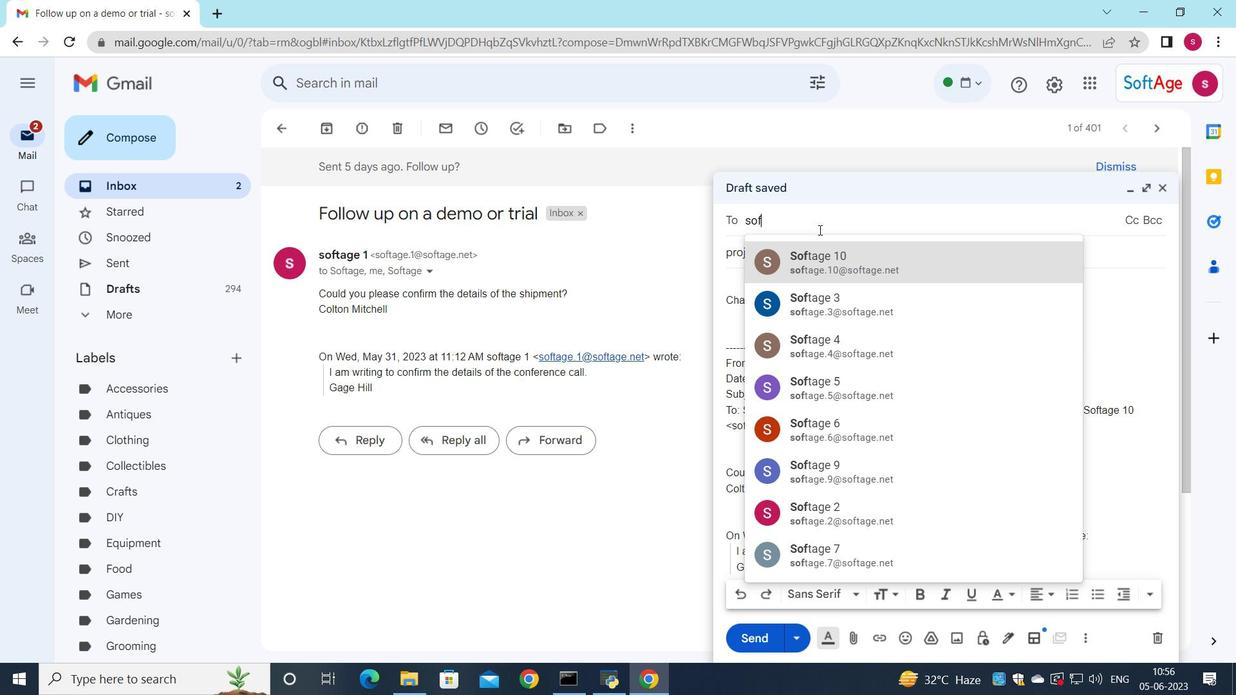 
Action: Mouse moved to (856, 429)
Screenshot: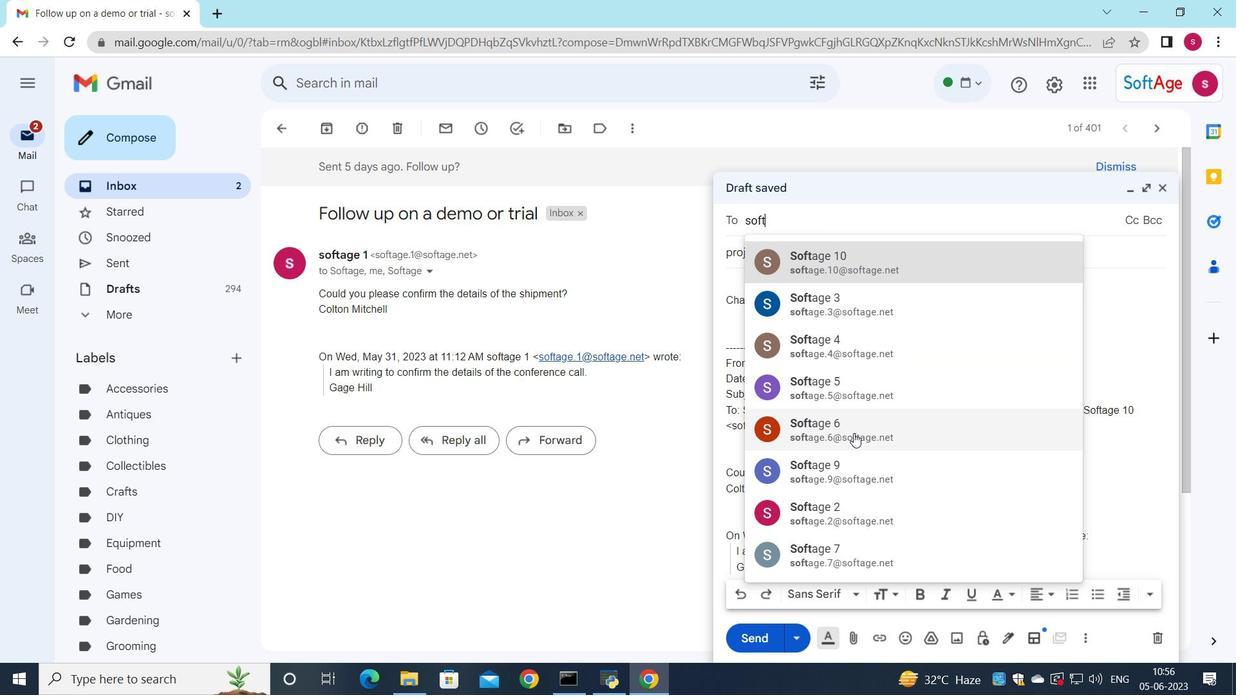 
Action: Mouse pressed left at (856, 429)
Screenshot: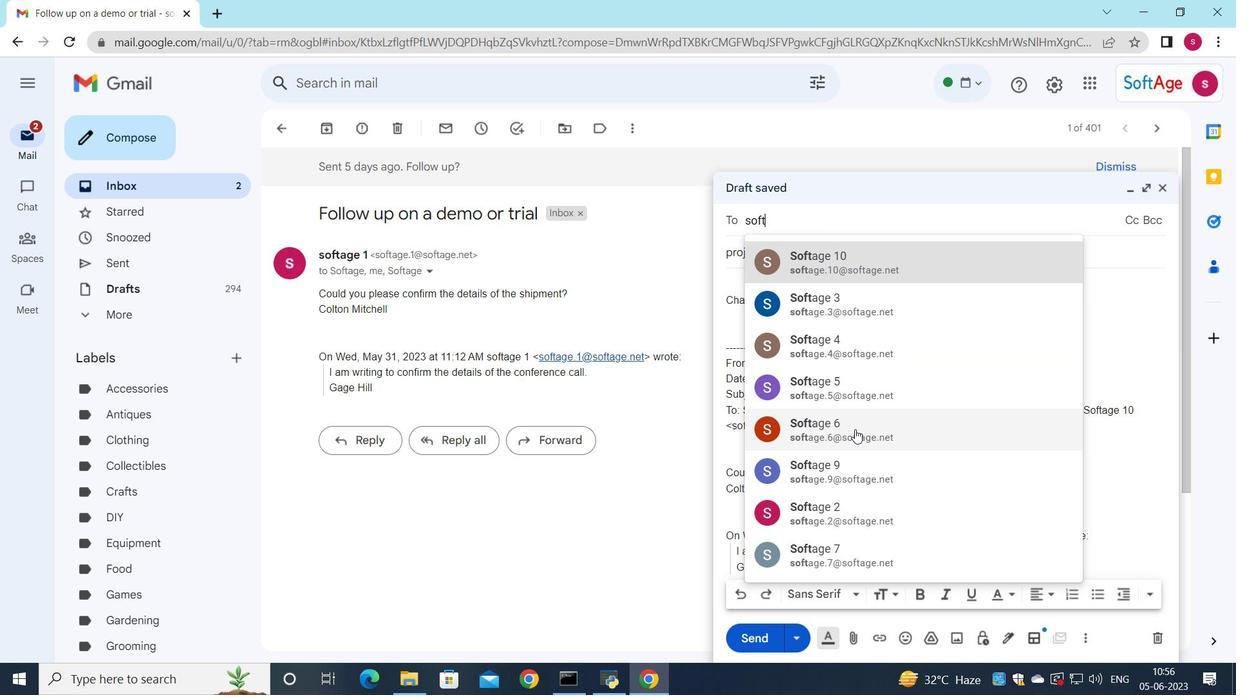 
Action: Mouse moved to (747, 297)
Screenshot: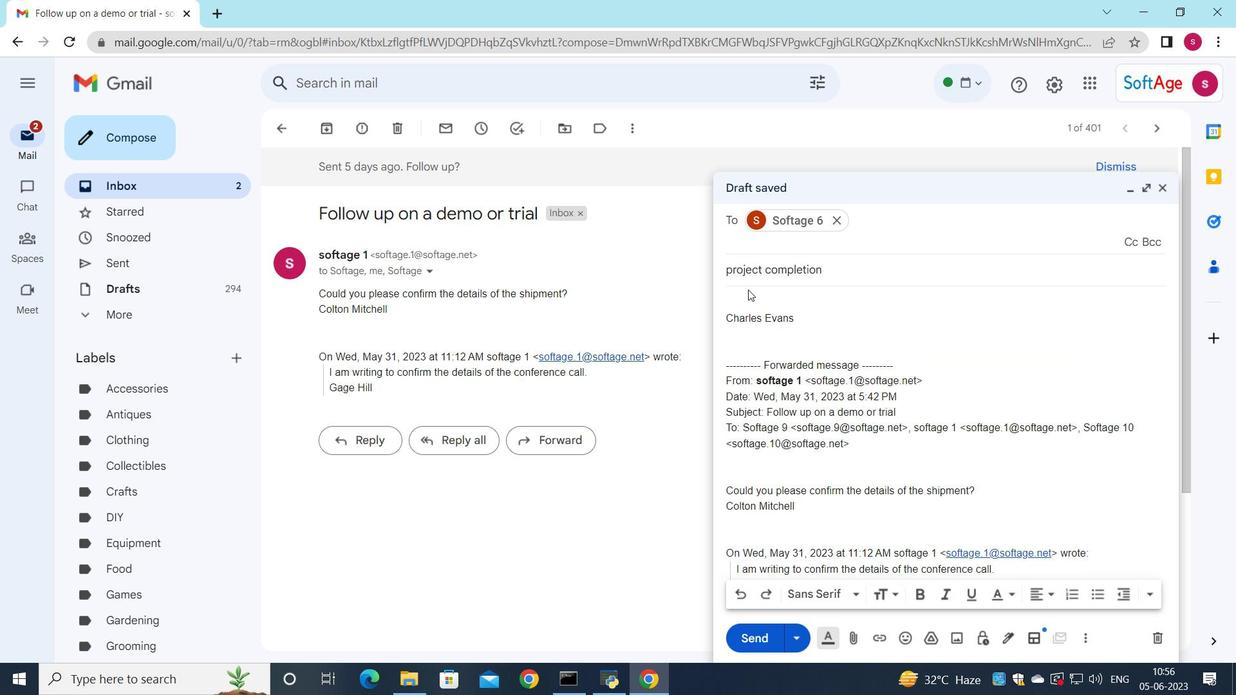 
Action: Mouse pressed left at (747, 297)
Screenshot: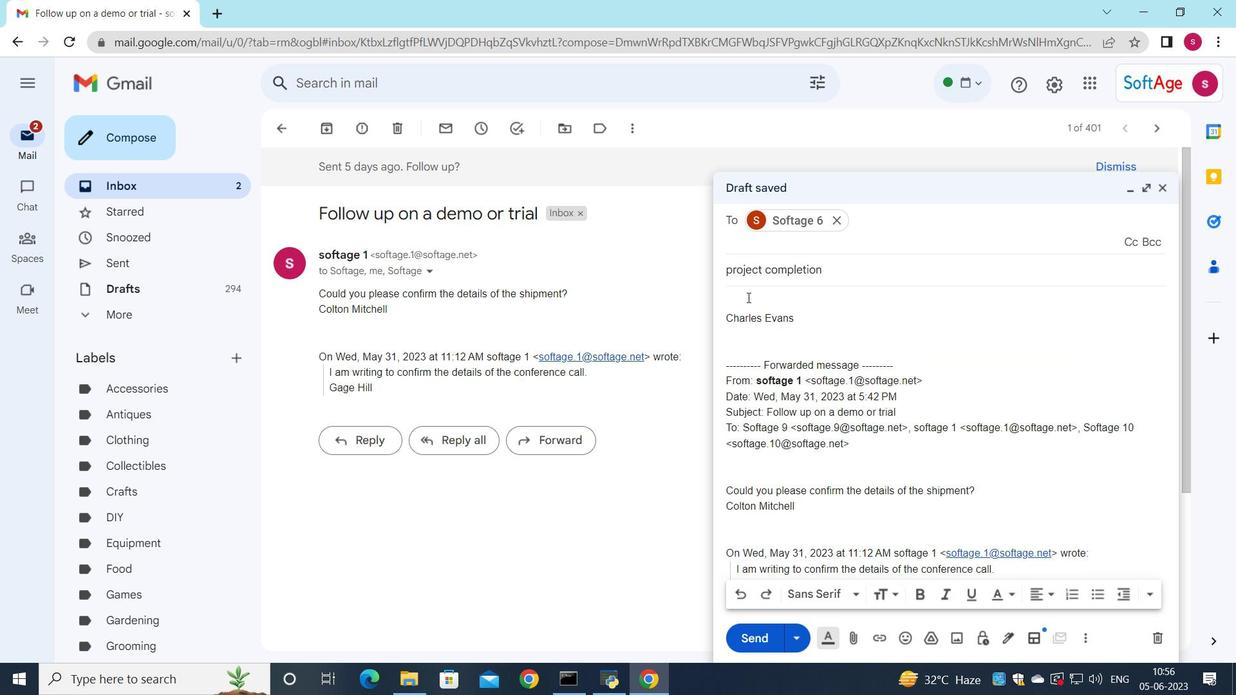 
Action: Mouse moved to (777, 290)
Screenshot: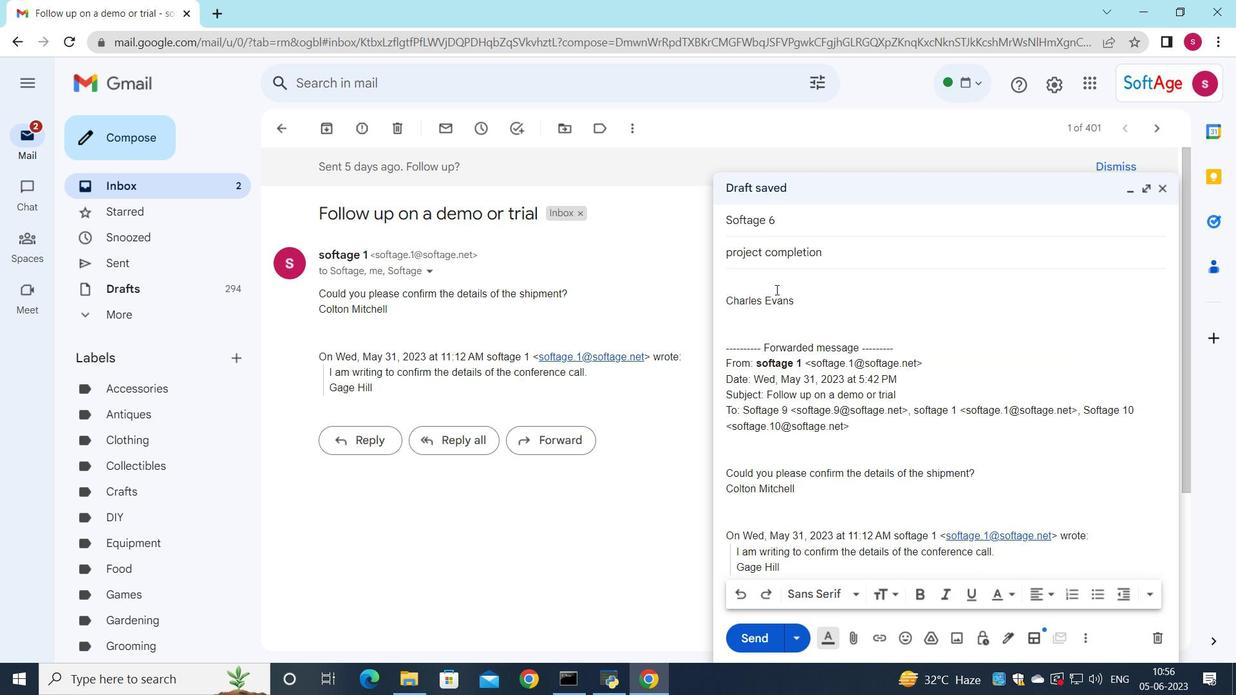 
Action: Key pressed <Key.shift>Could<Key.space>you<Key.space>provide<Key.space>an<Key.space>update<Key.space>on<Key.space>the<Key.space>progress<Key.space>of<Key.space>the<Key.space>environmental<Key.space>sustain<Key.tab>
Screenshot: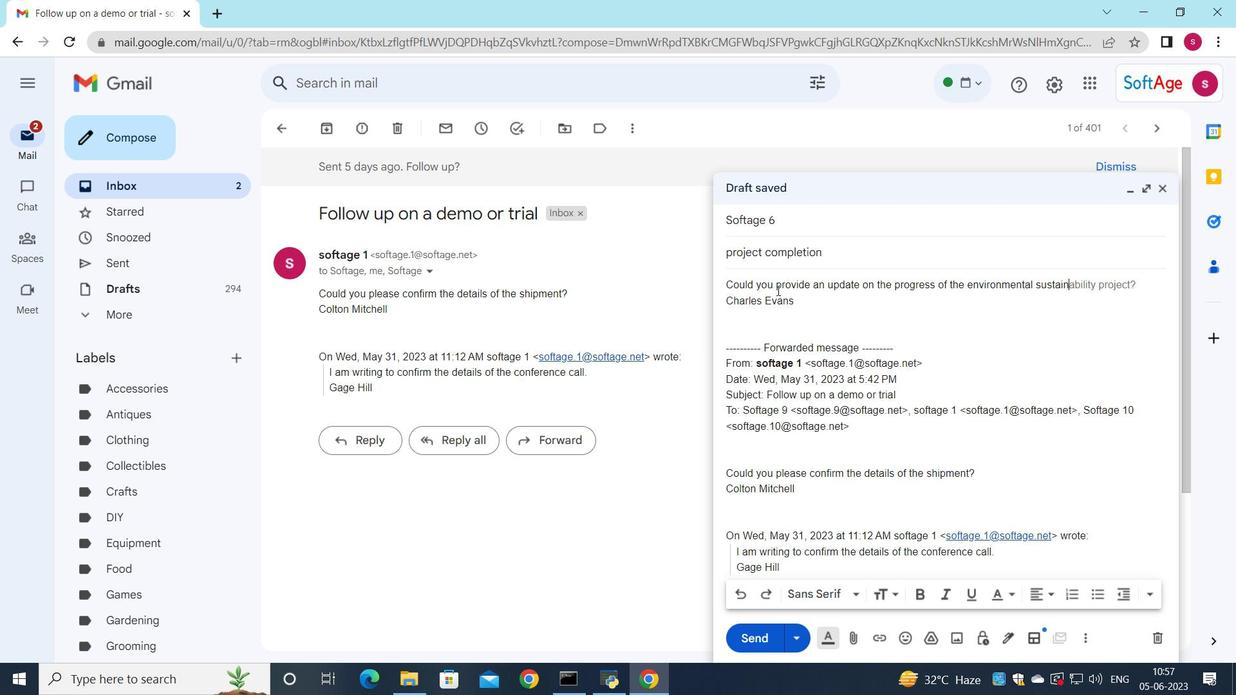 
Action: Mouse moved to (727, 286)
Screenshot: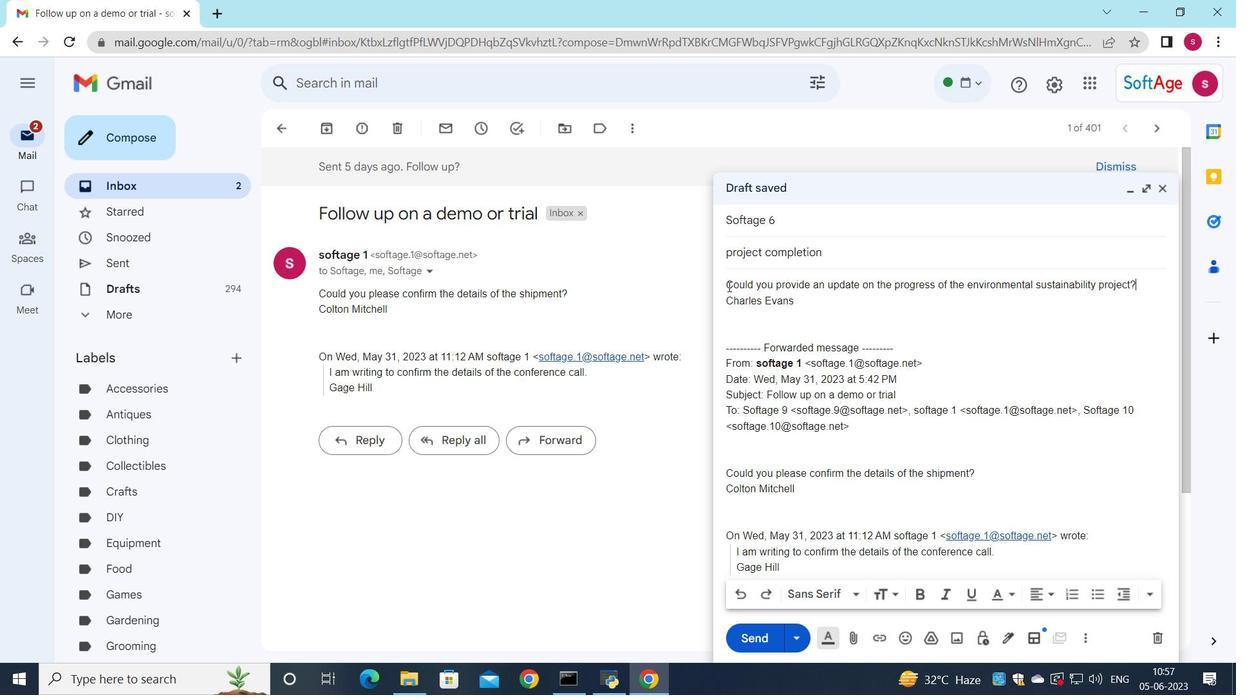 
Action: Mouse pressed left at (727, 286)
Screenshot: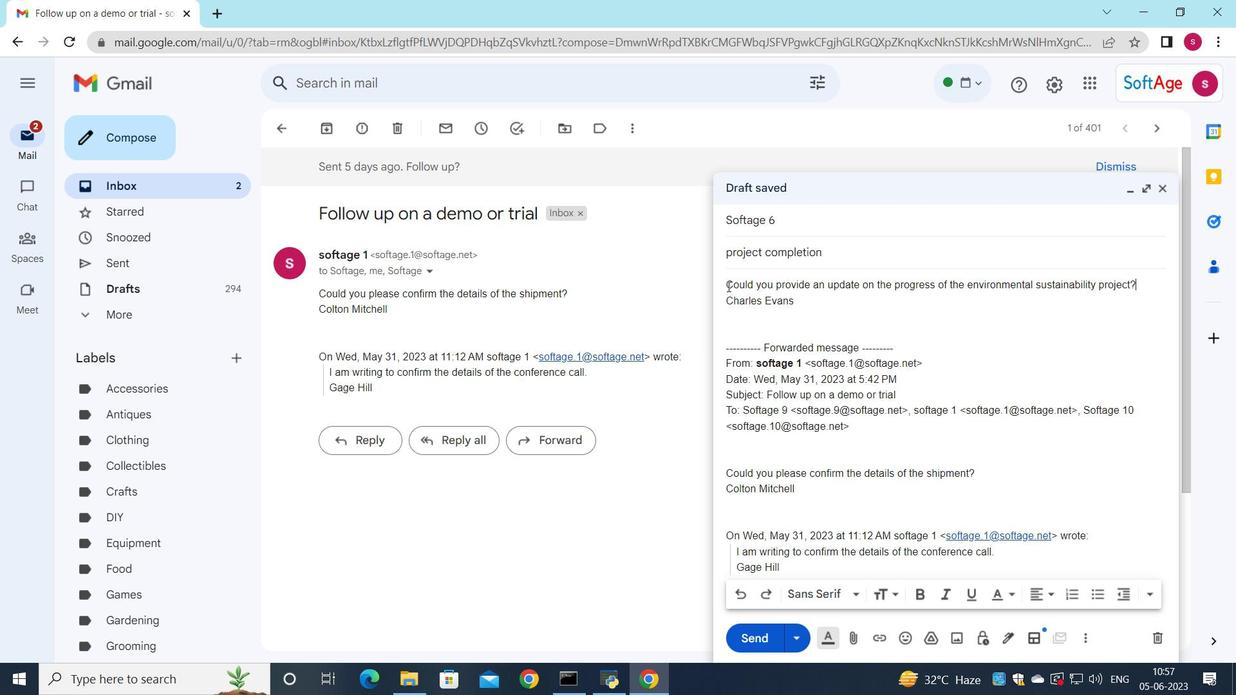 
Action: Mouse moved to (856, 598)
Screenshot: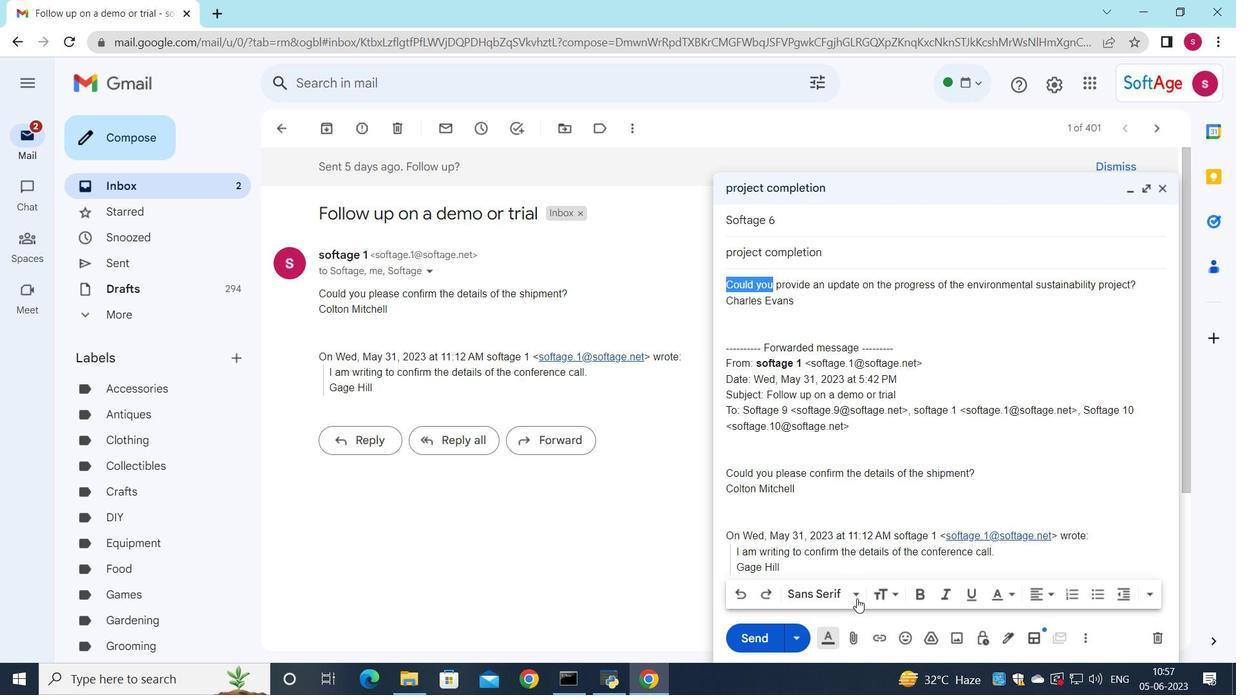 
Action: Mouse pressed left at (856, 598)
Screenshot: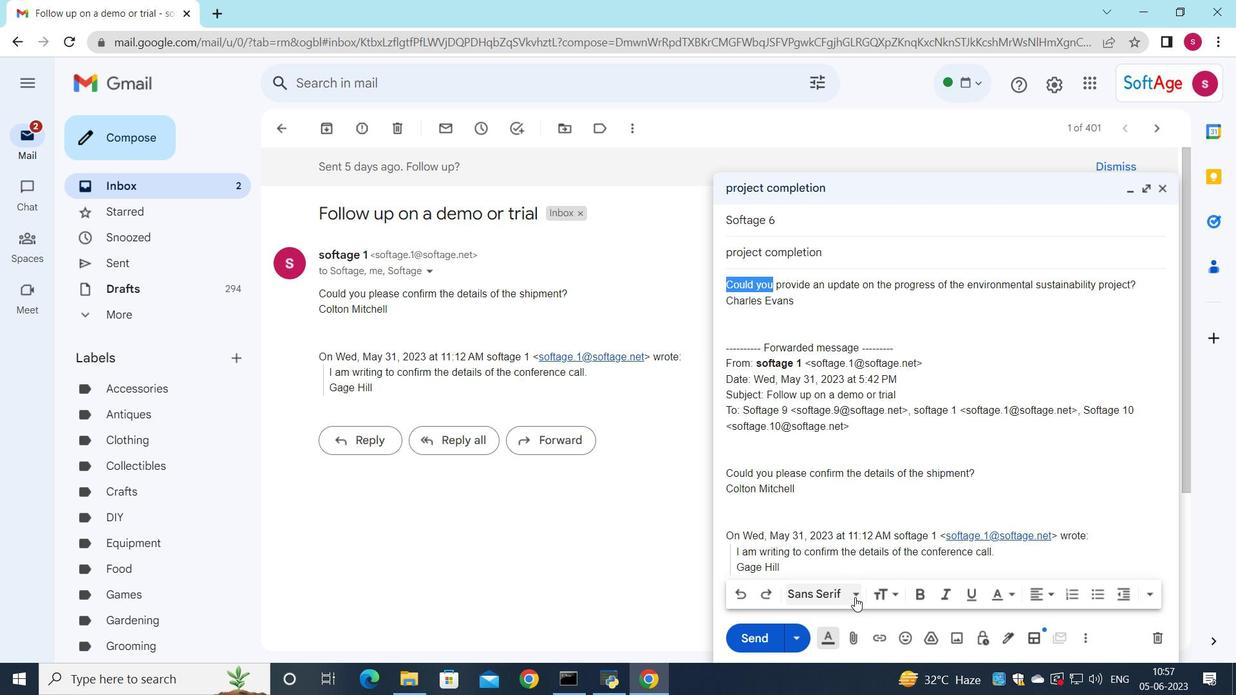
Action: Mouse moved to (861, 572)
Screenshot: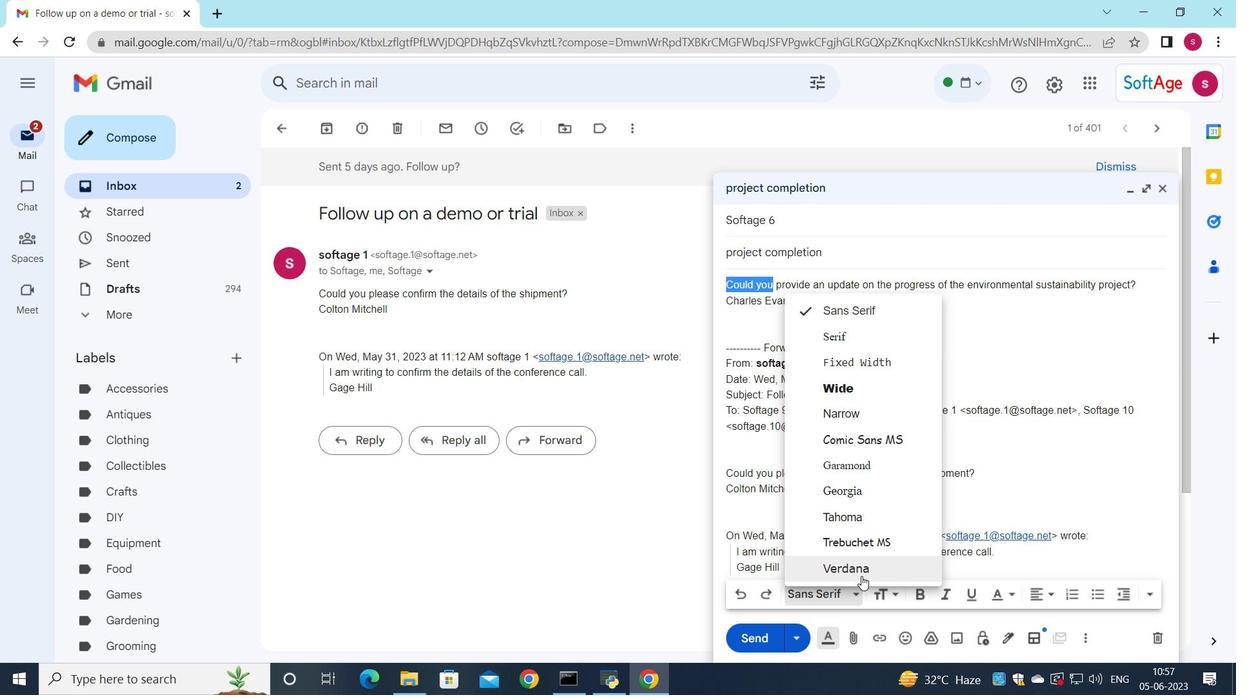 
Action: Mouse pressed left at (861, 572)
Screenshot: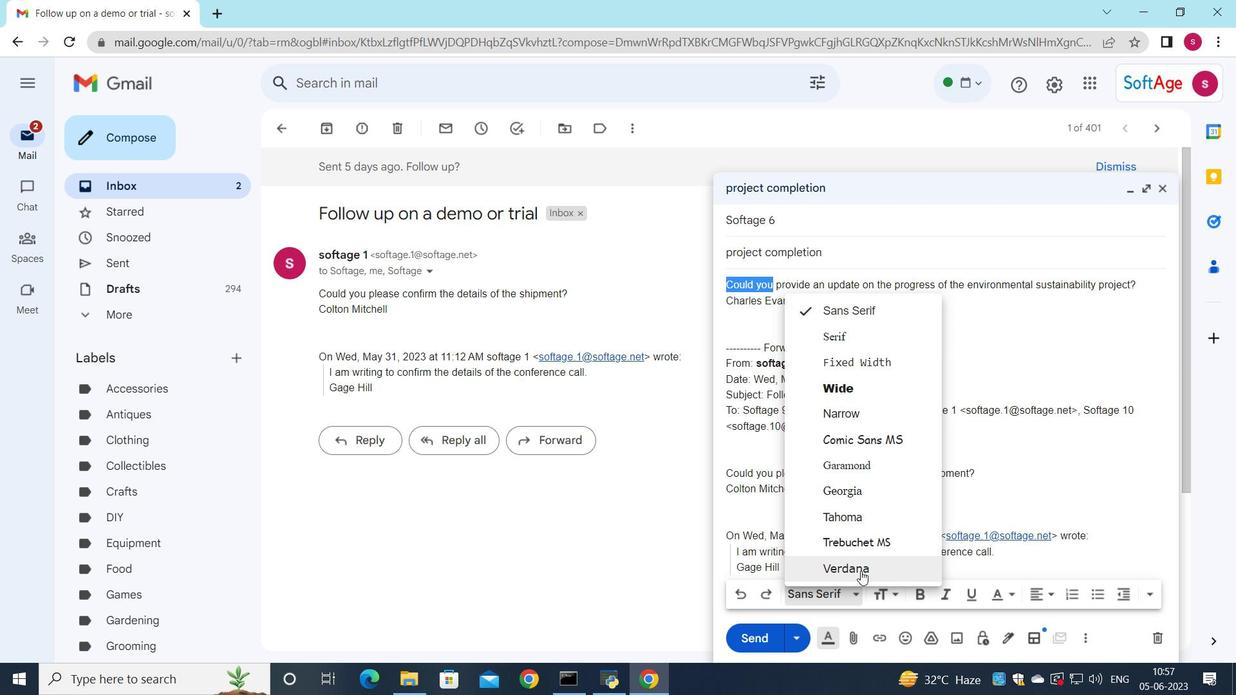 
Action: Mouse moved to (943, 597)
Screenshot: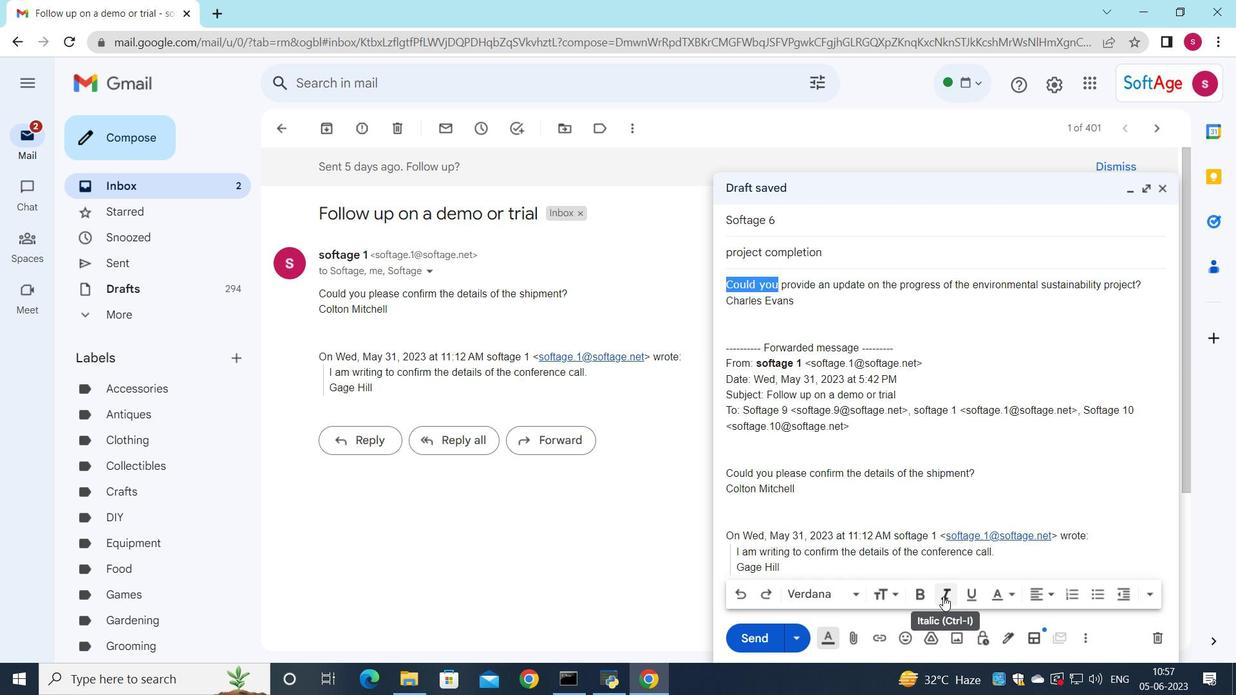
Action: Mouse pressed left at (943, 597)
Screenshot: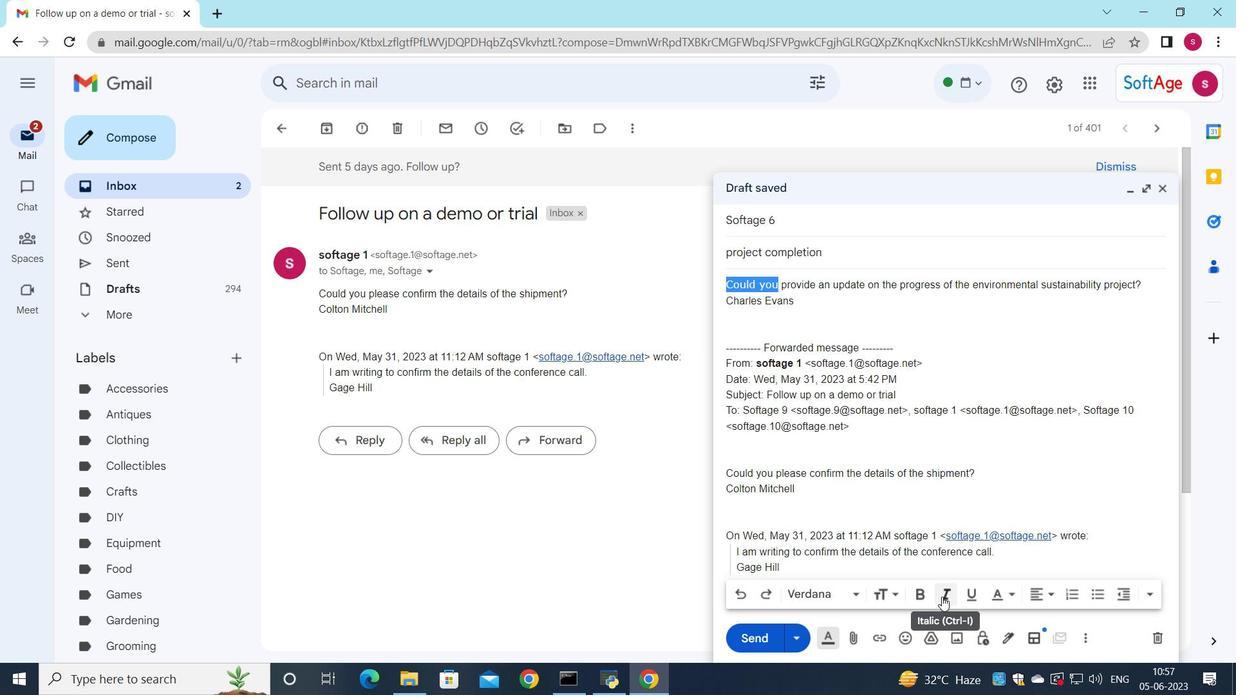 
Action: Mouse moved to (740, 640)
Screenshot: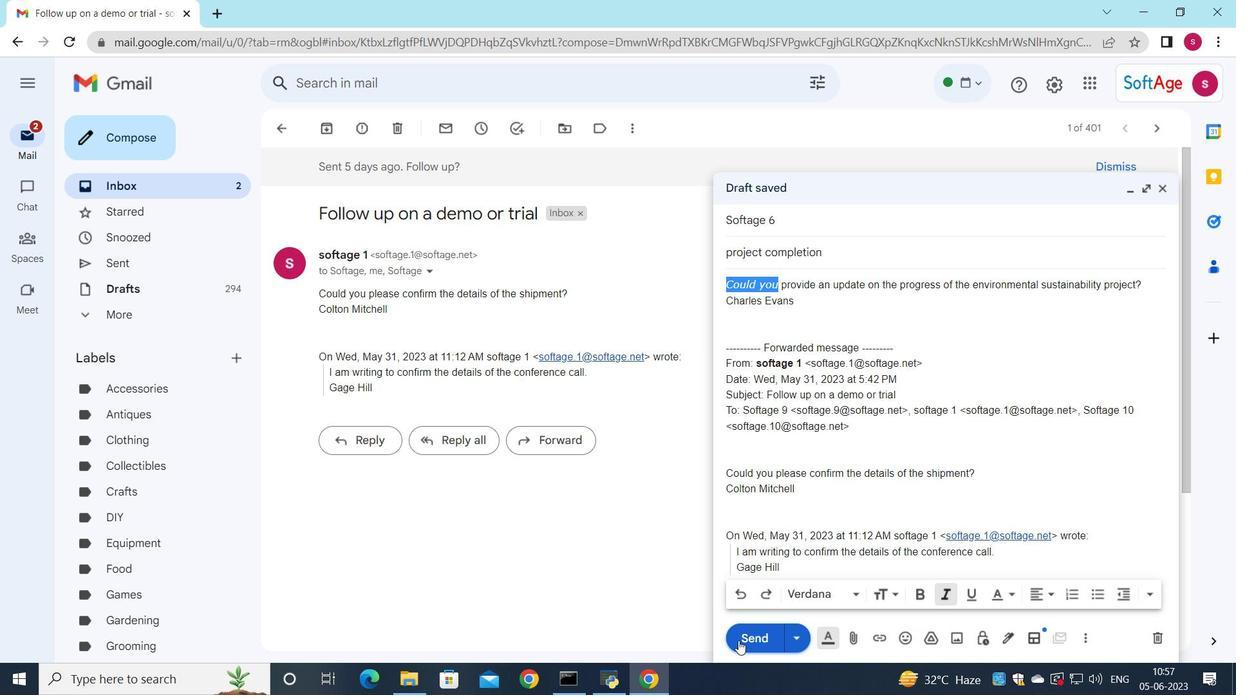 
Action: Mouse pressed left at (740, 640)
Screenshot: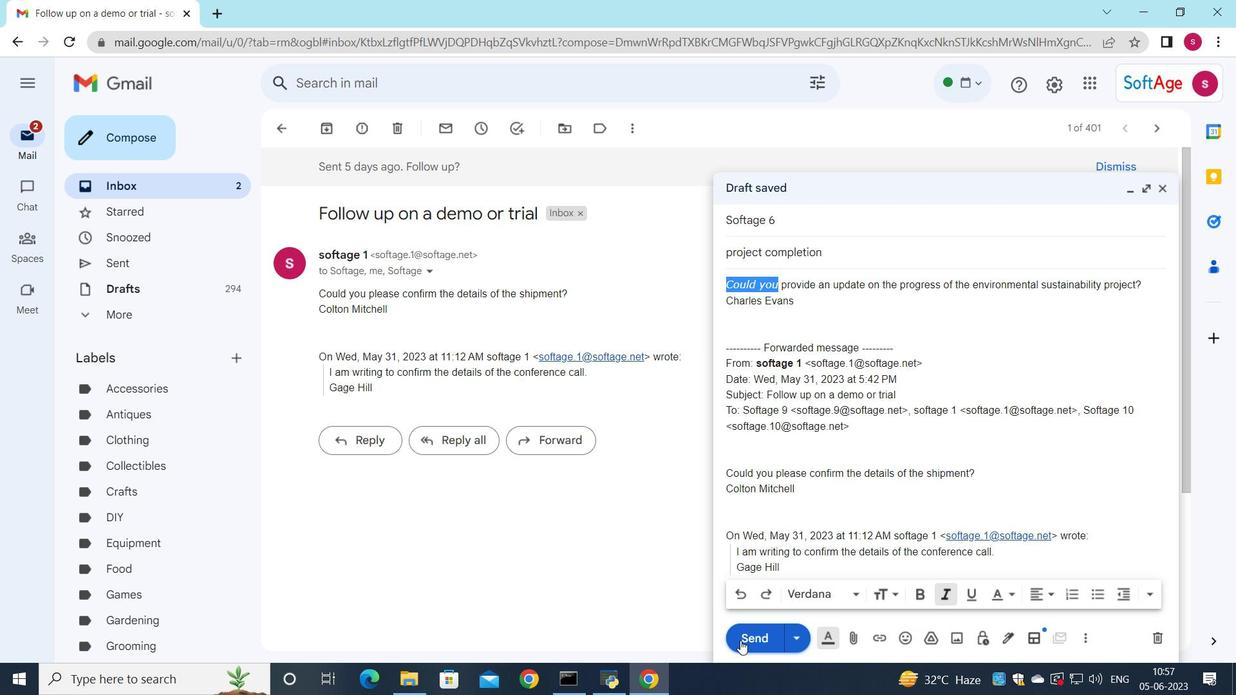 
Action: Mouse moved to (456, 586)
Screenshot: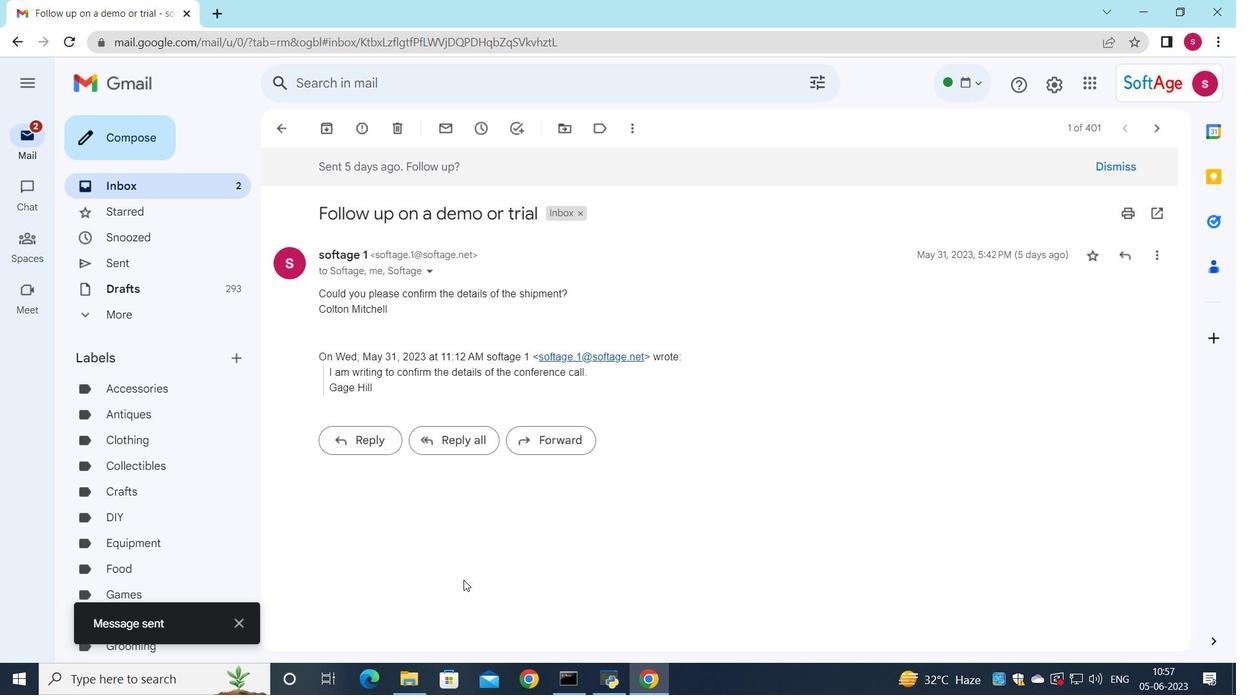
